 Task: Compose an email with the signature Jesse Powell with the subject Confirmation of a cancellation and the message As a reminder, the deadline for submitting the project proposal is at the end of the week. from softage.5@softage.net to softage.7@softage.net, select the message and change font size to small, align the email to left Send the email. Finally, move the email from Sent Items to the label Volunteer work
Action: Mouse moved to (57, 48)
Screenshot: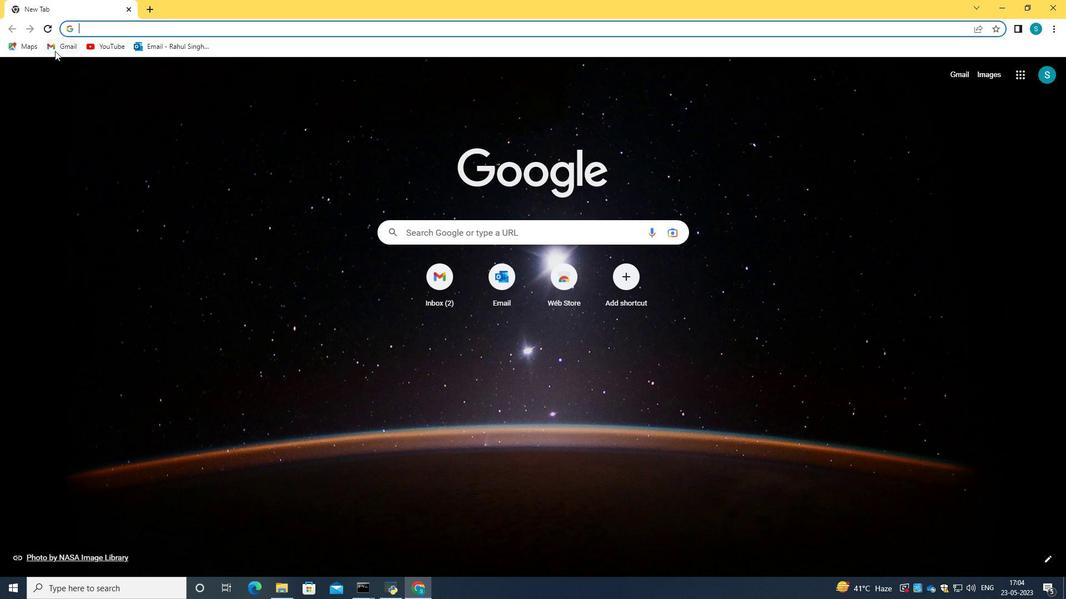 
Action: Mouse pressed left at (57, 48)
Screenshot: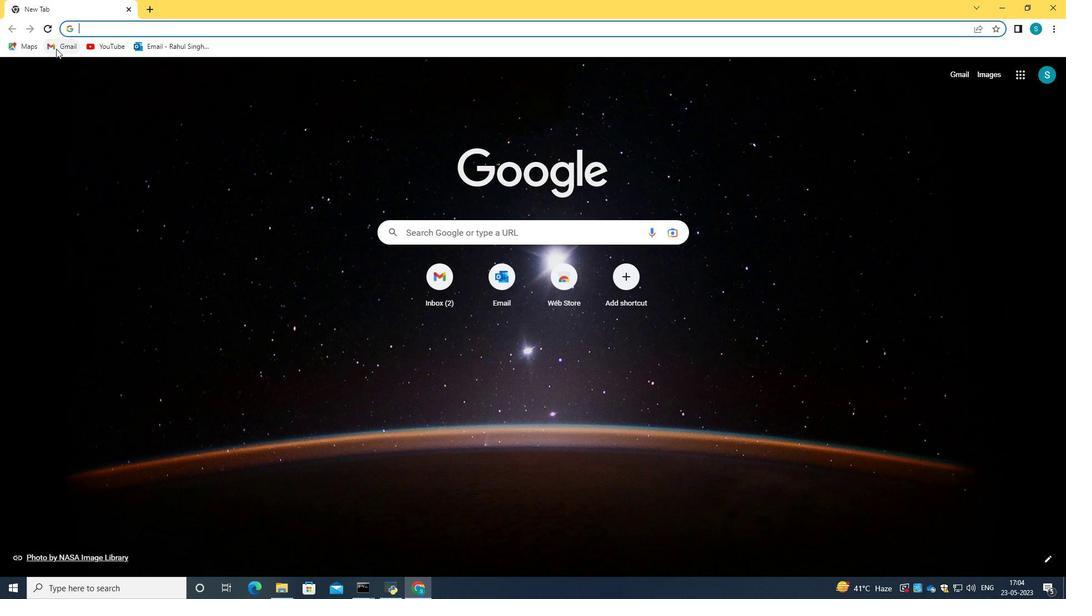
Action: Mouse moved to (523, 173)
Screenshot: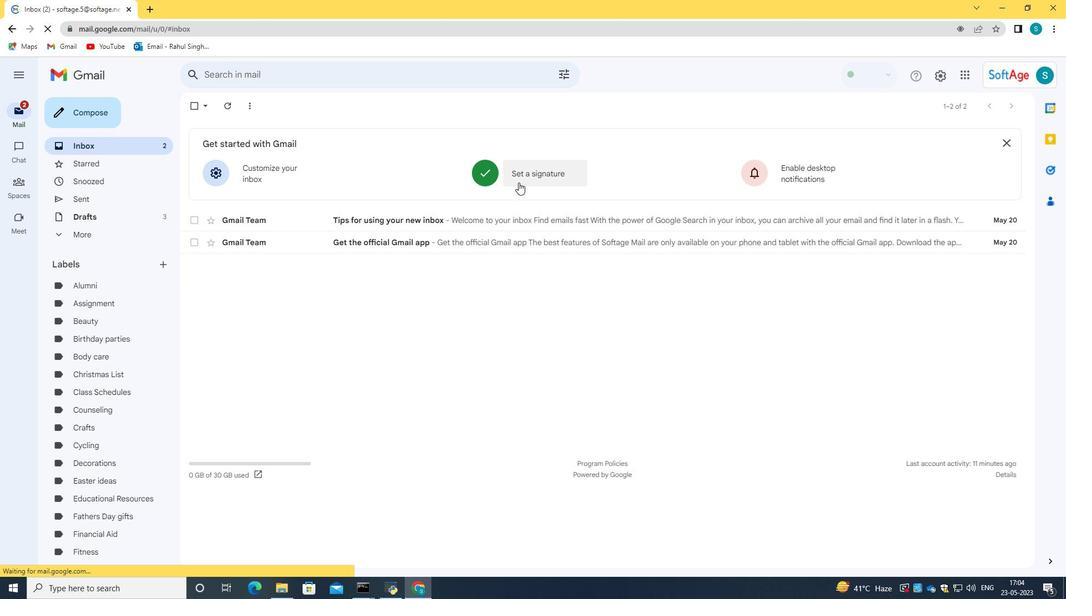 
Action: Mouse pressed left at (523, 173)
Screenshot: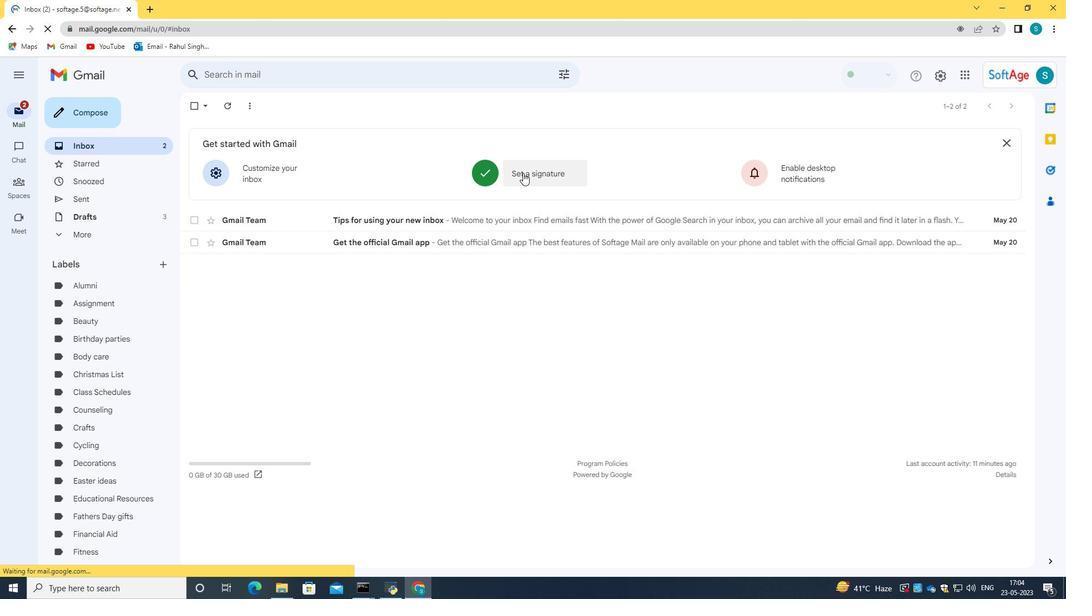 
Action: Mouse moved to (538, 171)
Screenshot: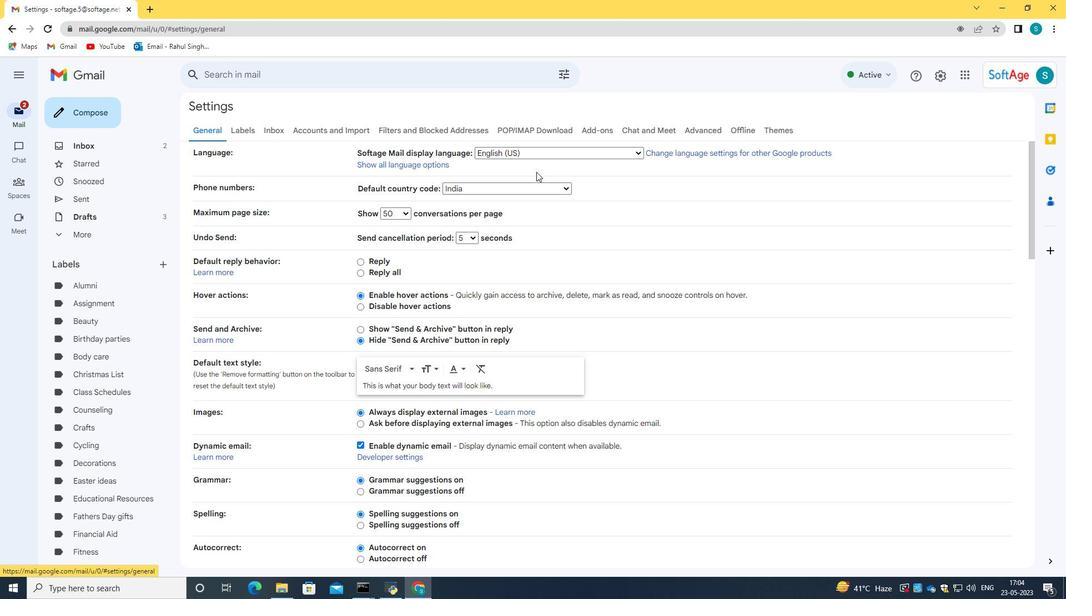 
Action: Mouse scrolled (538, 170) with delta (0, 0)
Screenshot: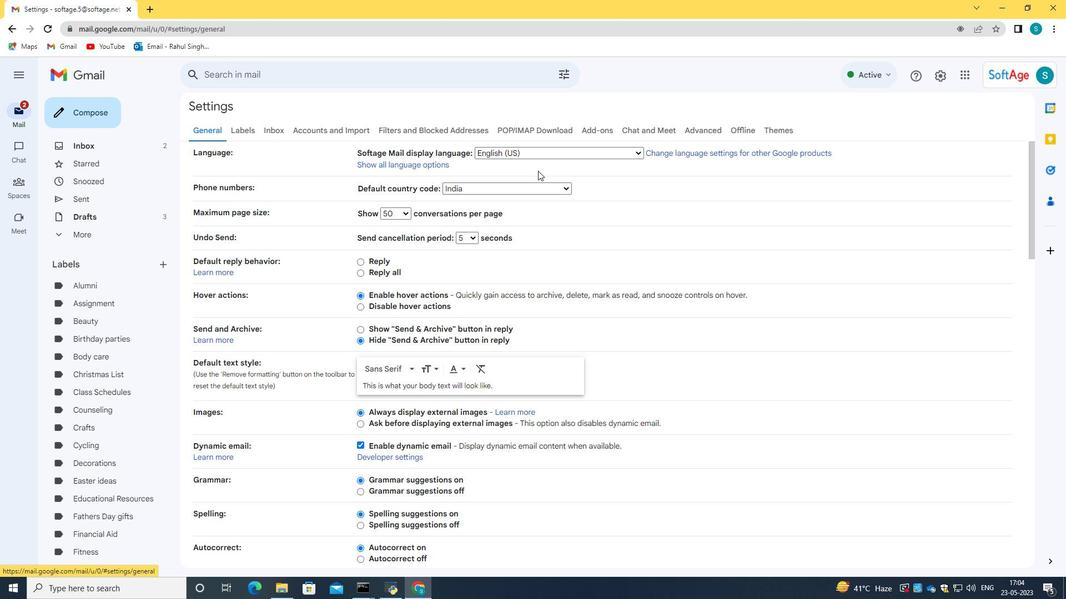 
Action: Mouse scrolled (538, 170) with delta (0, 0)
Screenshot: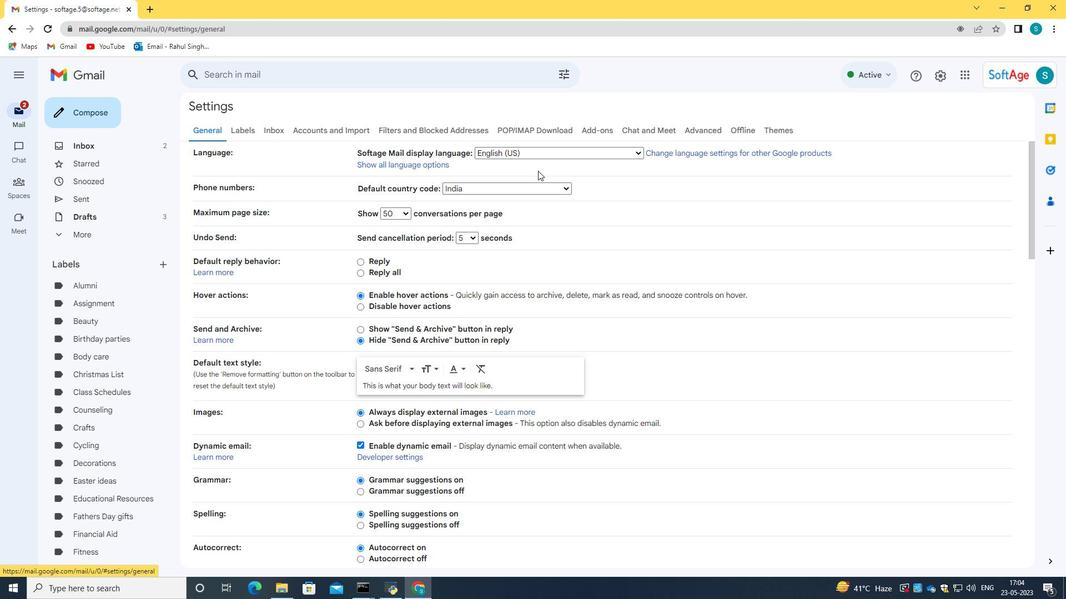 
Action: Mouse scrolled (538, 170) with delta (0, 0)
Screenshot: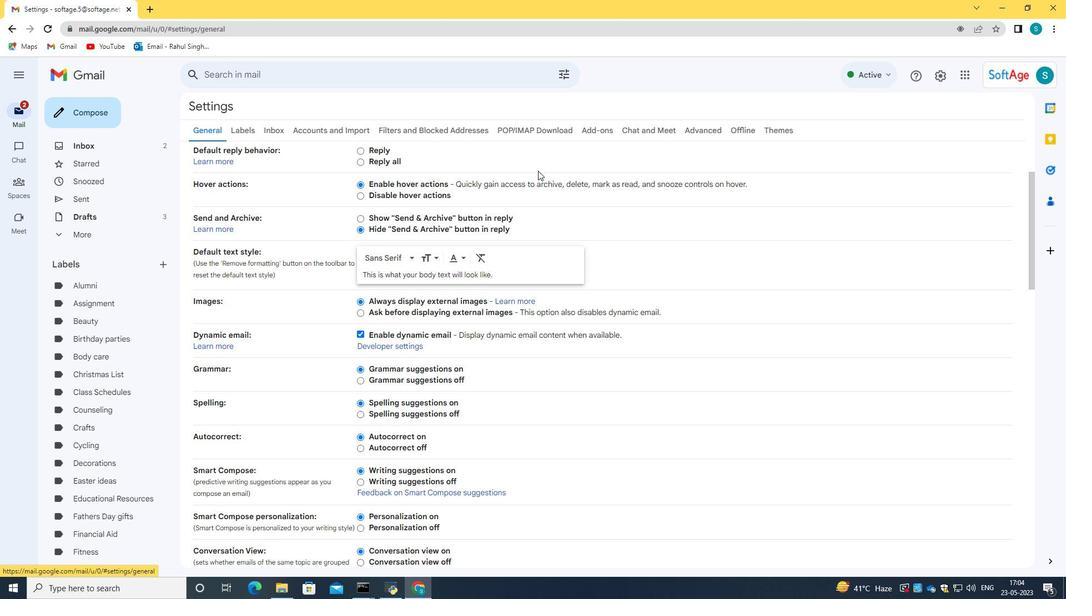 
Action: Mouse scrolled (538, 170) with delta (0, 0)
Screenshot: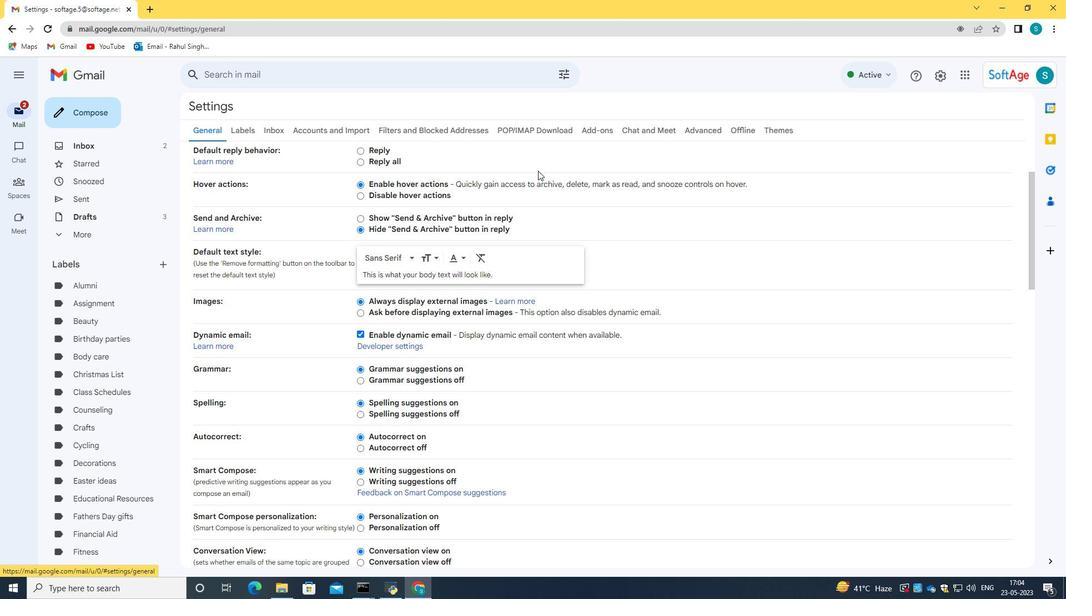 
Action: Mouse scrolled (538, 170) with delta (0, 0)
Screenshot: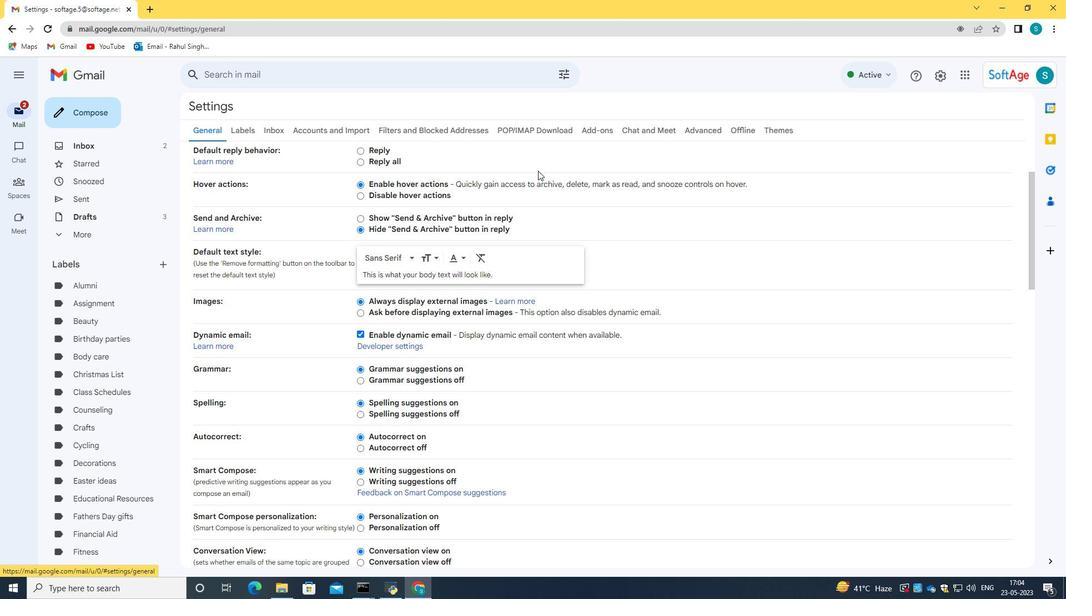 
Action: Mouse scrolled (538, 170) with delta (0, 0)
Screenshot: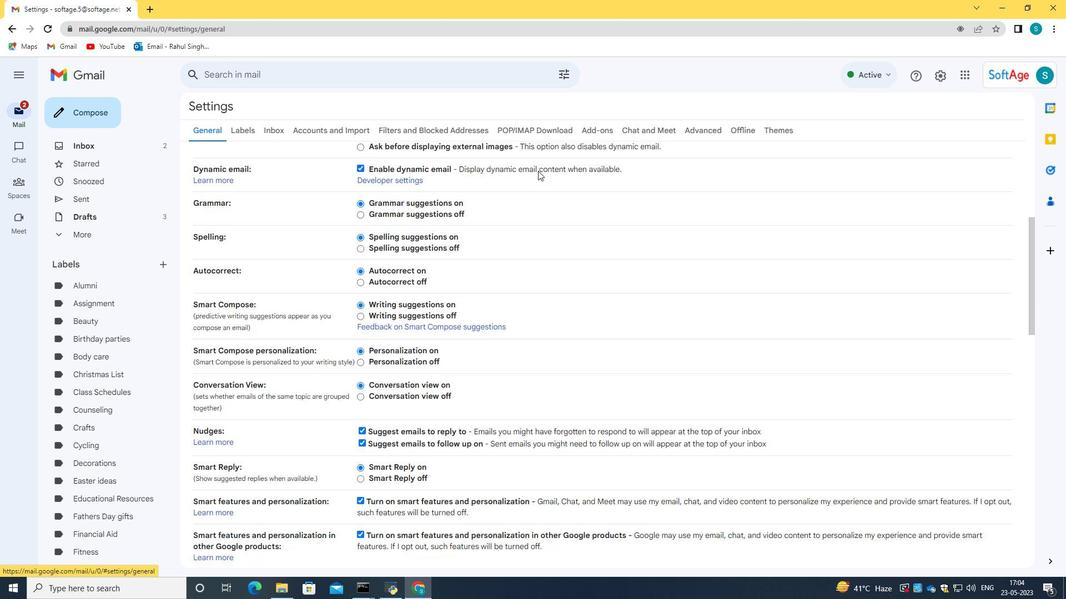 
Action: Mouse scrolled (538, 170) with delta (0, 0)
Screenshot: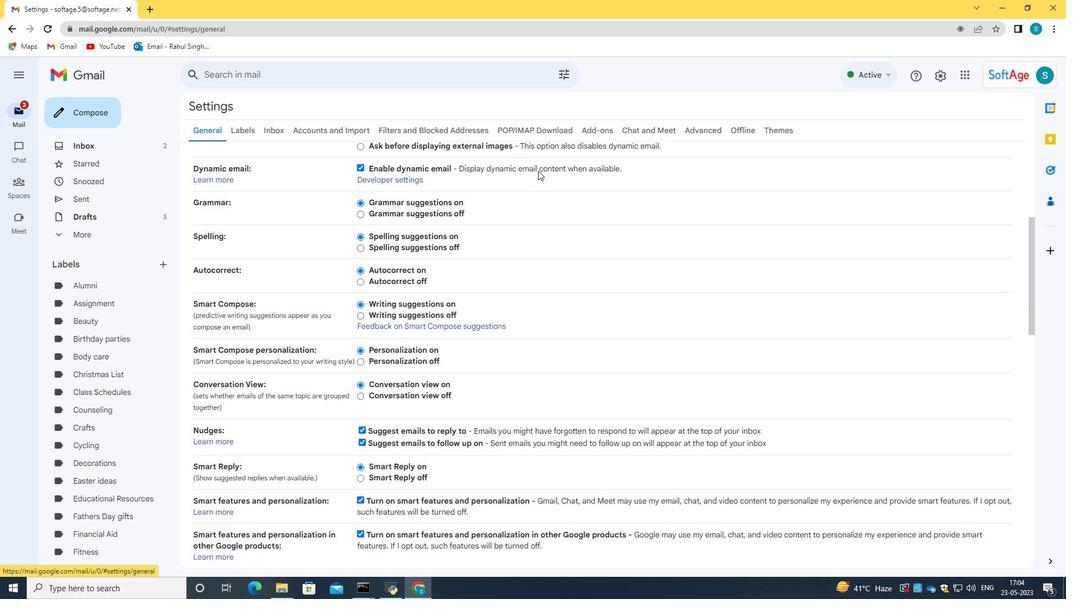 
Action: Mouse scrolled (538, 170) with delta (0, 0)
Screenshot: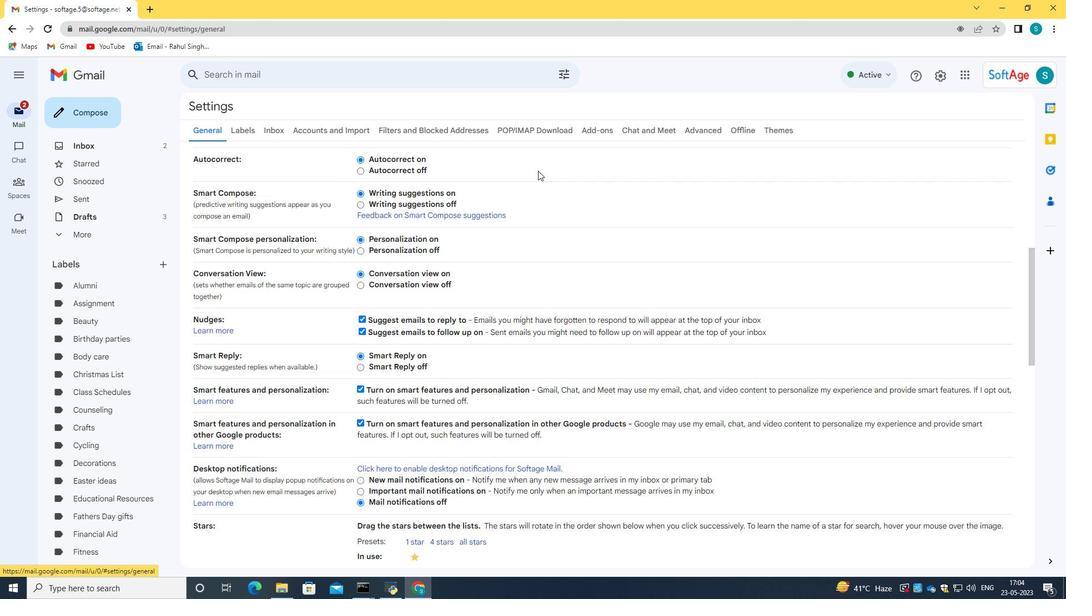 
Action: Mouse scrolled (538, 170) with delta (0, 0)
Screenshot: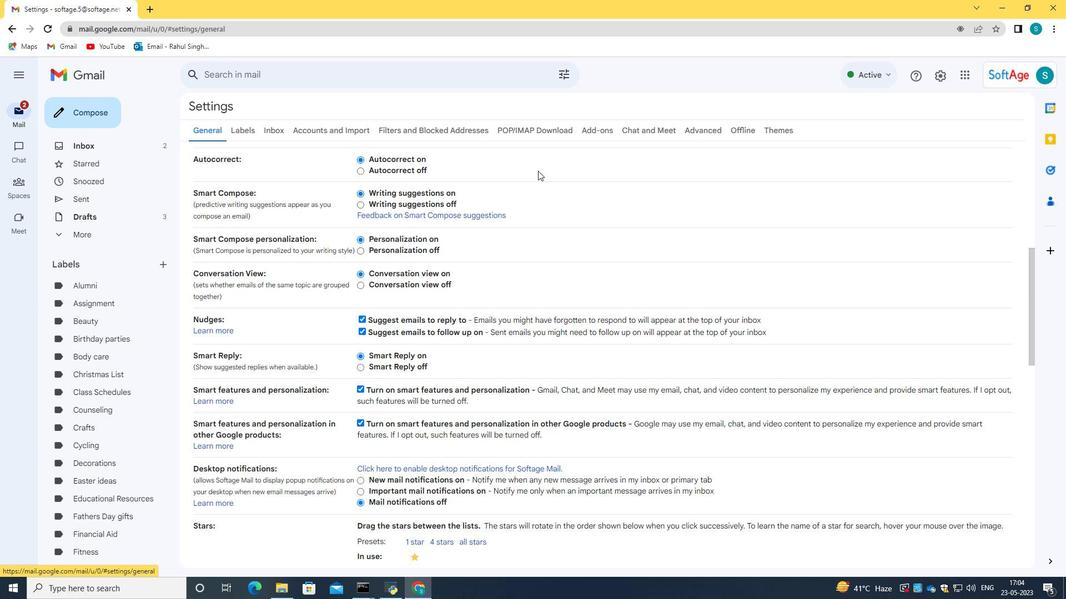
Action: Mouse scrolled (538, 170) with delta (0, 0)
Screenshot: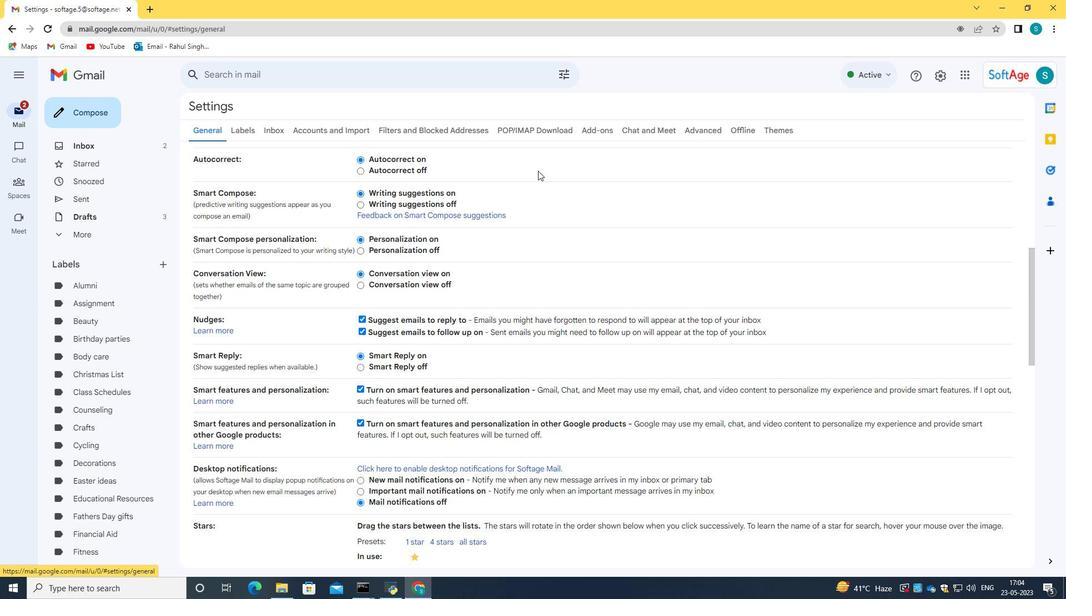 
Action: Mouse scrolled (538, 170) with delta (0, 0)
Screenshot: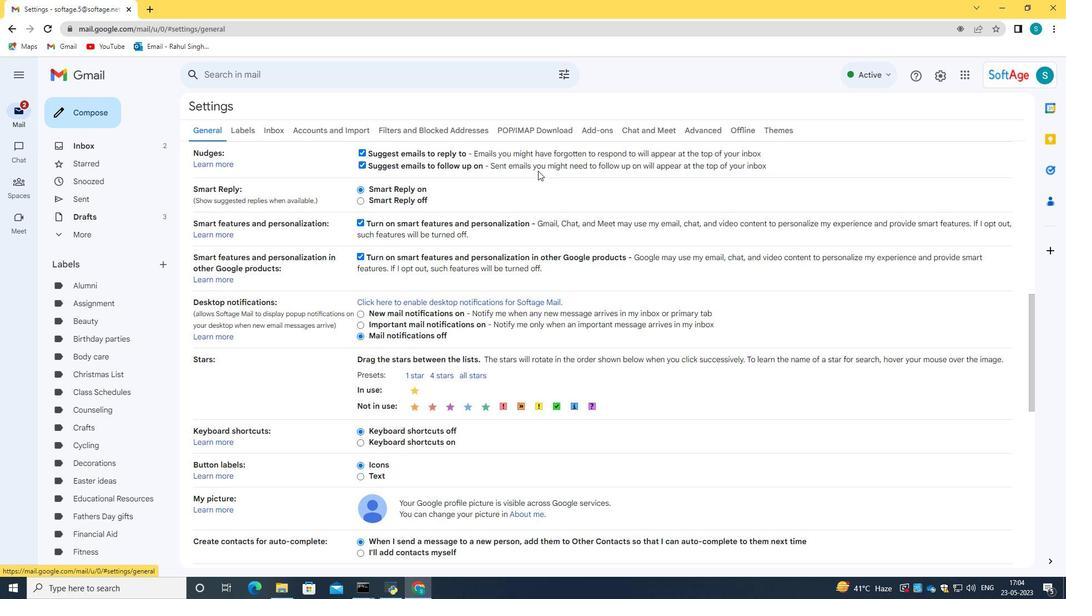 
Action: Mouse scrolled (538, 170) with delta (0, 0)
Screenshot: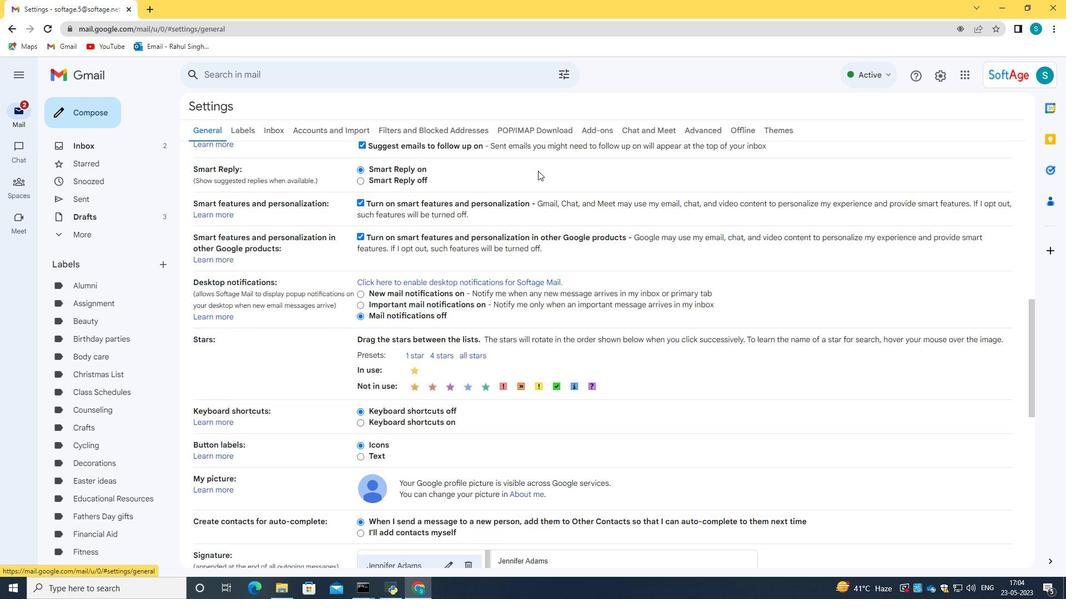 
Action: Mouse scrolled (538, 170) with delta (0, 0)
Screenshot: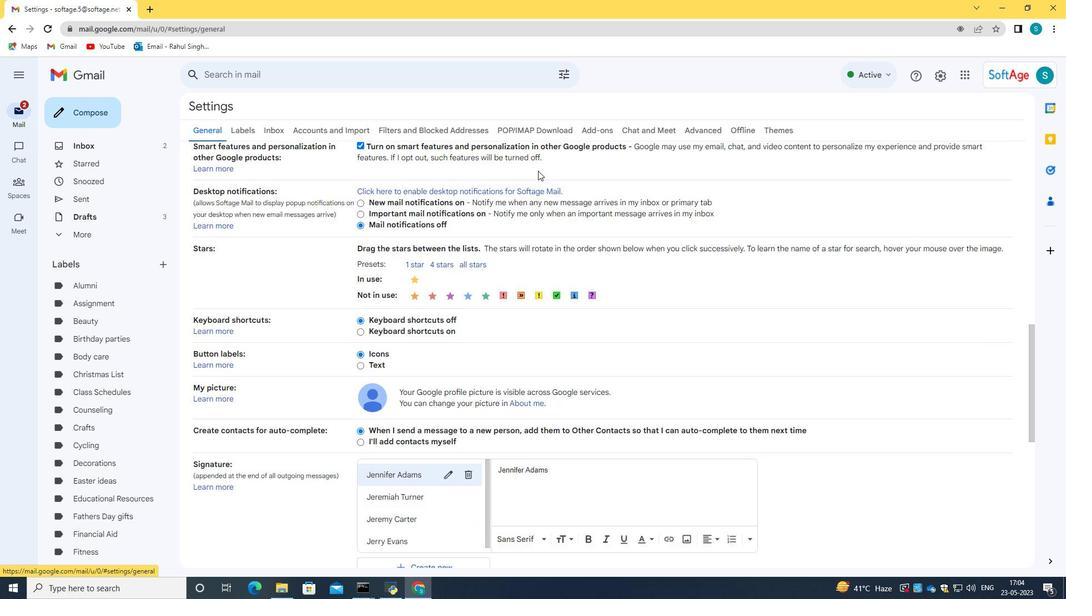 
Action: Mouse scrolled (538, 170) with delta (0, 0)
Screenshot: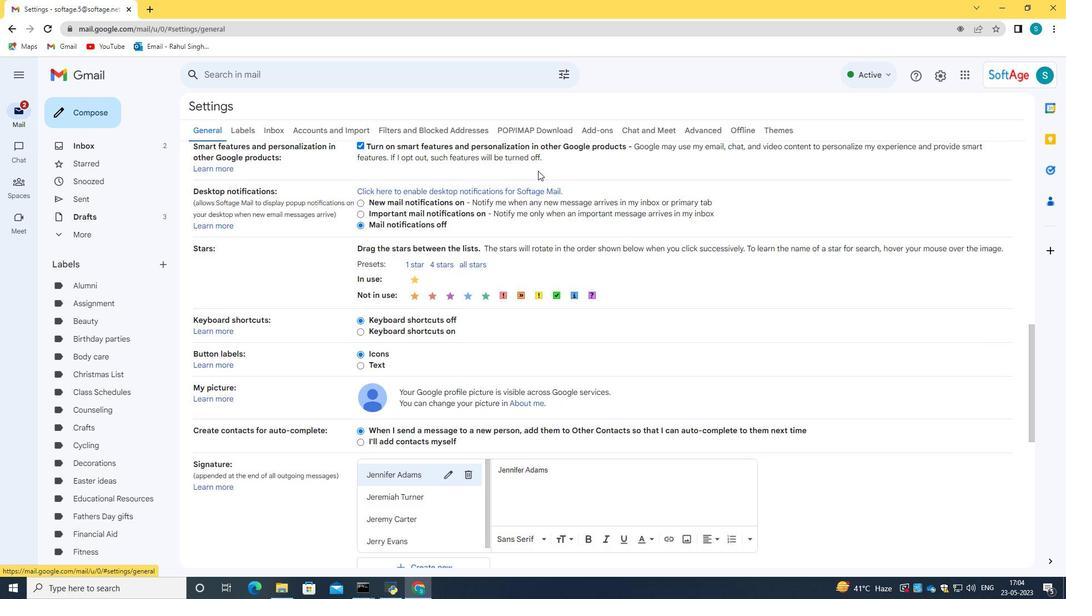 
Action: Mouse moved to (430, 461)
Screenshot: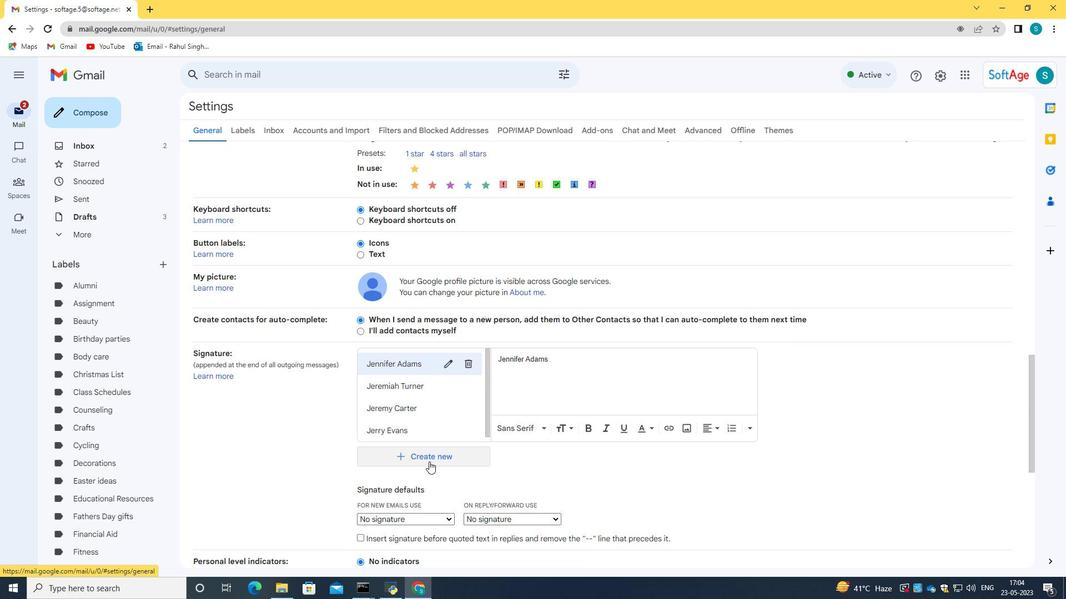 
Action: Mouse pressed left at (430, 461)
Screenshot: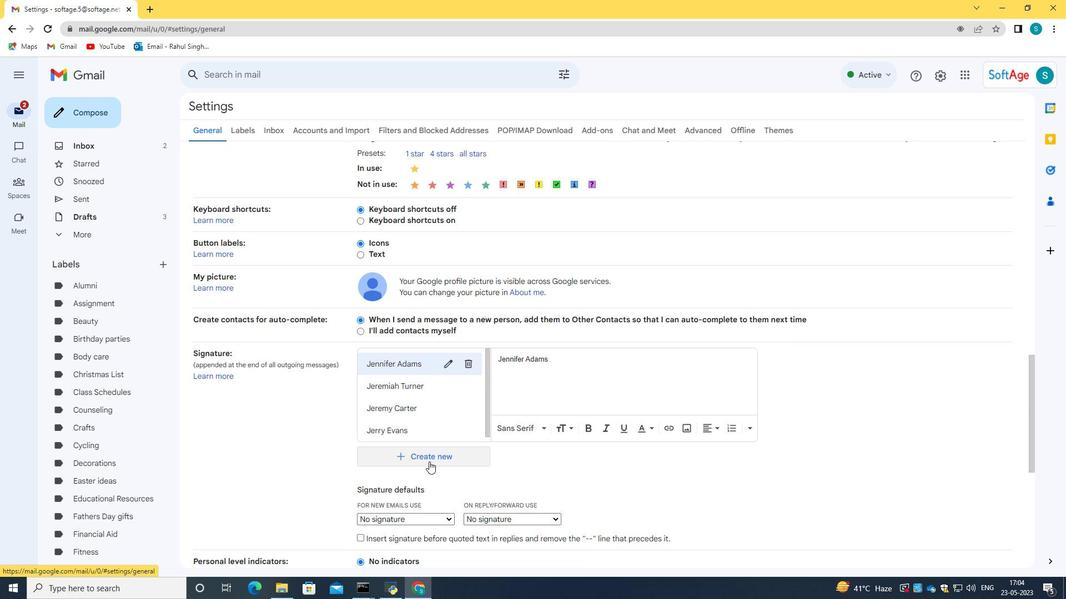 
Action: Mouse moved to (465, 328)
Screenshot: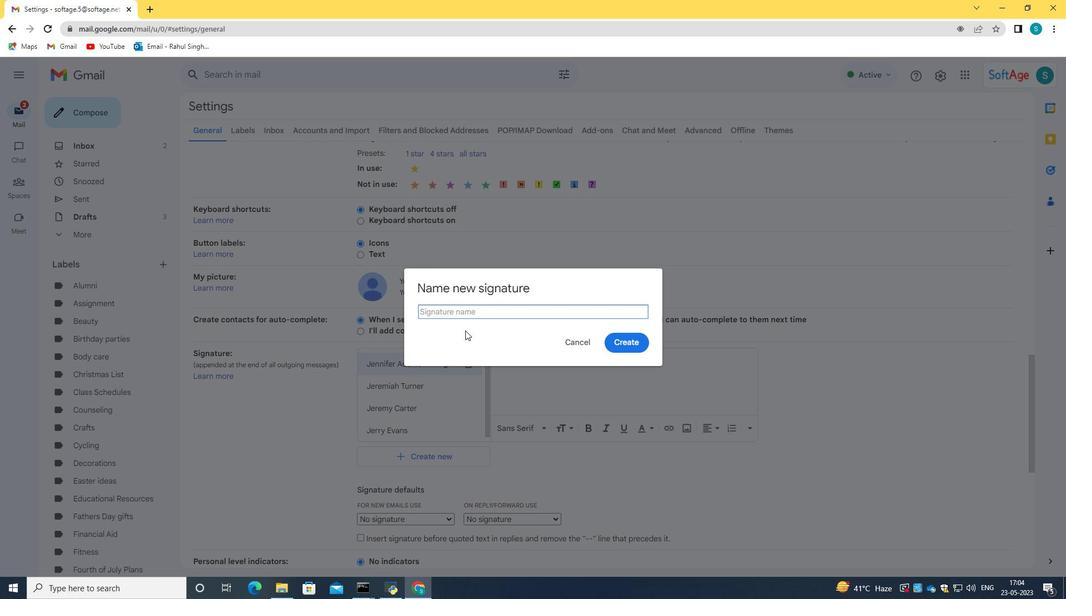 
Action: Key pressed <Key.caps_lock>J<Key.caps_lock>esse<Key.space><Key.caps_lock>P<Key.caps_lock>owell
Screenshot: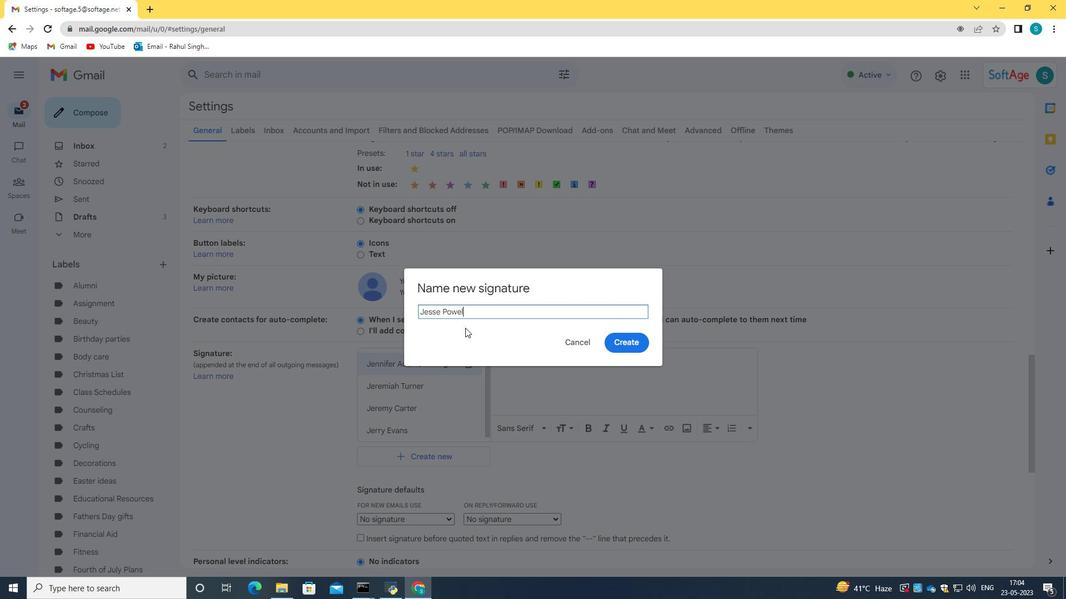 
Action: Mouse moved to (626, 350)
Screenshot: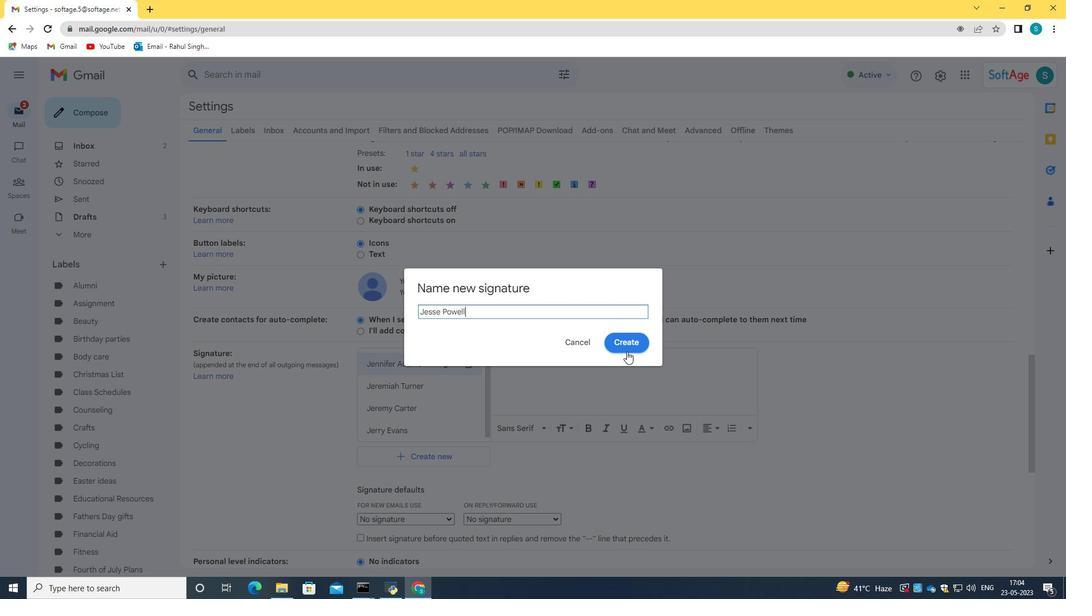 
Action: Mouse pressed left at (626, 350)
Screenshot: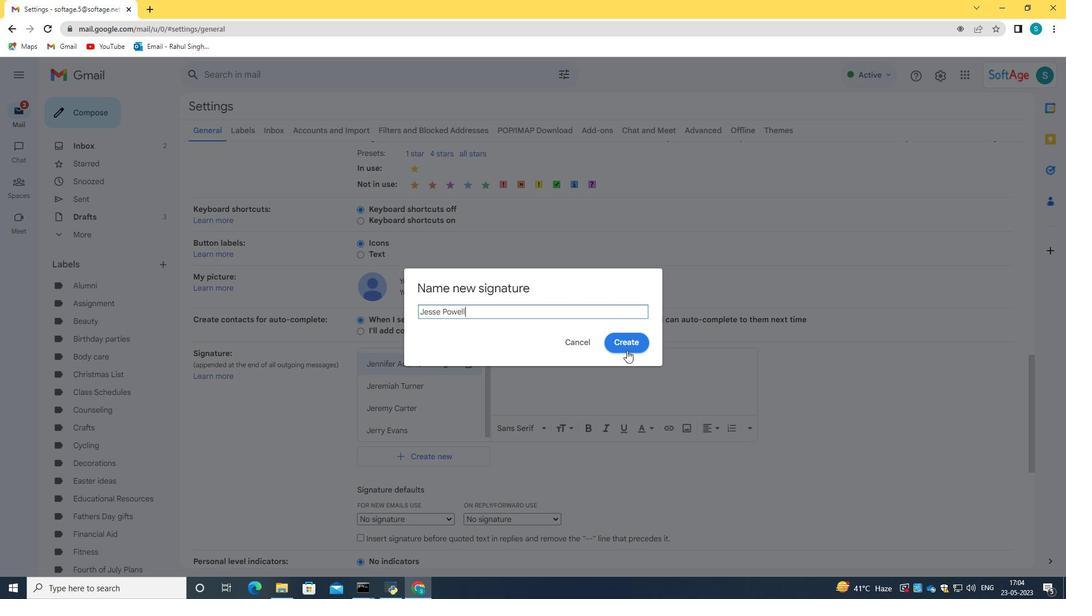 
Action: Mouse moved to (531, 393)
Screenshot: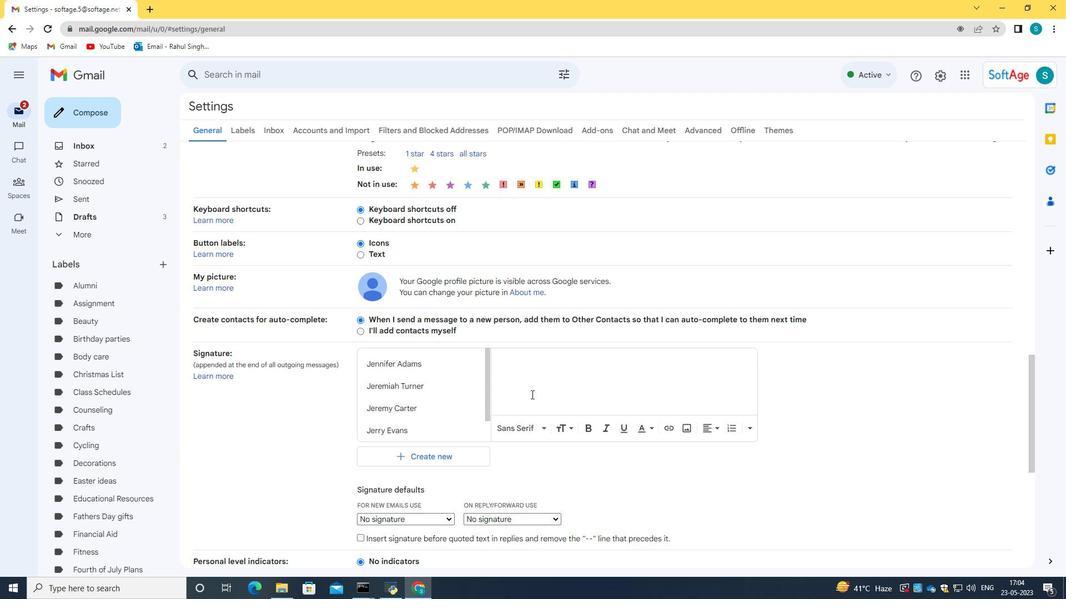 
Action: Mouse pressed left at (531, 393)
Screenshot: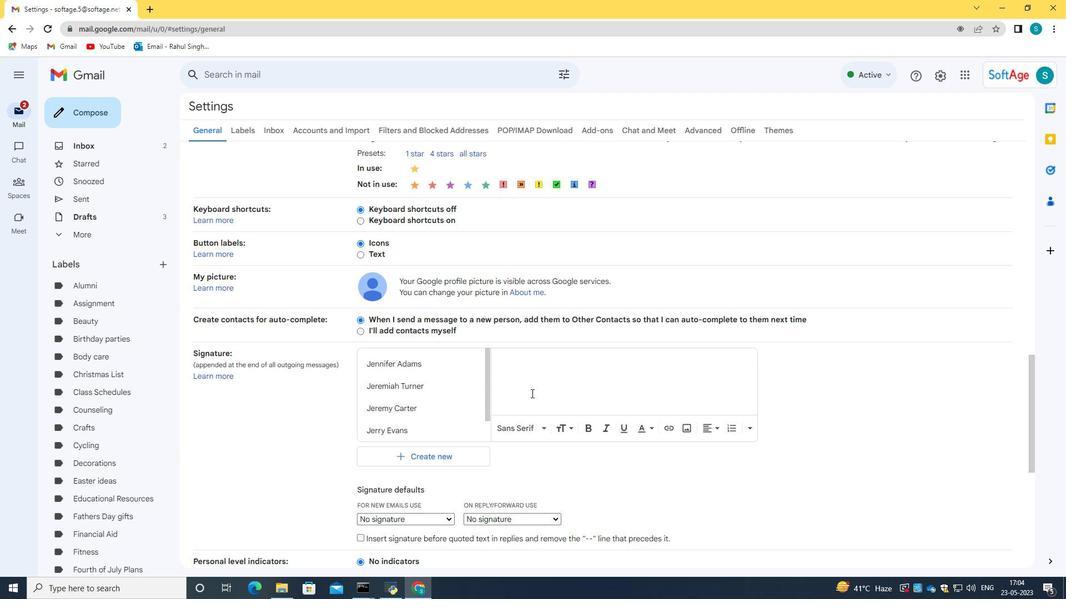 
Action: Key pressed <Key.caps_lock>J<Key.caps_lock>esse<Key.space><Key.caps_lock>P<Key.caps_lock>owell
Screenshot: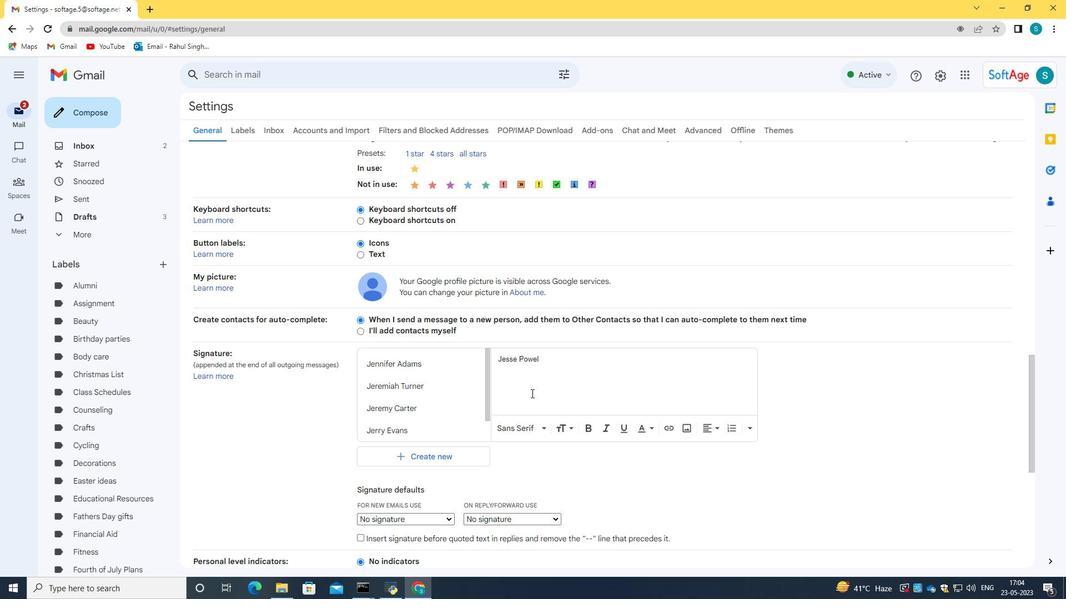 
Action: Mouse moved to (591, 362)
Screenshot: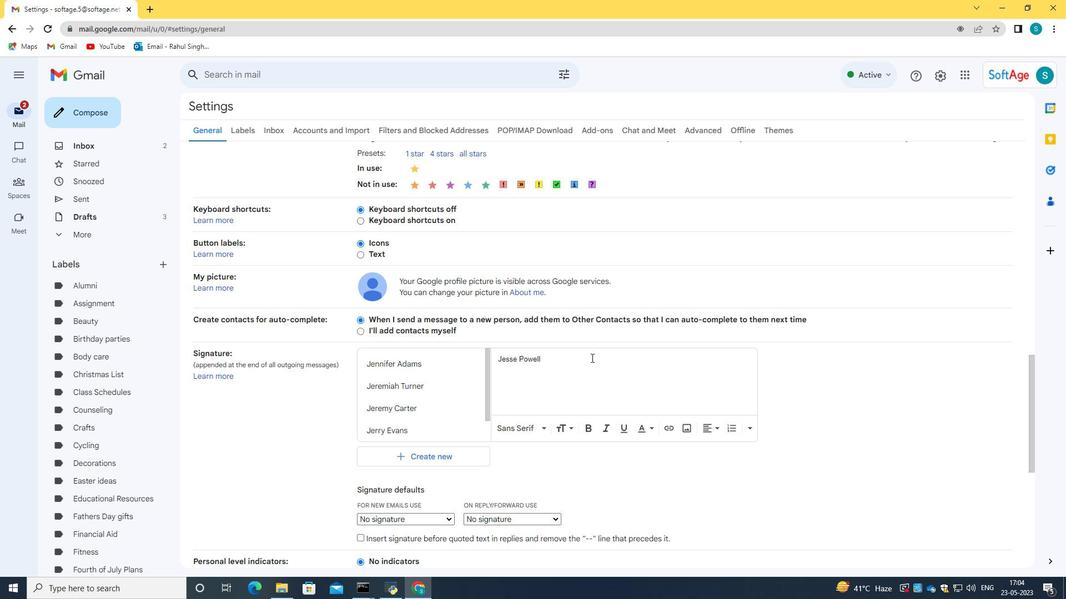 
Action: Mouse scrolled (591, 362) with delta (0, 0)
Screenshot: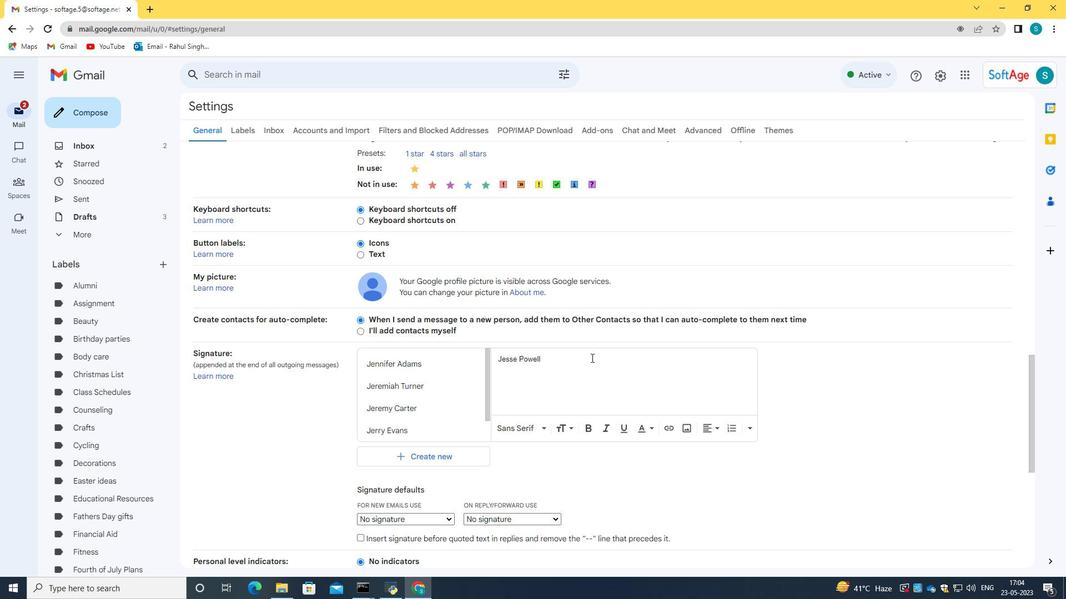 
Action: Mouse moved to (591, 364)
Screenshot: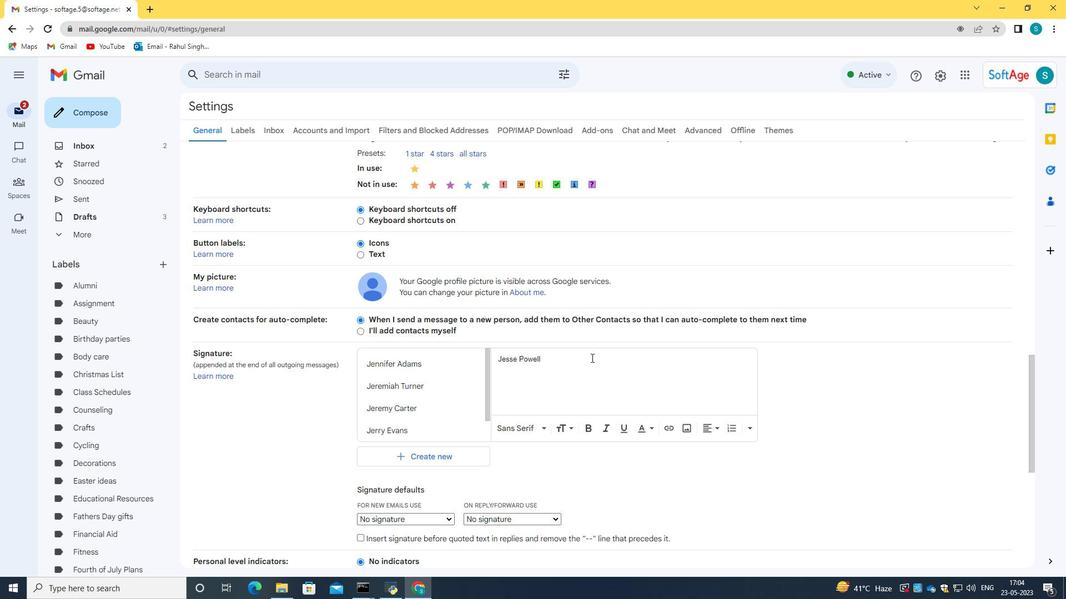 
Action: Mouse scrolled (591, 363) with delta (0, 0)
Screenshot: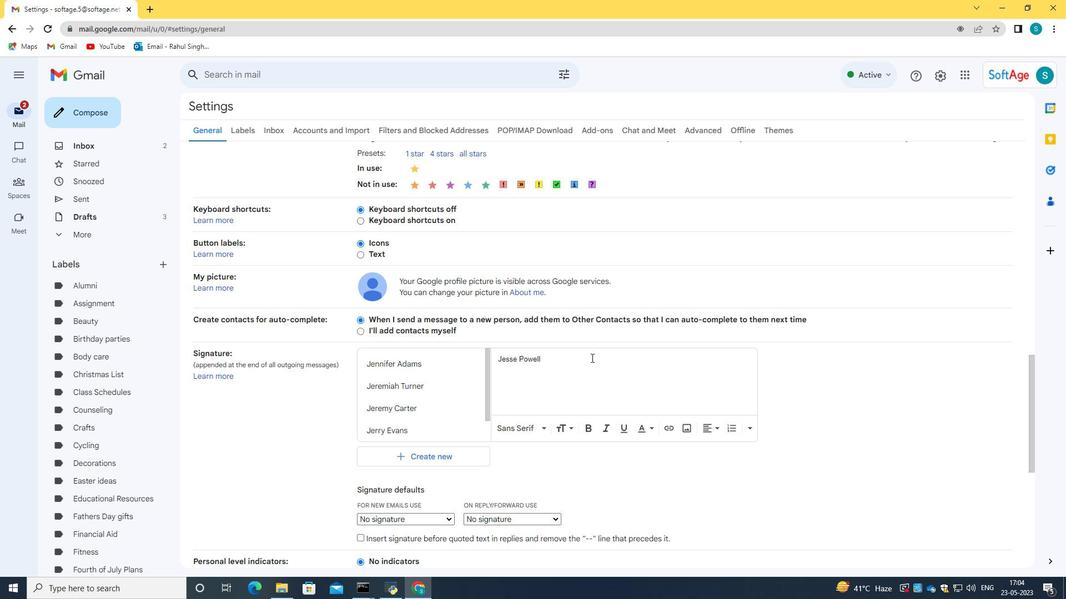 
Action: Mouse moved to (519, 462)
Screenshot: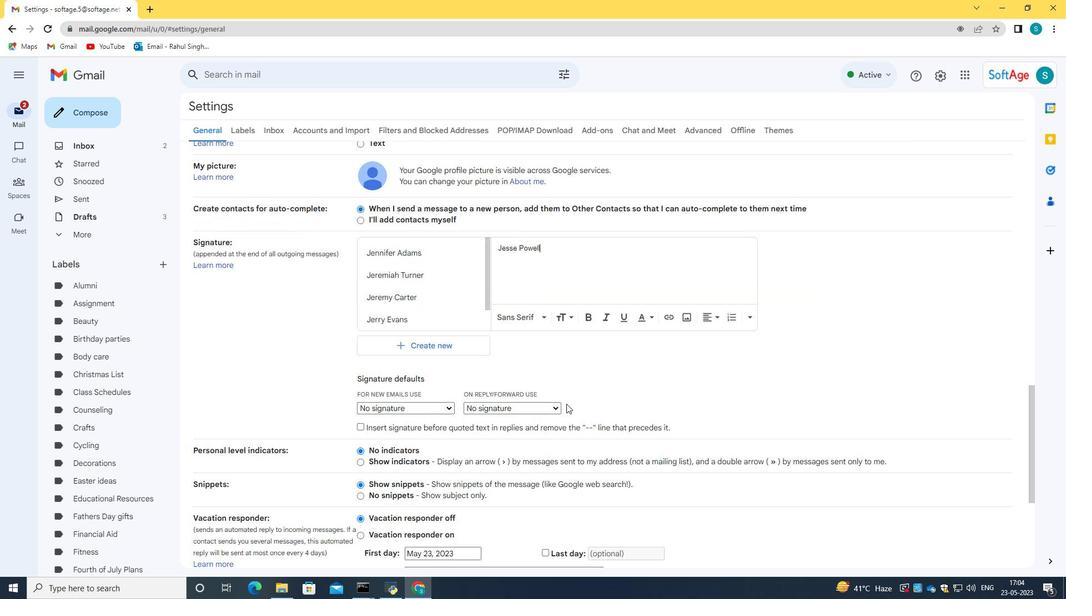 
Action: Mouse scrolled (519, 461) with delta (0, 0)
Screenshot: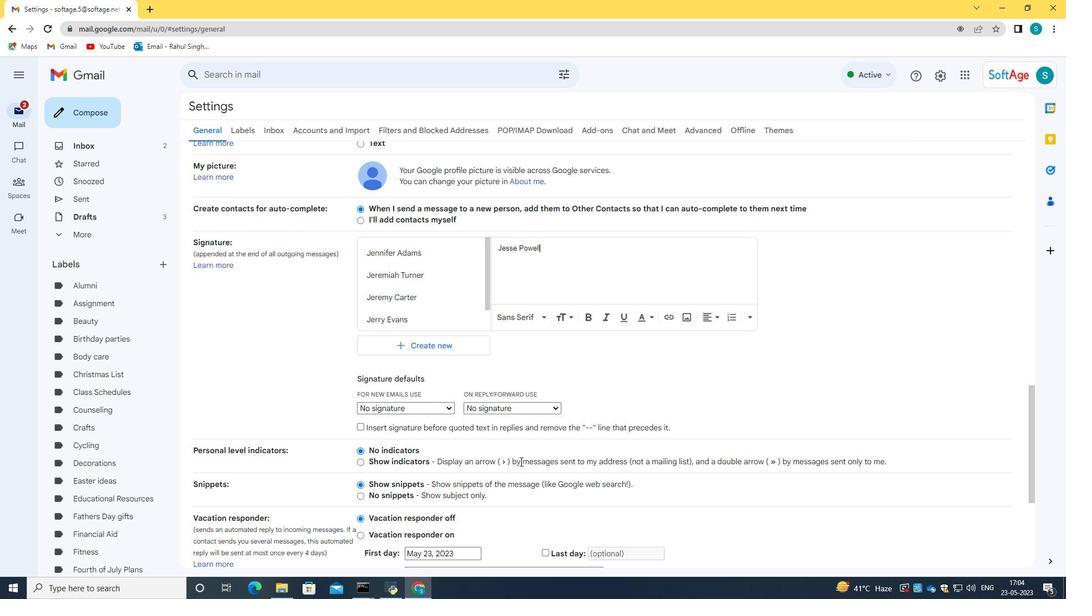 
Action: Mouse scrolled (519, 461) with delta (0, 0)
Screenshot: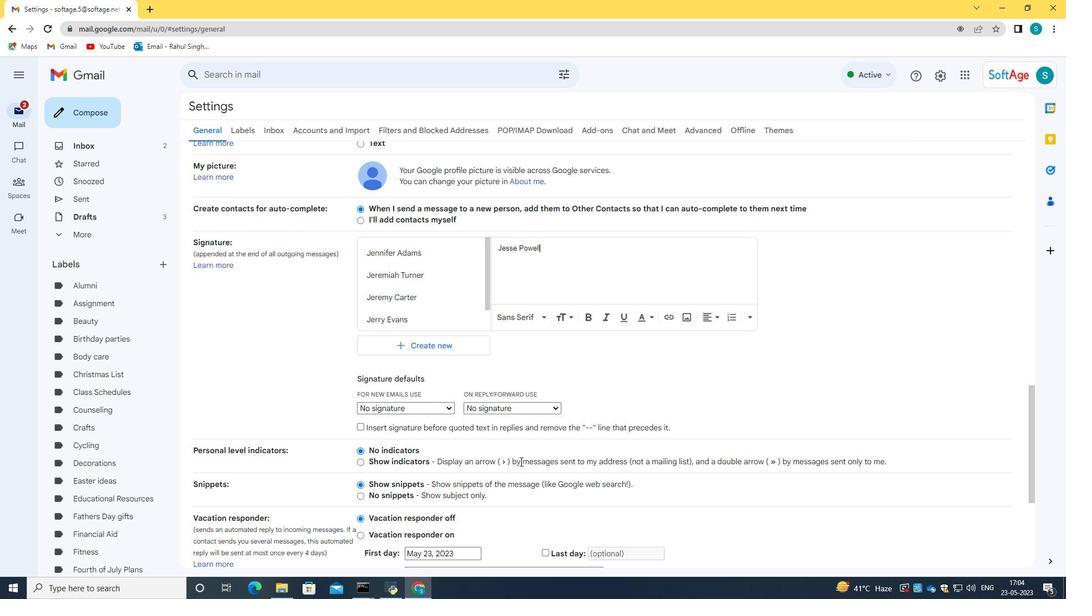 
Action: Mouse scrolled (519, 461) with delta (0, 0)
Screenshot: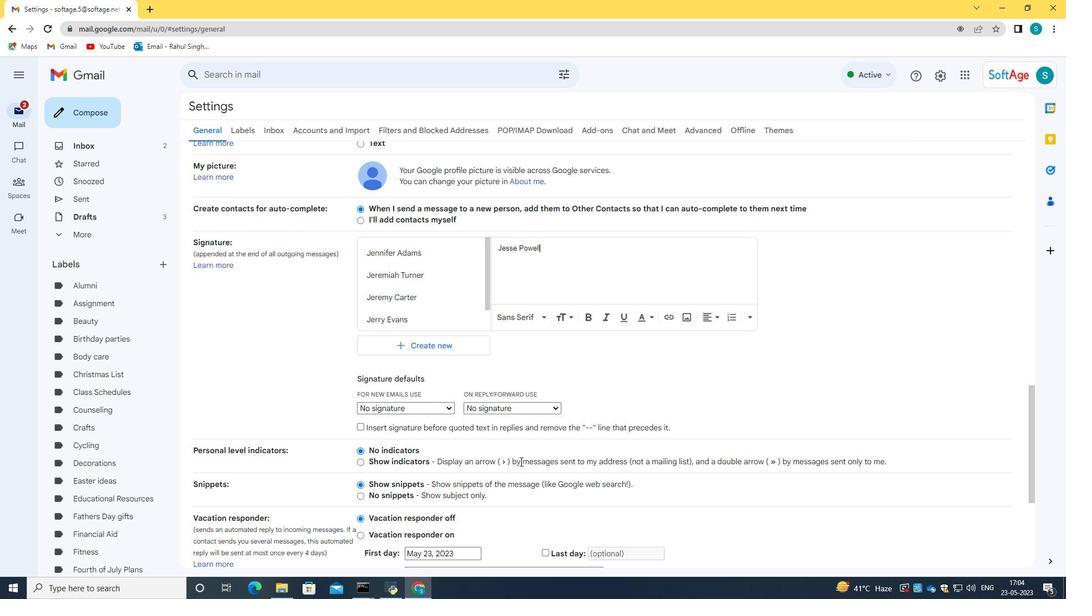 
Action: Mouse scrolled (519, 461) with delta (0, 0)
Screenshot: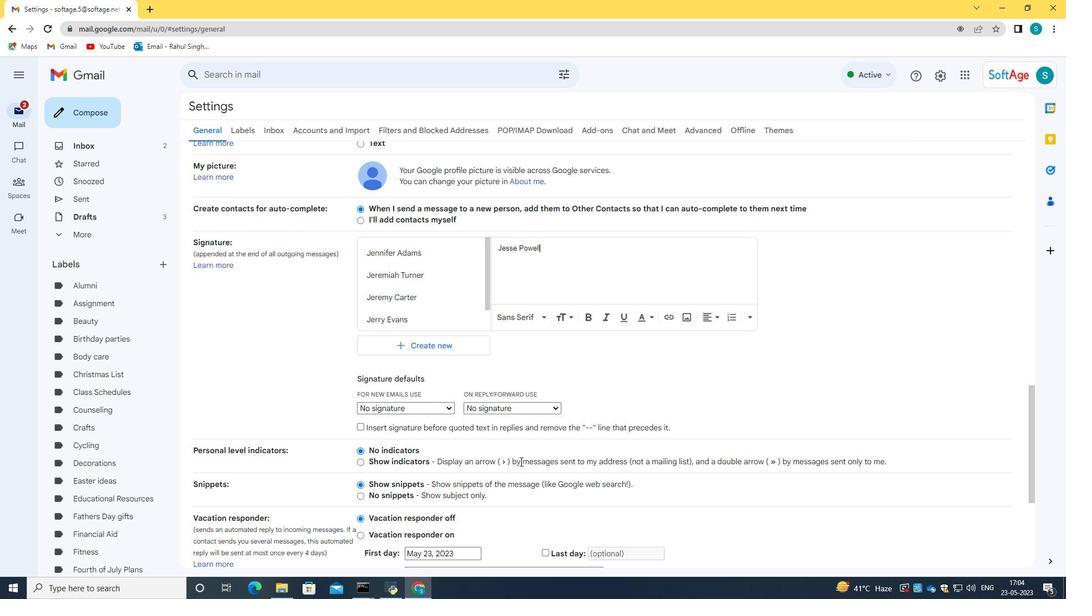 
Action: Mouse scrolled (519, 461) with delta (0, 0)
Screenshot: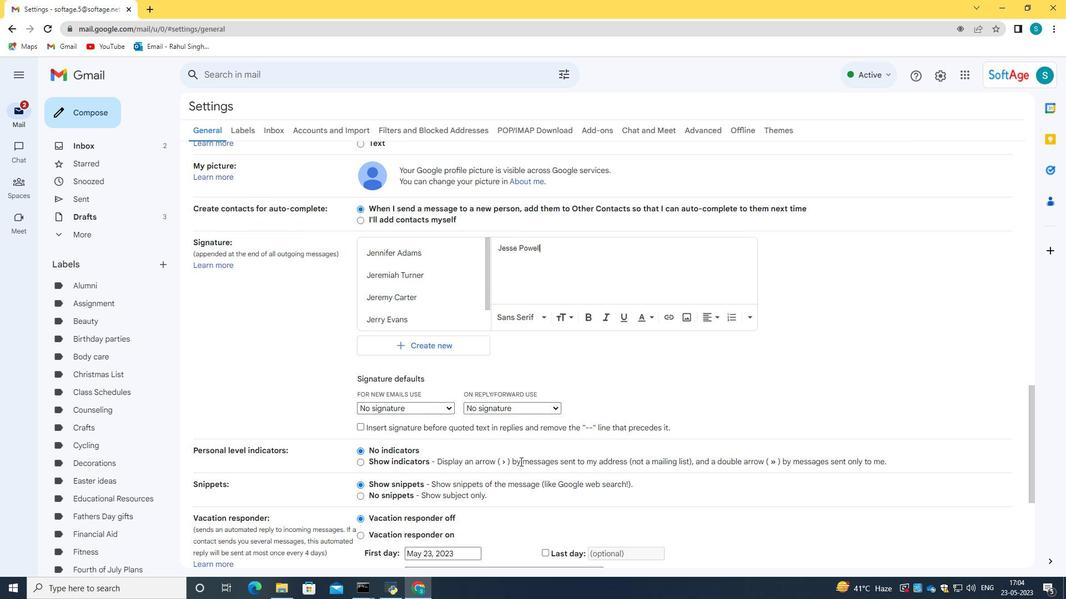 
Action: Mouse scrolled (519, 461) with delta (0, 0)
Screenshot: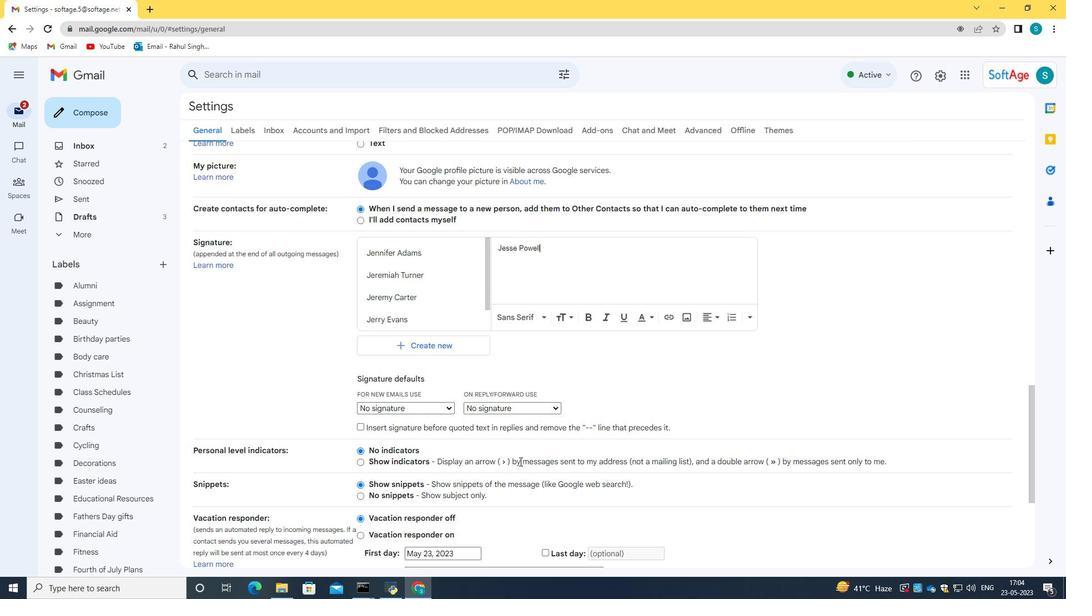 
Action: Mouse moved to (591, 508)
Screenshot: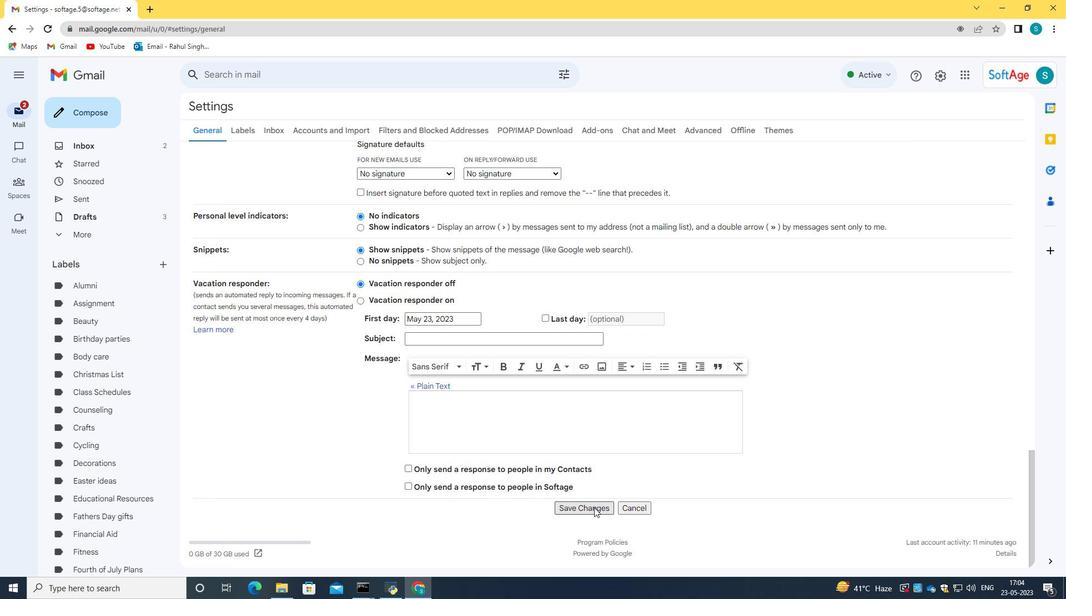 
Action: Mouse pressed left at (591, 508)
Screenshot: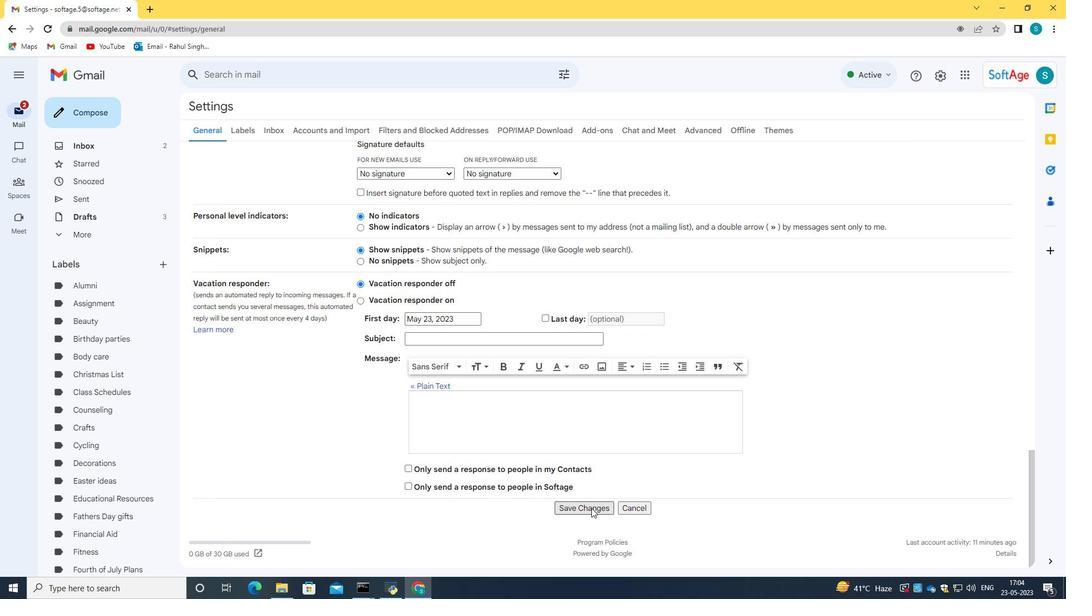 
Action: Mouse moved to (108, 109)
Screenshot: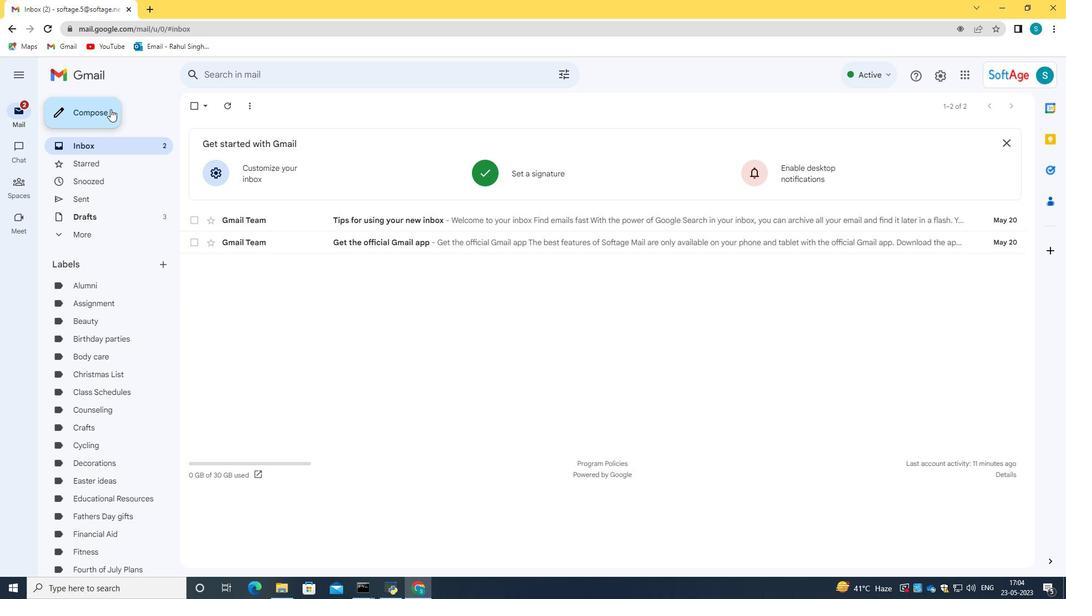 
Action: Mouse pressed left at (108, 109)
Screenshot: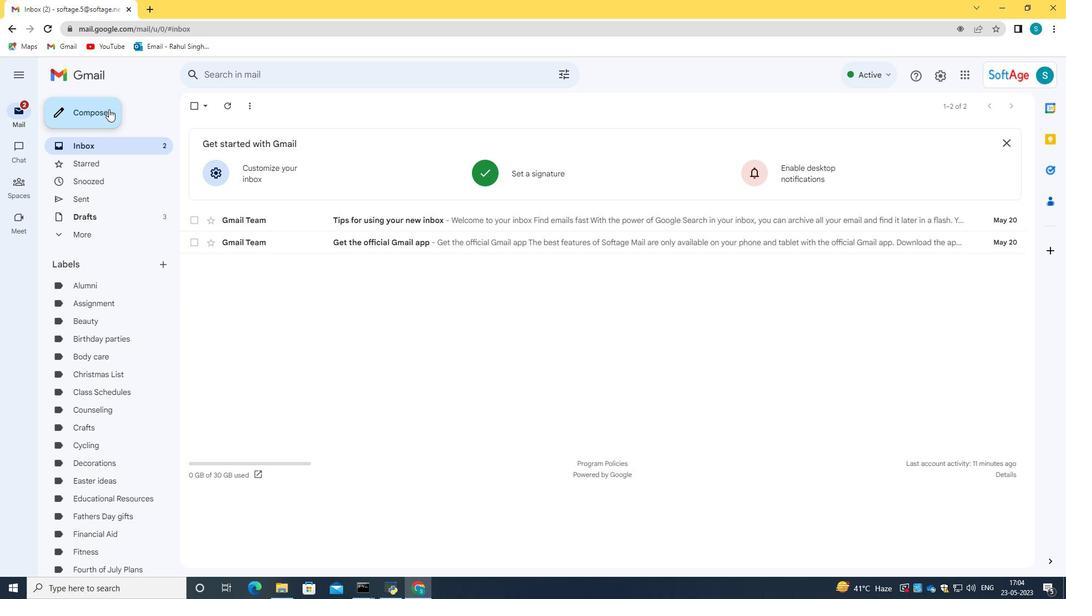 
Action: Mouse moved to (895, 558)
Screenshot: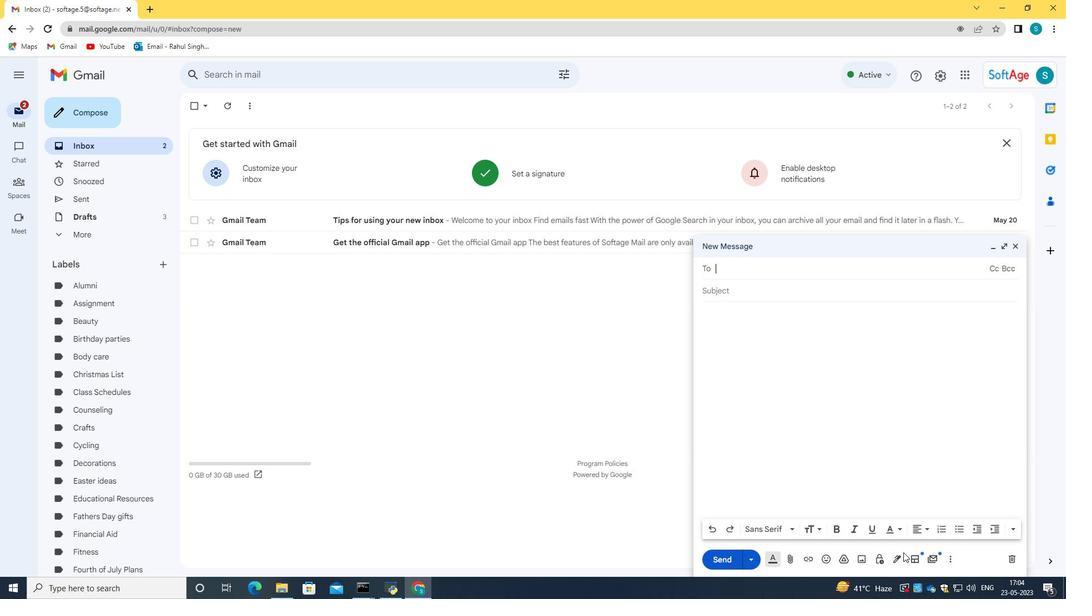 
Action: Mouse pressed left at (895, 558)
Screenshot: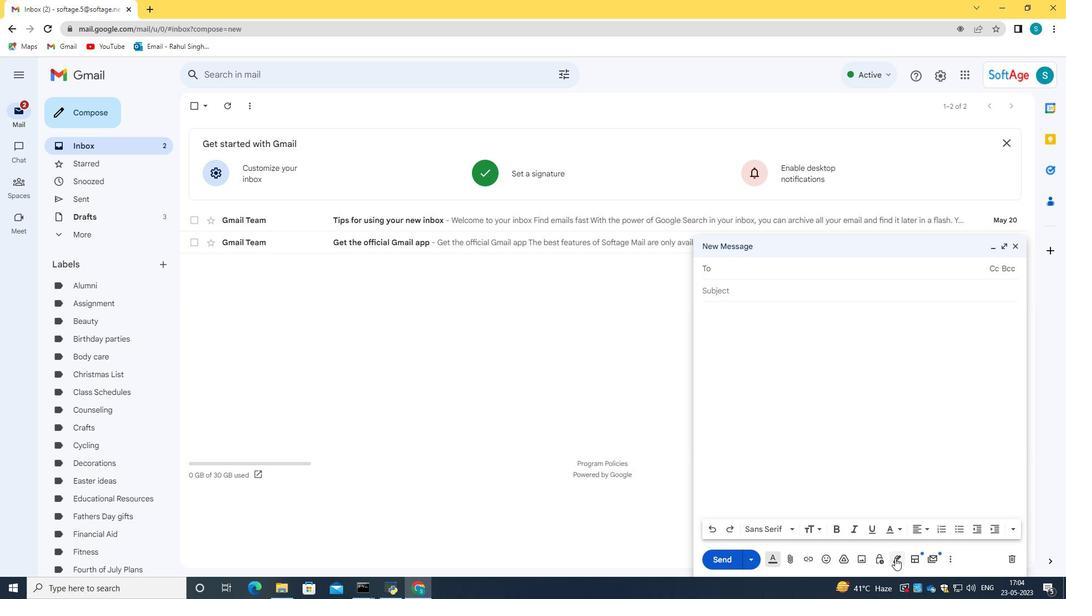 
Action: Mouse moved to (920, 540)
Screenshot: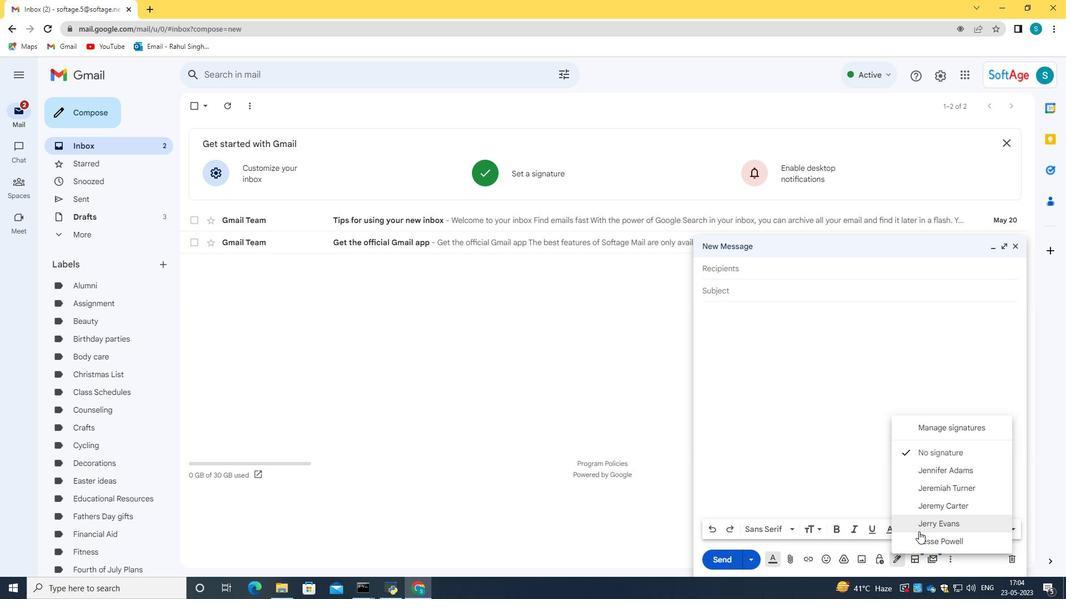 
Action: Mouse pressed left at (920, 540)
Screenshot: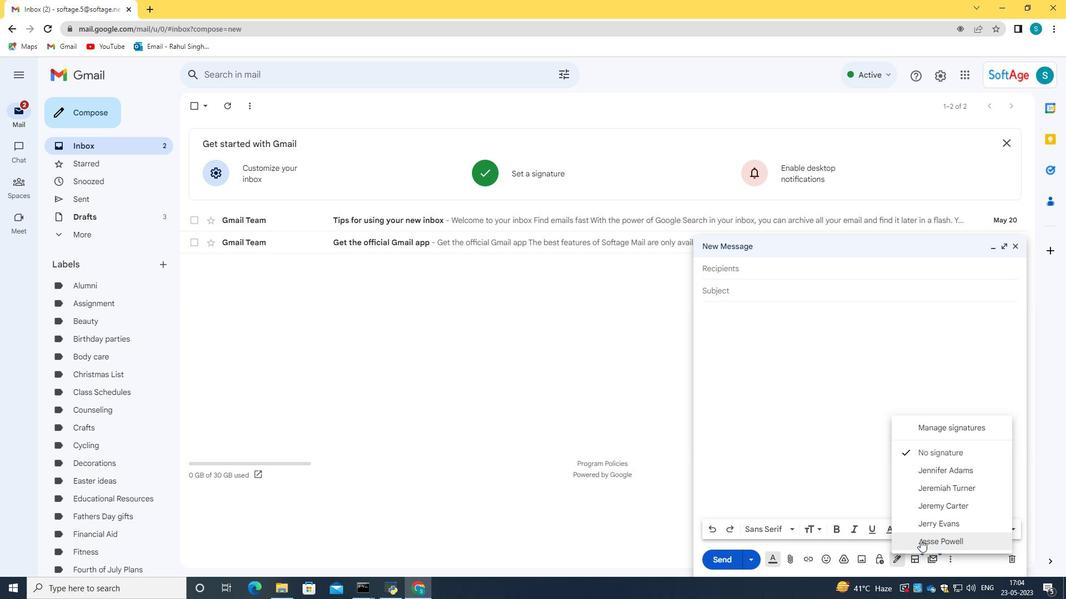 
Action: Mouse moved to (736, 305)
Screenshot: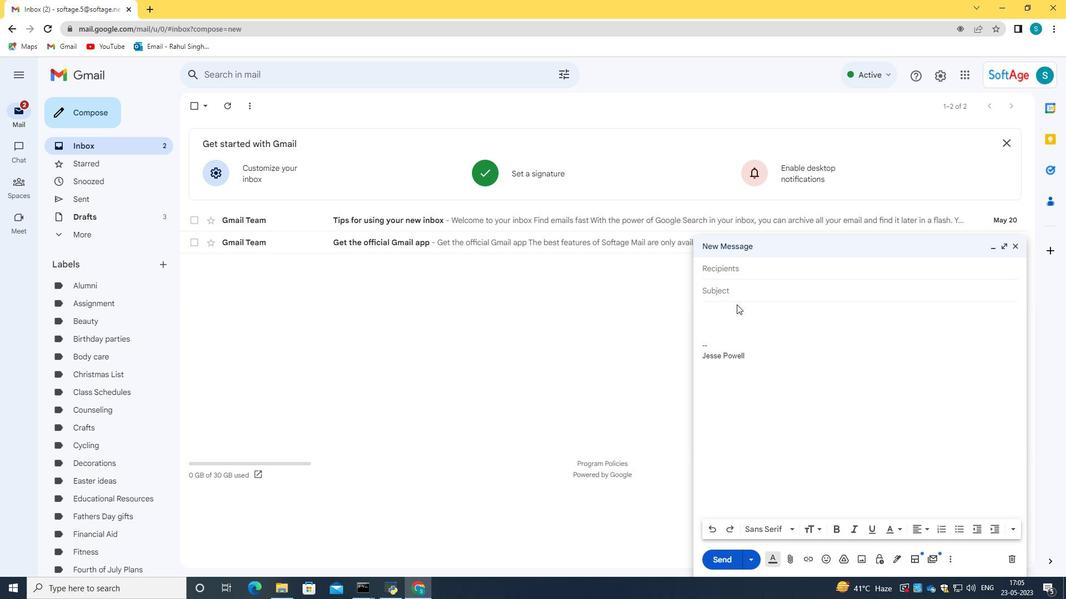
Action: Mouse pressed left at (736, 305)
Screenshot: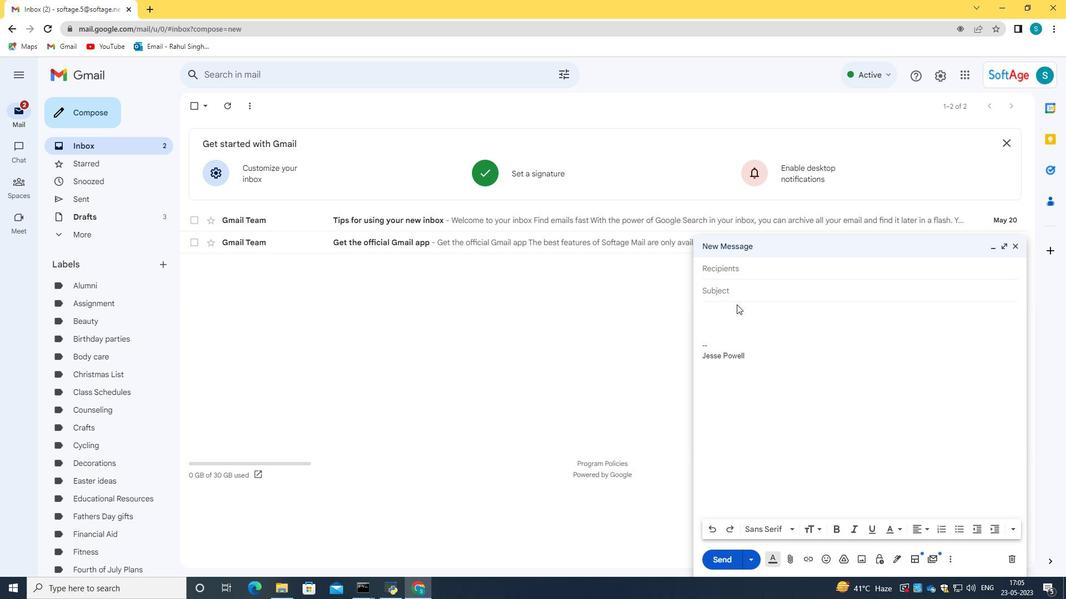 
Action: Mouse moved to (735, 300)
Screenshot: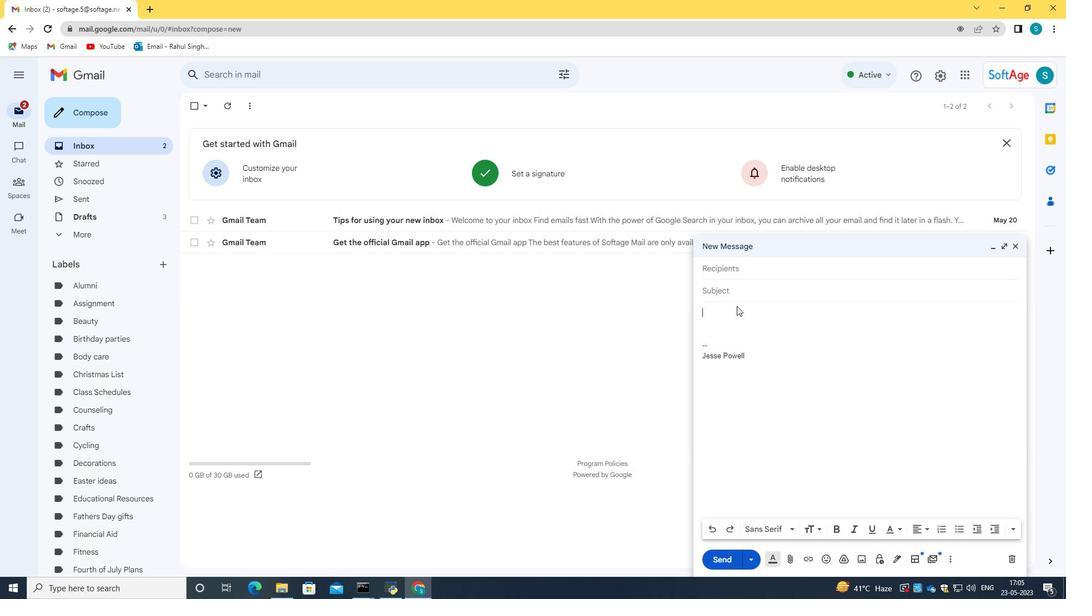 
Action: Mouse pressed left at (735, 300)
Screenshot: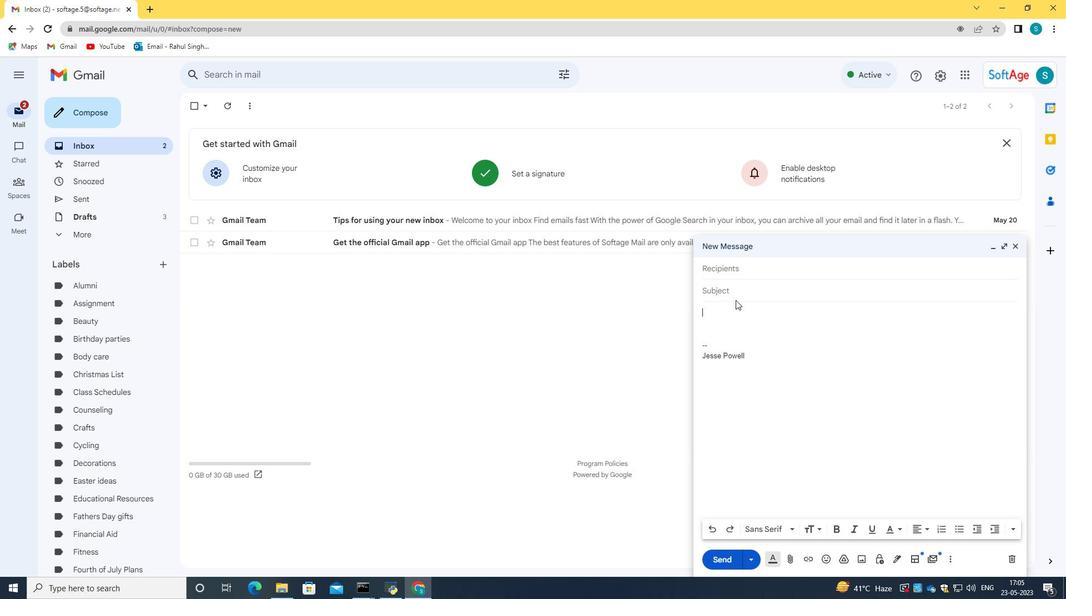 
Action: Mouse moved to (736, 293)
Screenshot: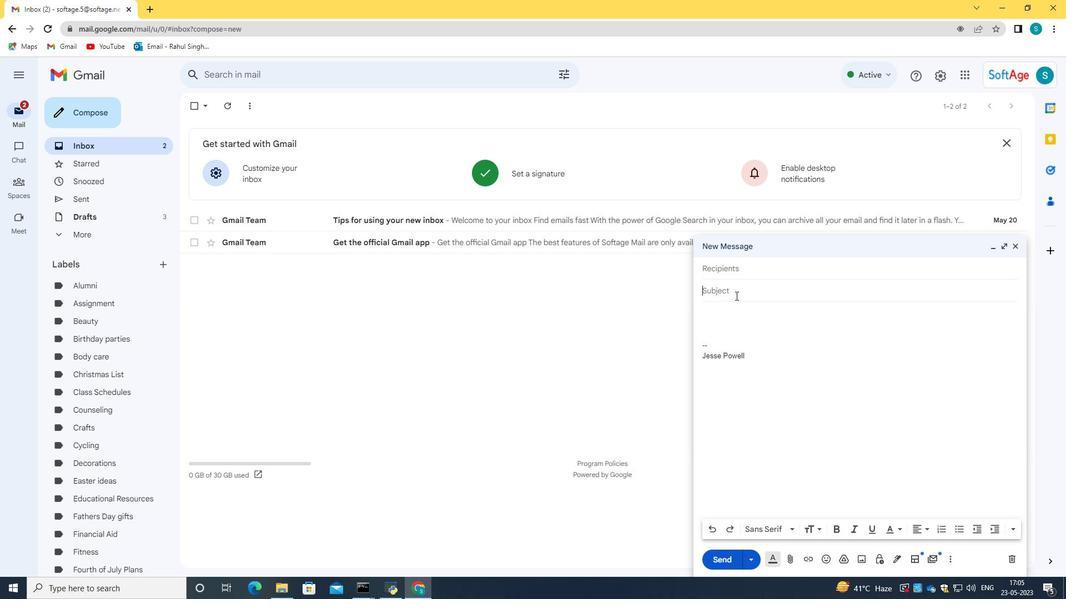 
Action: Mouse pressed left at (736, 293)
Screenshot: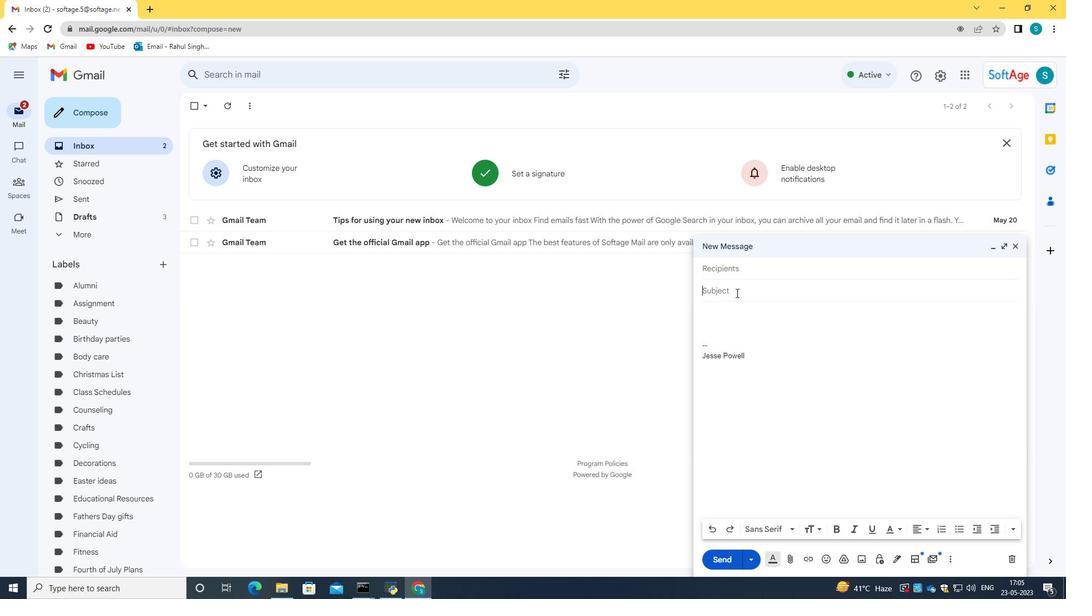 
Action: Key pressed <Key.caps_lock>C<Key.caps_lock>onfirmation<Key.space>of<Key.space>a<Key.space>cans<Key.backspace>cellation
Screenshot: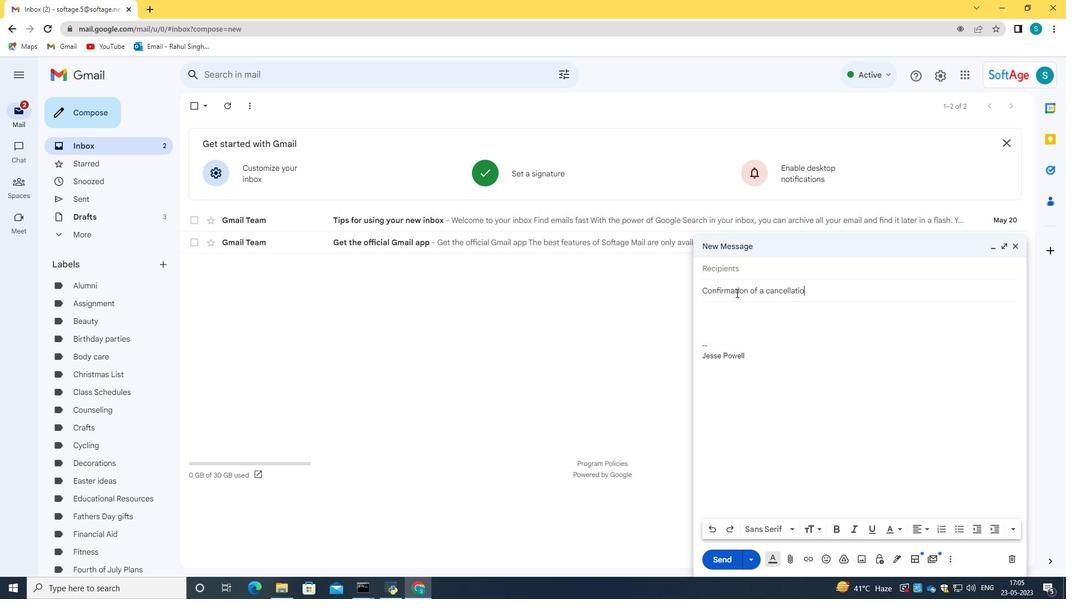 
Action: Mouse moved to (729, 317)
Screenshot: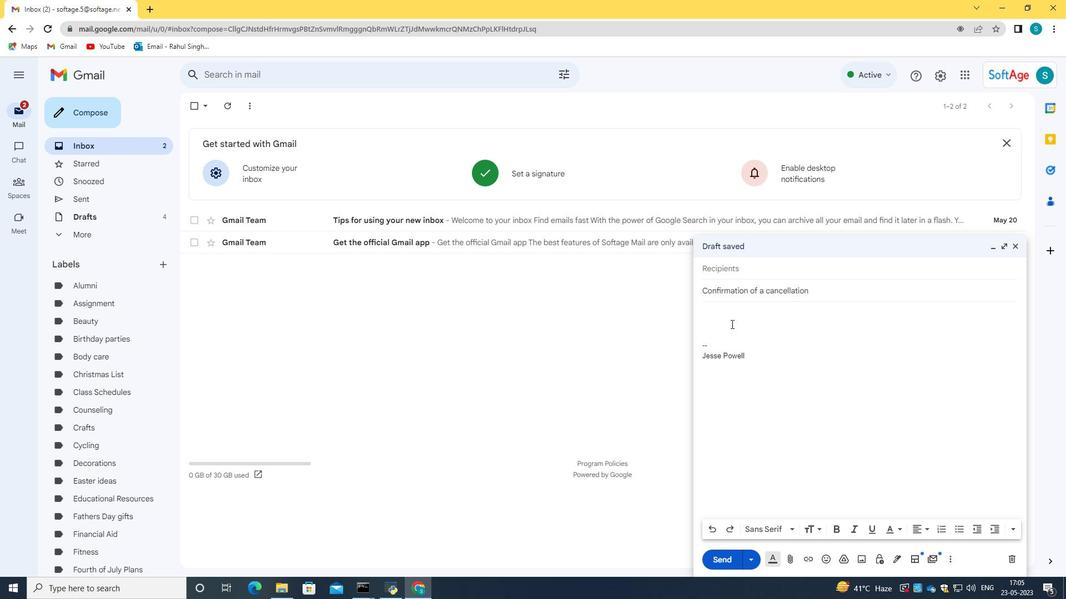 
Action: Mouse pressed left at (729, 317)
Screenshot: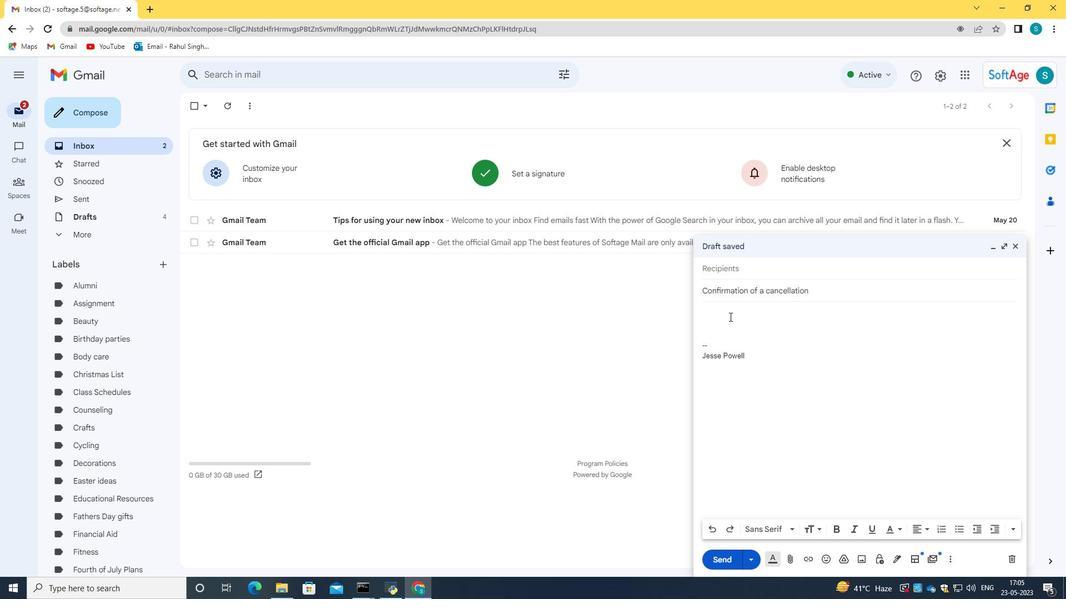 
Action: Key pressed <Key.caps_lock>AS<Key.space><Key.caps_lock><Key.backspace><Key.backspace>s<Key.space>a<Key.space>reminder,<Key.space>the<Key.space>deadline<Key.space>for<Key.space>submiting<Key.space>the<Key.space>project<Key.space>prosposal<Key.space>is<Key.space>at<Key.space>the<Key.space>end<Key.space>of<Key.space>this<Key.space>week.
Screenshot: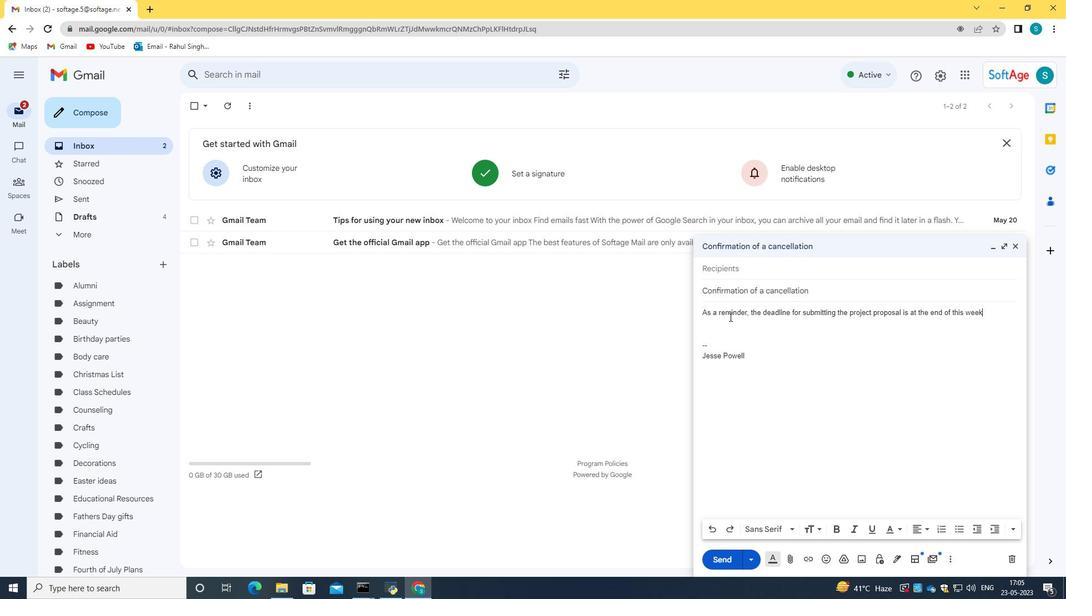 
Action: Mouse moved to (724, 270)
Screenshot: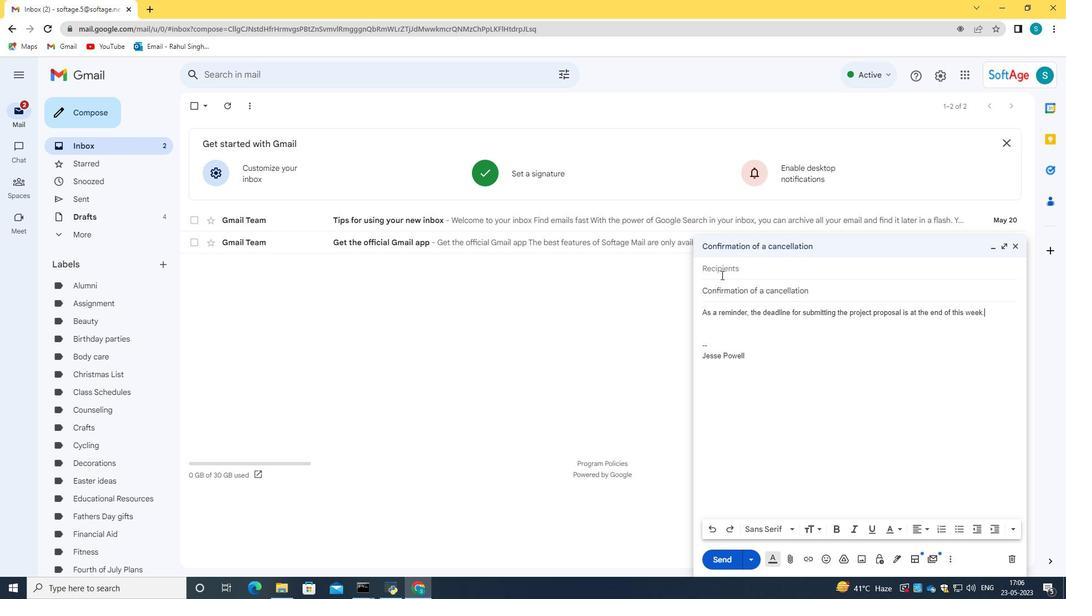 
Action: Mouse pressed left at (724, 270)
Screenshot: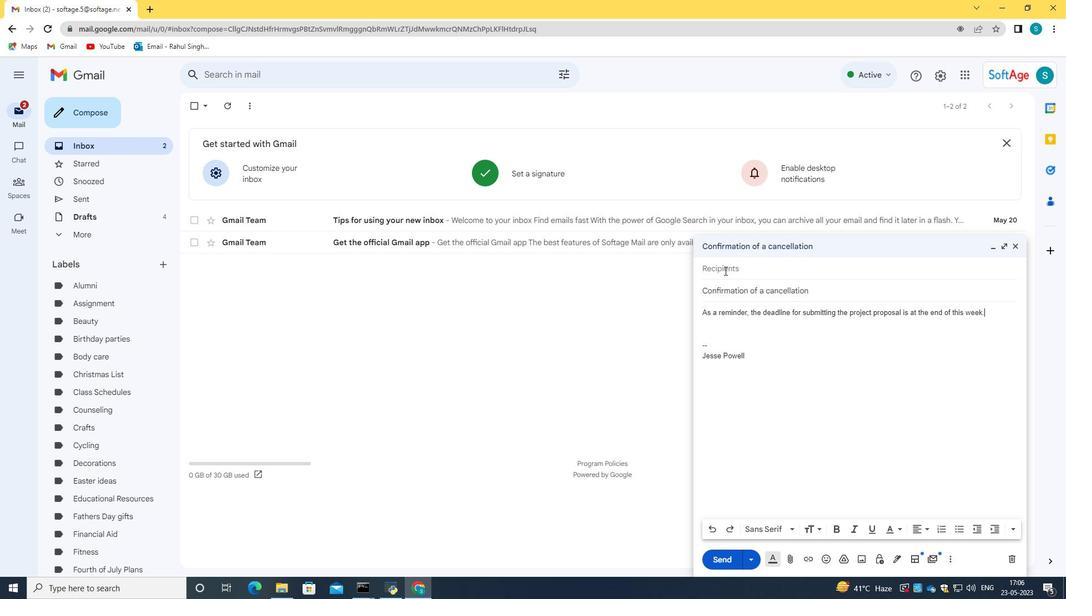 
Action: Mouse moved to (1003, 248)
Screenshot: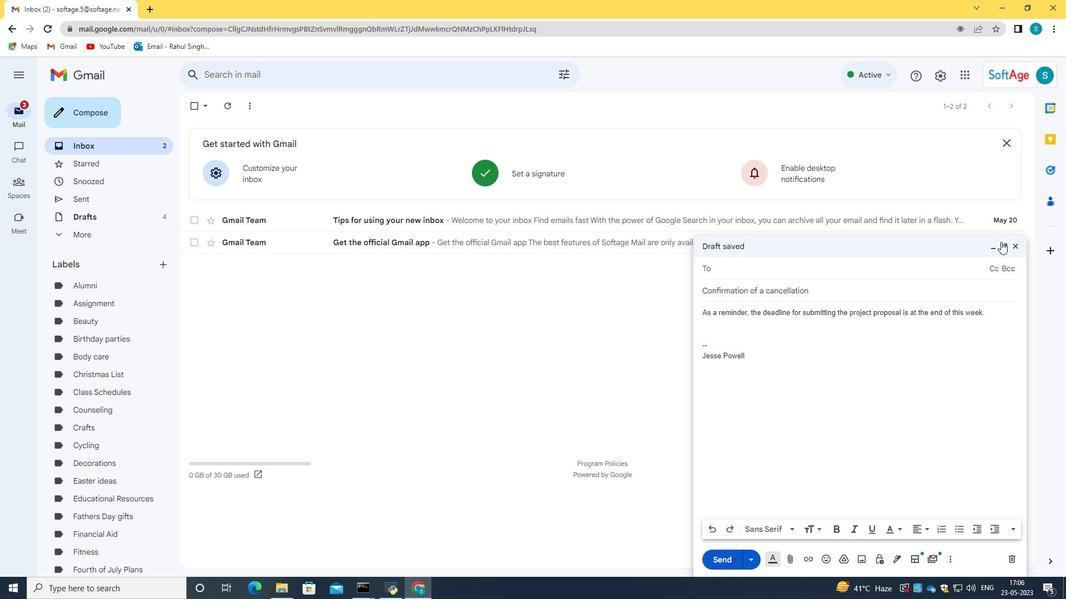 
Action: Mouse pressed left at (1003, 248)
Screenshot: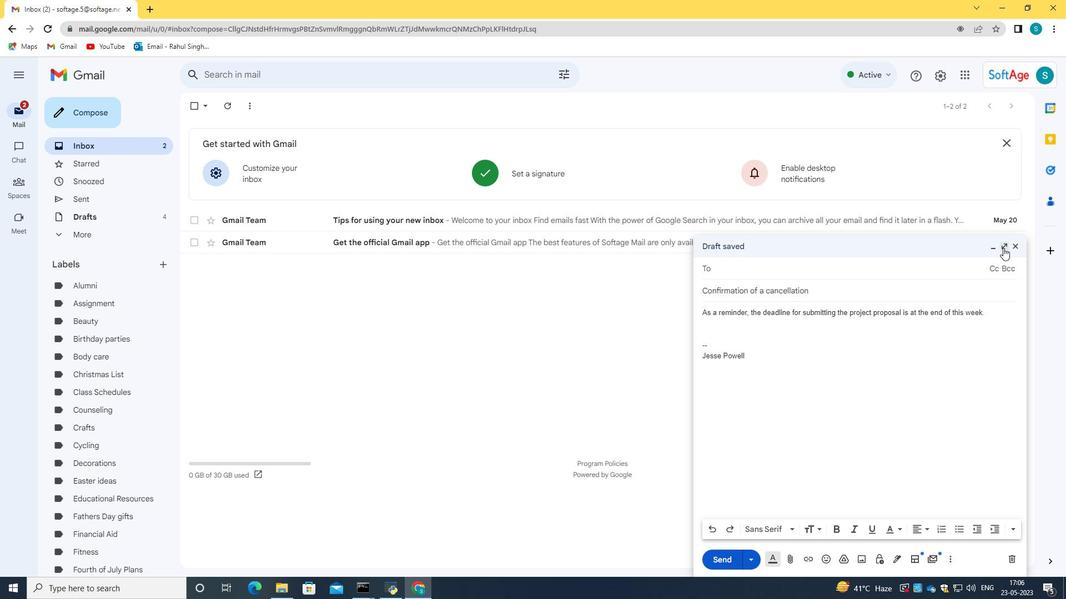 
Action: Mouse moved to (118, 110)
Screenshot: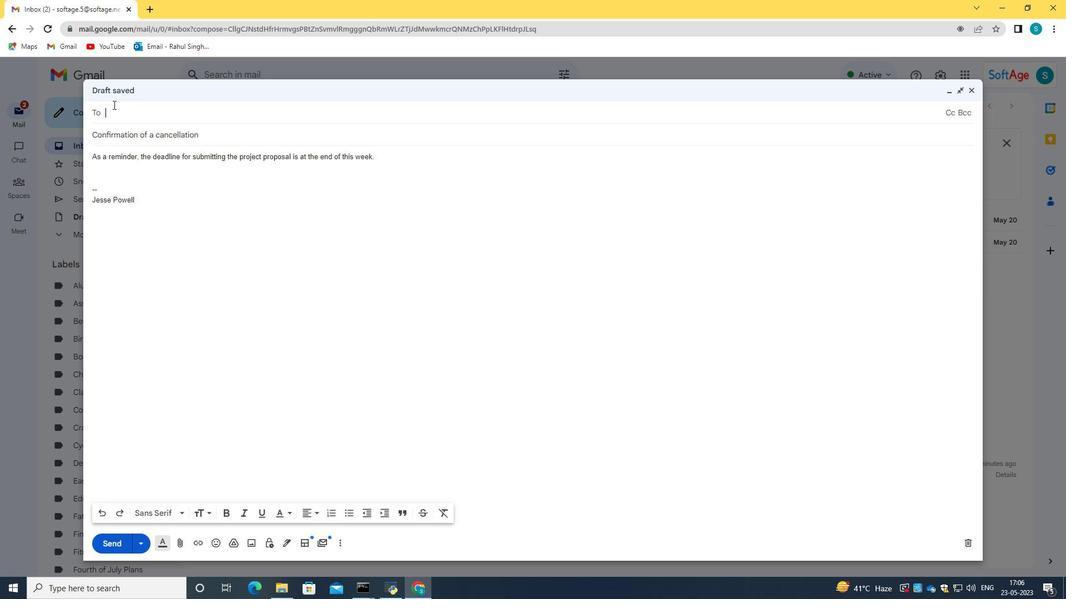 
Action: Mouse pressed left at (118, 110)
Screenshot: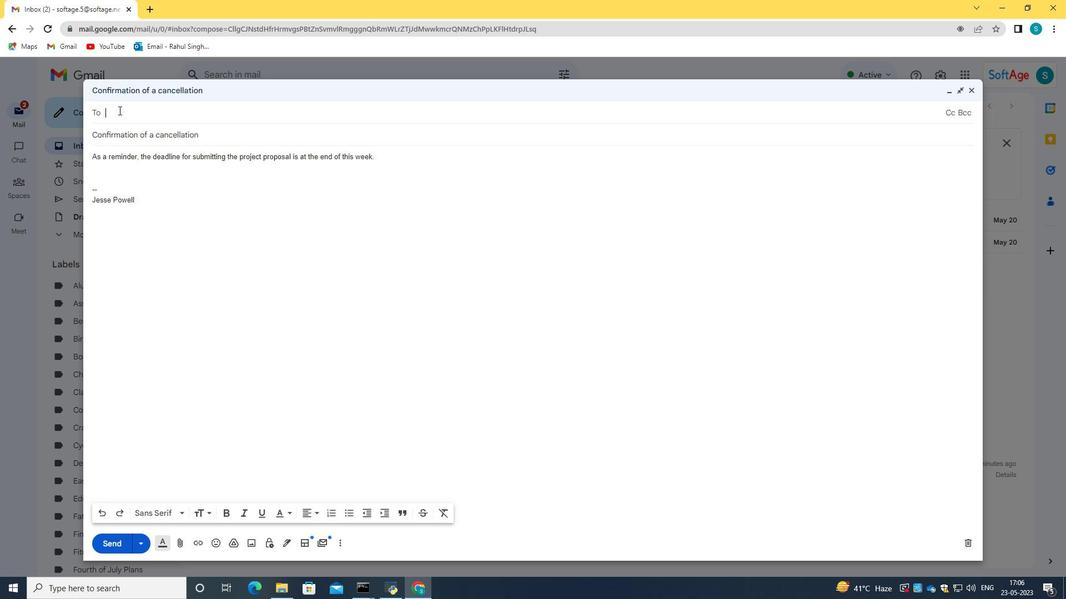 
Action: Key pressed softage.7<Key.shift>@softage.net
Screenshot: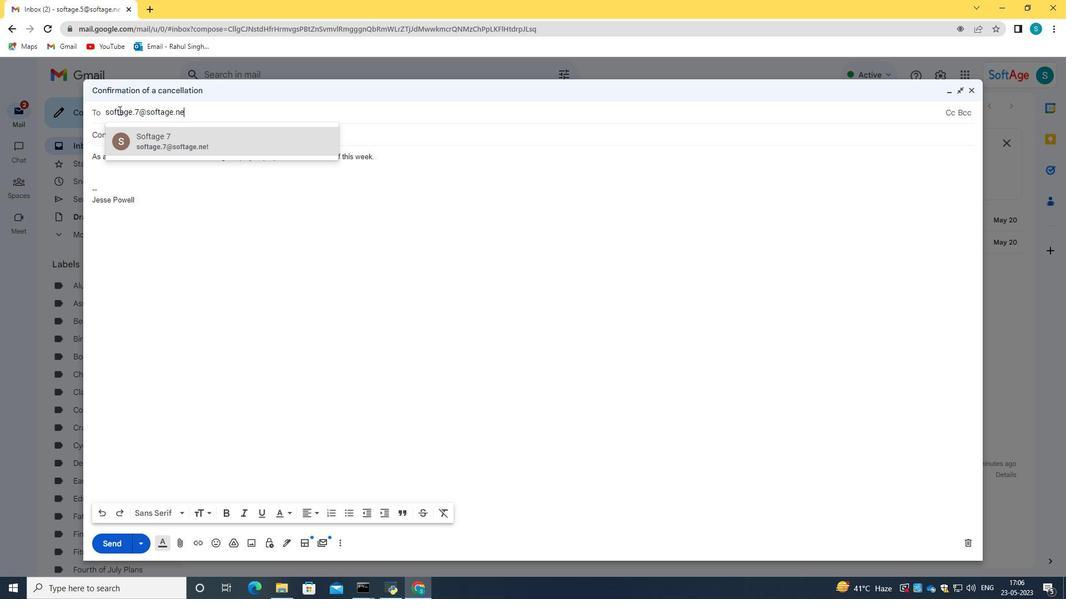 
Action: Mouse moved to (247, 141)
Screenshot: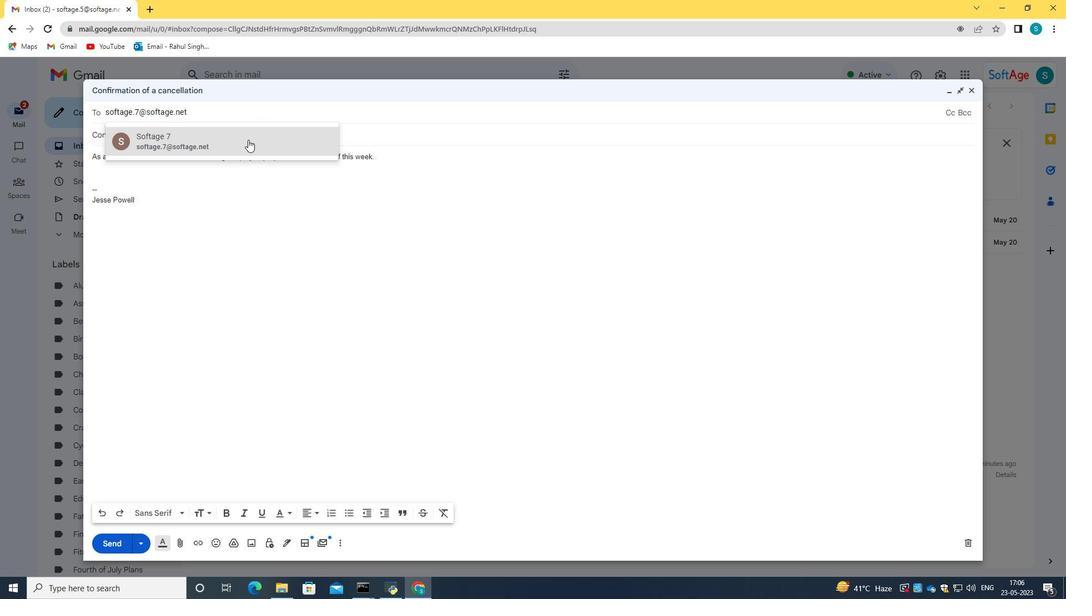 
Action: Mouse pressed left at (247, 141)
Screenshot: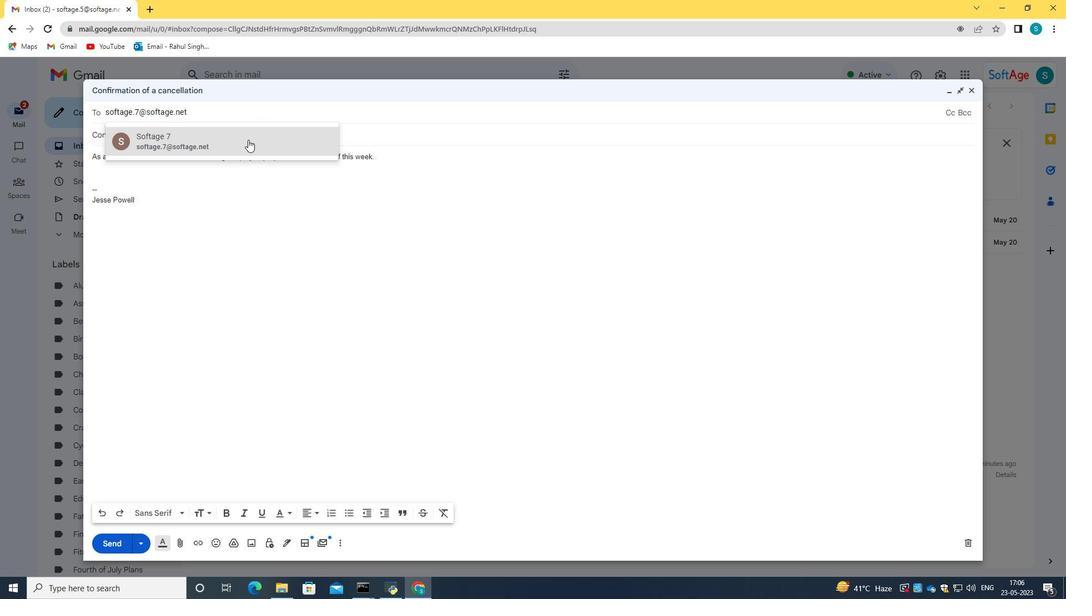 
Action: Mouse moved to (376, 172)
Screenshot: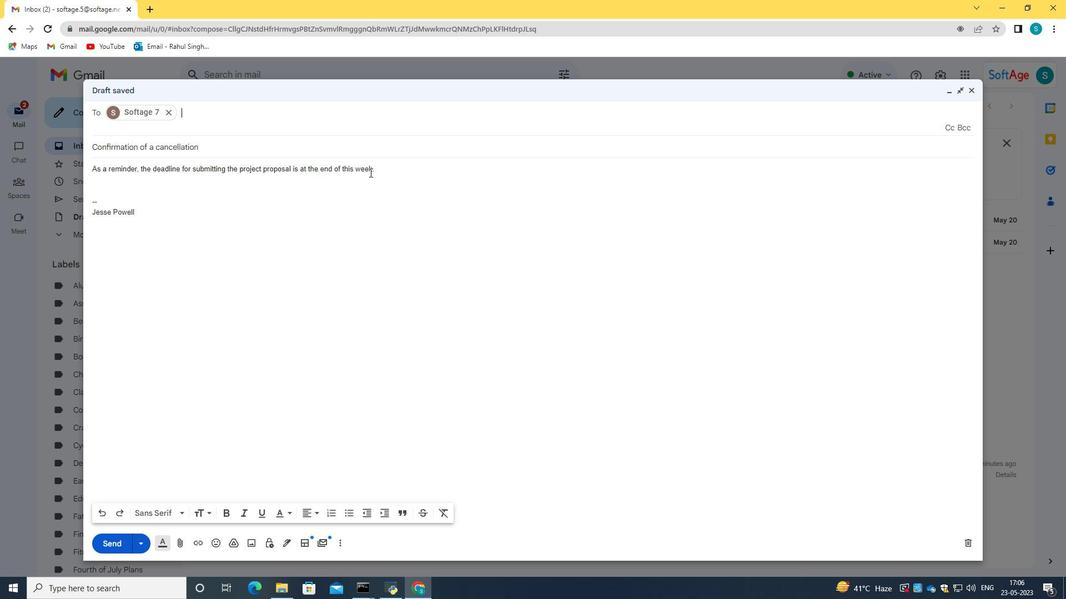 
Action: Mouse pressed left at (376, 172)
Screenshot: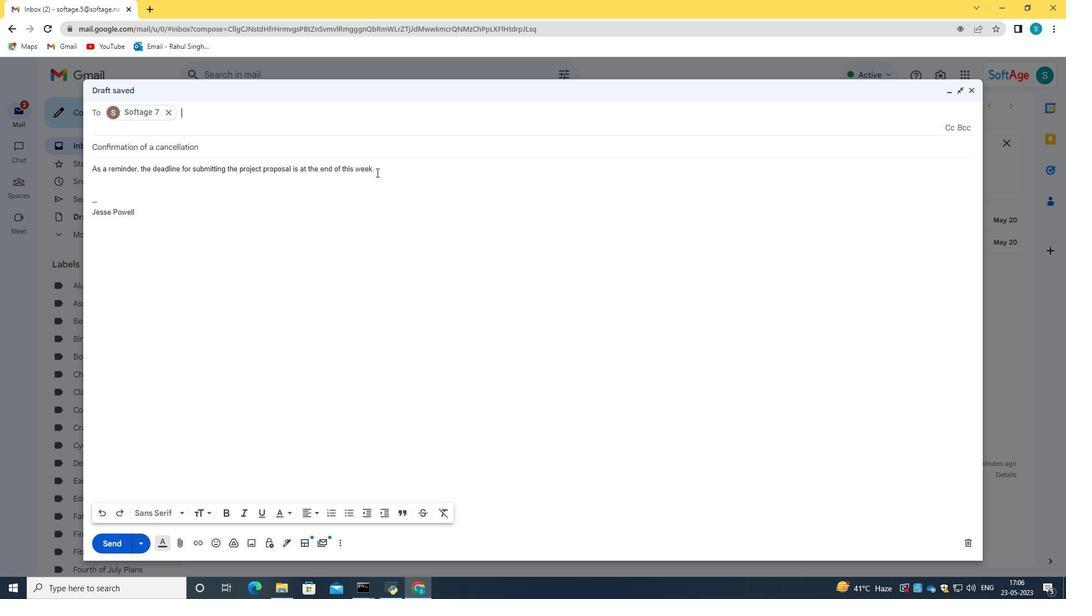 
Action: Mouse moved to (376, 154)
Screenshot: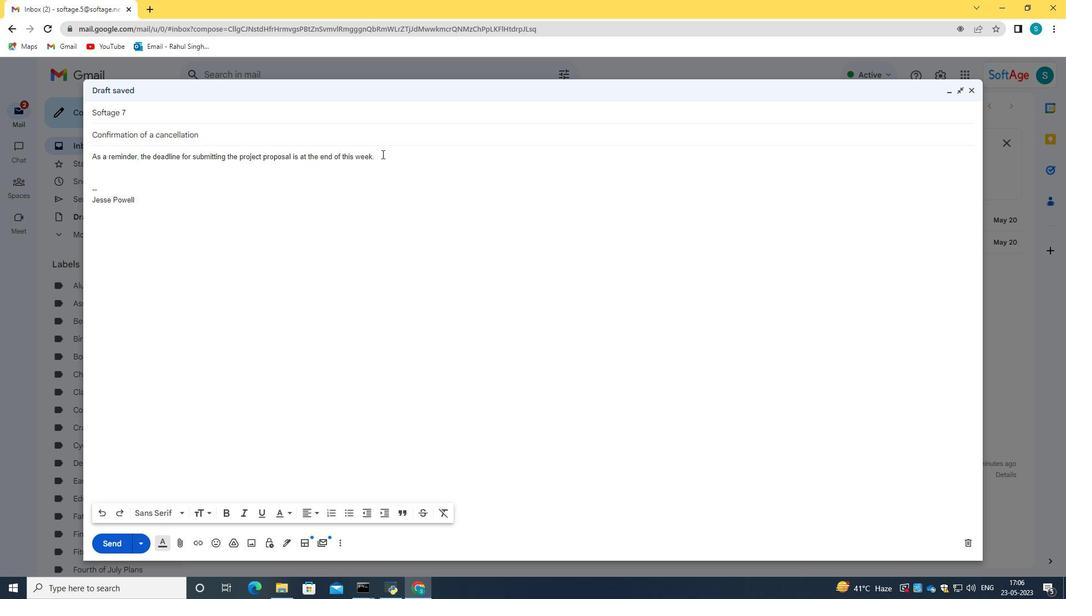 
Action: Mouse pressed left at (381, 154)
Screenshot: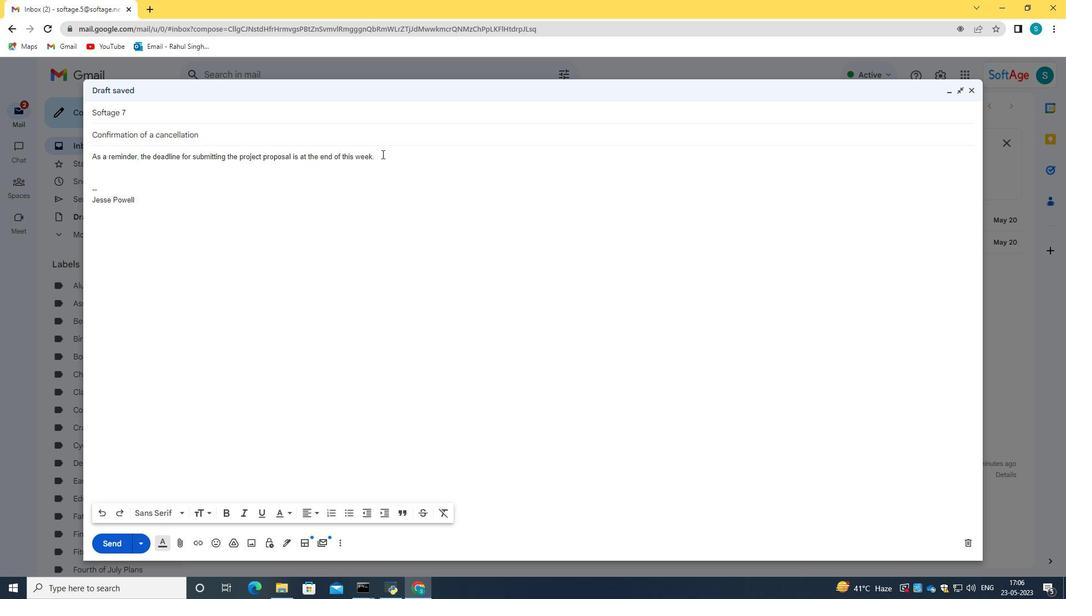 
Action: Mouse moved to (283, 518)
Screenshot: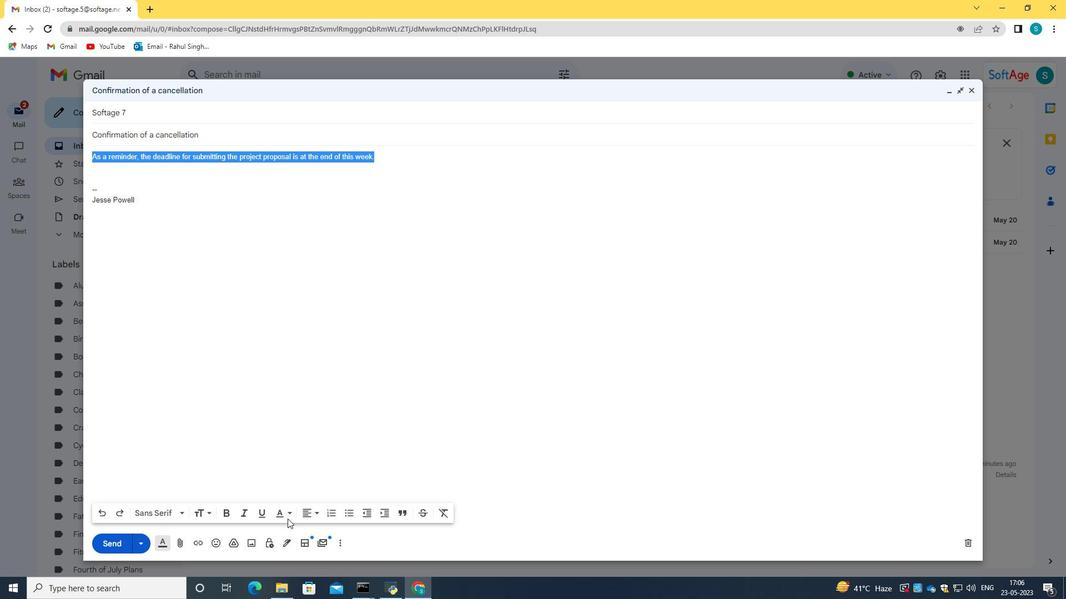 
Action: Mouse pressed left at (283, 518)
Screenshot: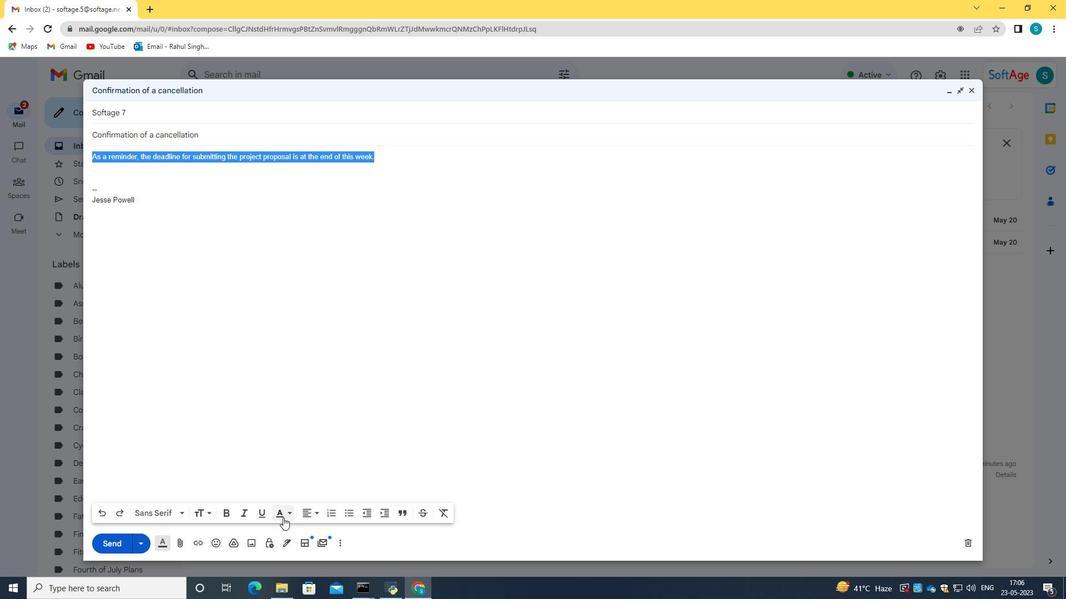 
Action: Mouse moved to (412, 407)
Screenshot: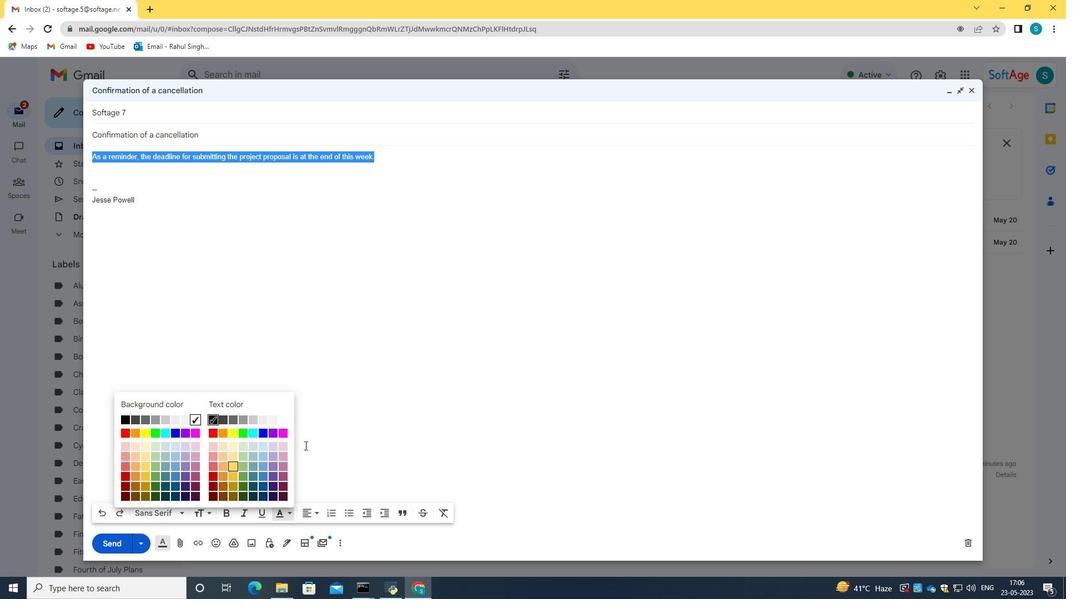 
Action: Mouse pressed left at (412, 407)
Screenshot: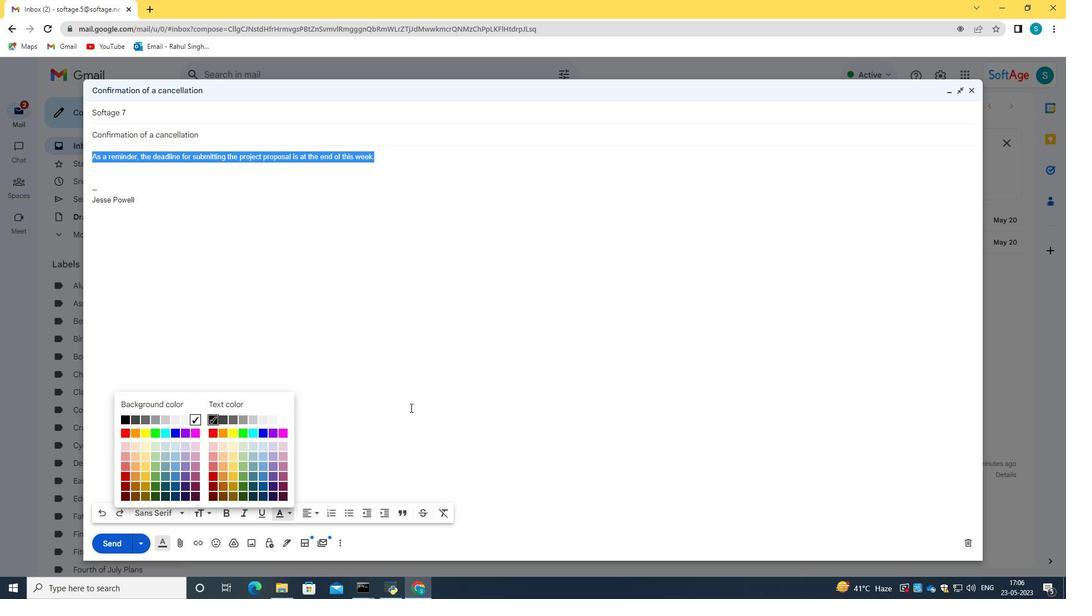 
Action: Mouse moved to (208, 513)
Screenshot: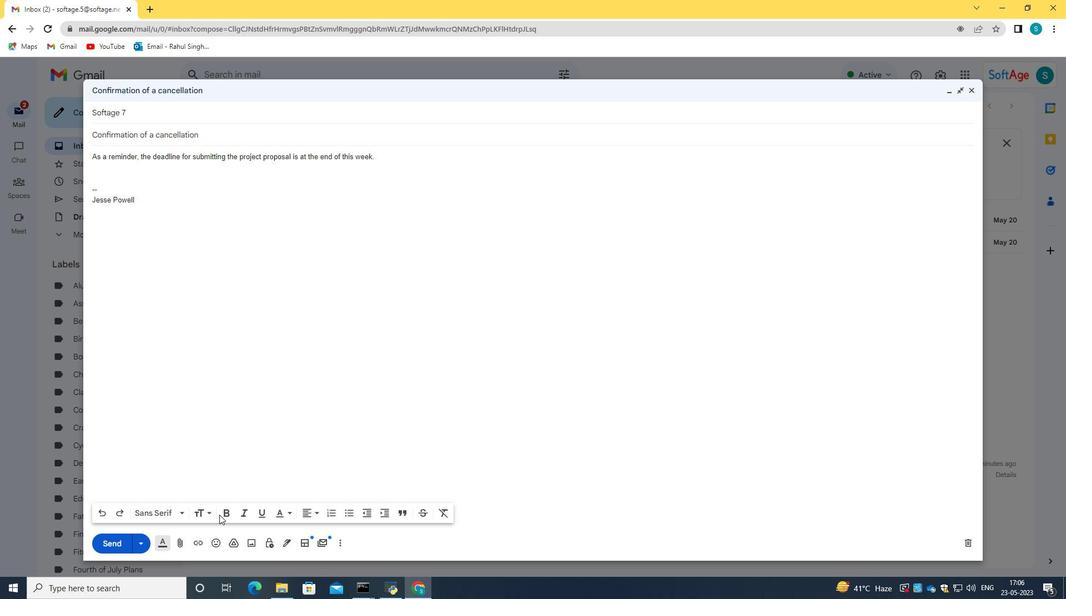 
Action: Mouse pressed left at (208, 513)
Screenshot: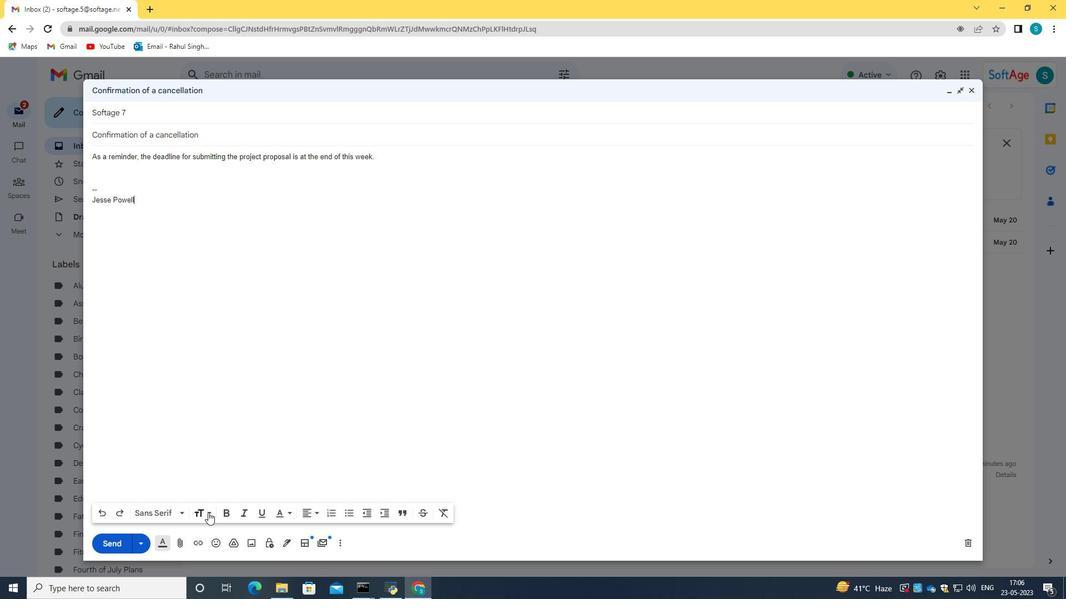 
Action: Mouse moved to (229, 444)
Screenshot: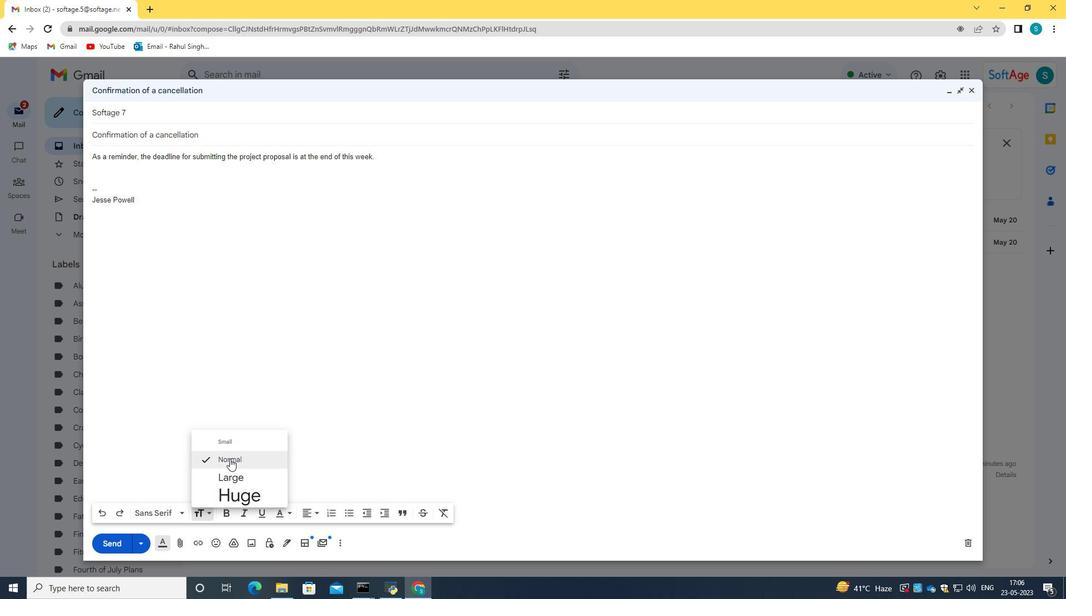 
Action: Mouse pressed left at (229, 444)
Screenshot: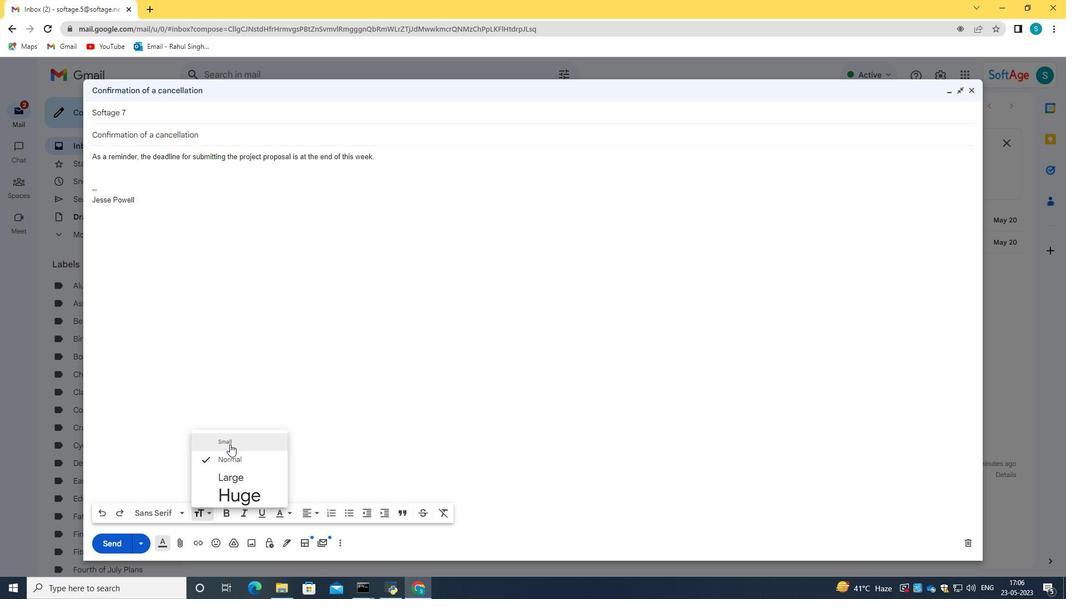 
Action: Mouse moved to (383, 159)
Screenshot: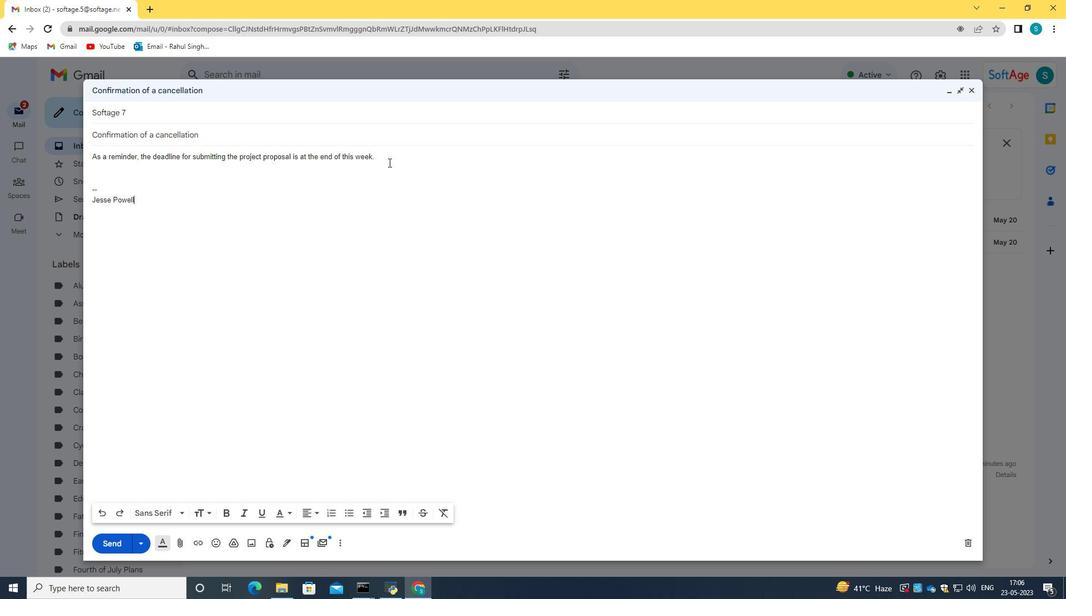 
Action: Mouse pressed left at (383, 159)
Screenshot: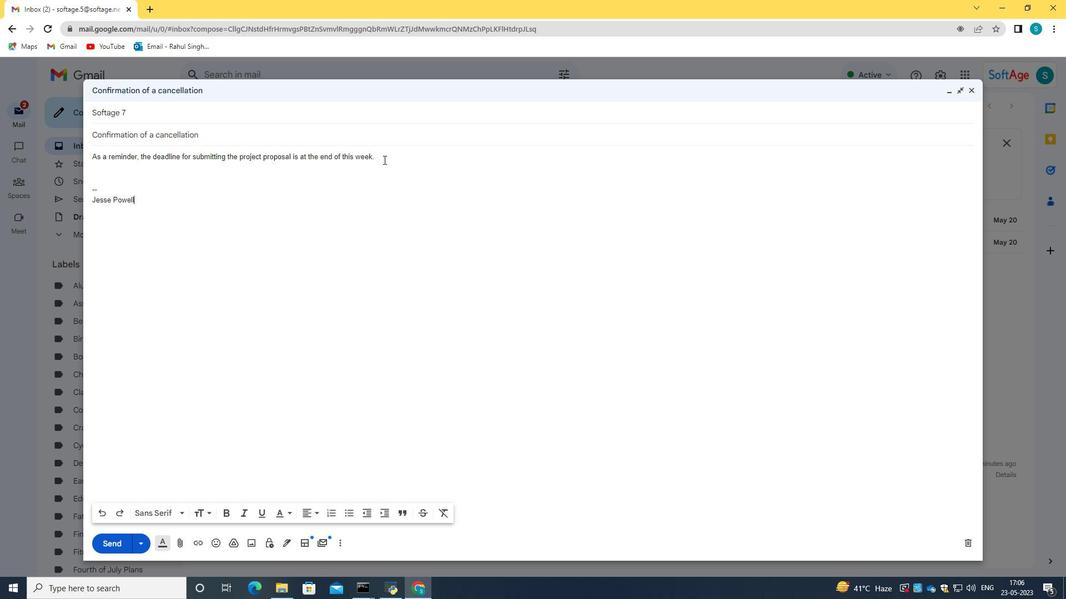 
Action: Mouse moved to (377, 157)
Screenshot: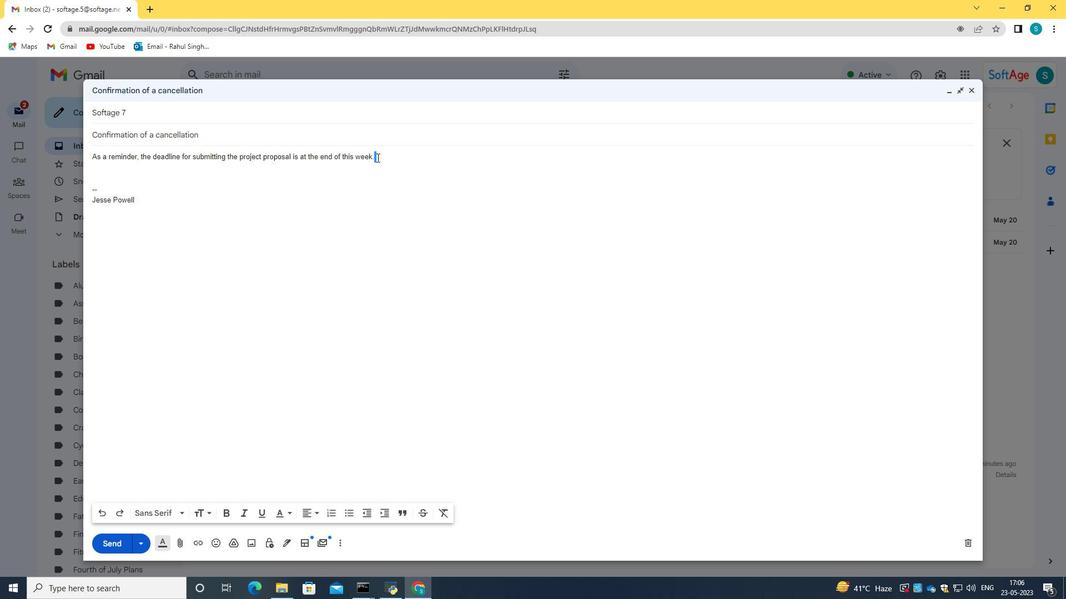 
Action: Mouse pressed left at (377, 157)
Screenshot: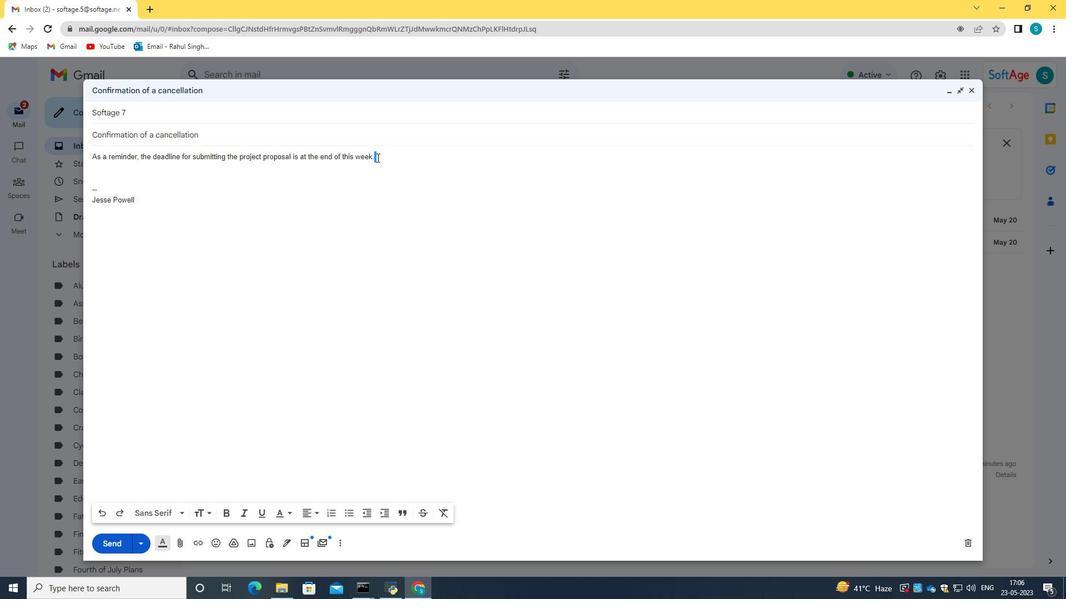 
Action: Mouse moved to (262, 173)
Screenshot: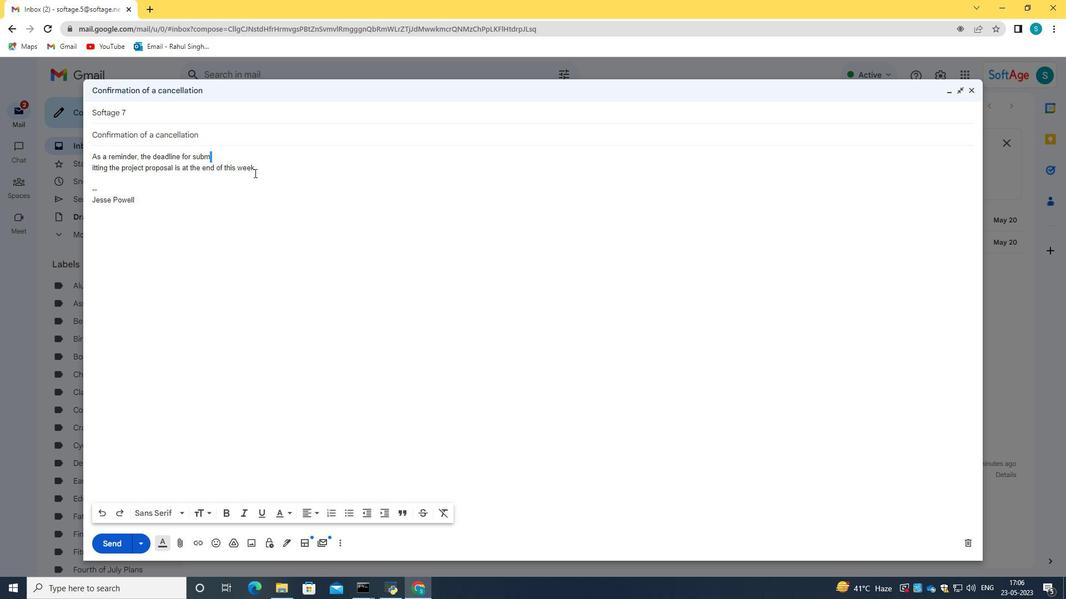 
Action: Mouse pressed left at (262, 173)
Screenshot: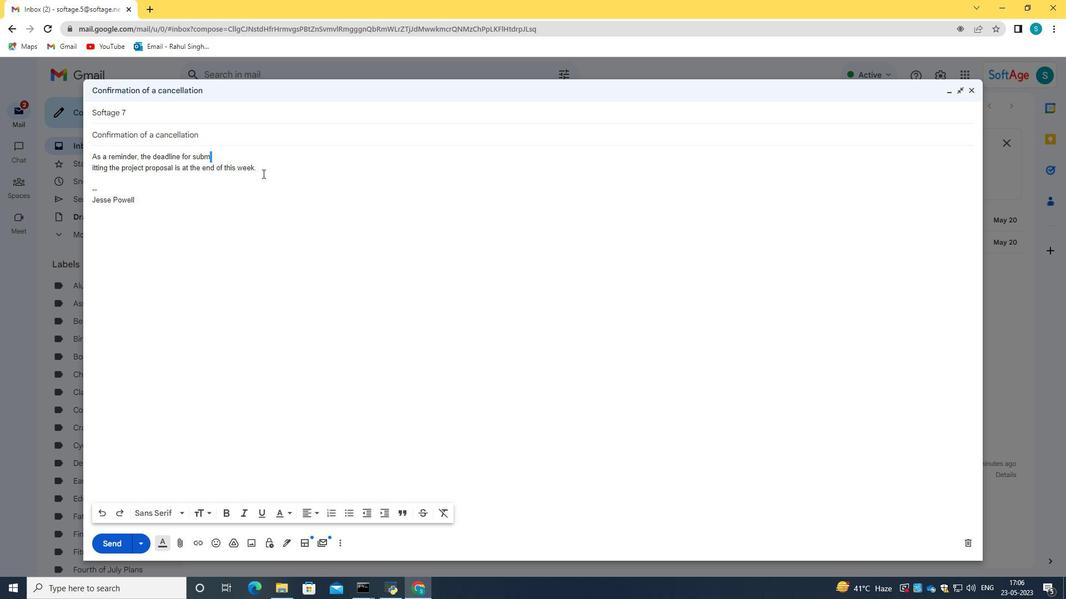 
Action: Mouse moved to (212, 154)
Screenshot: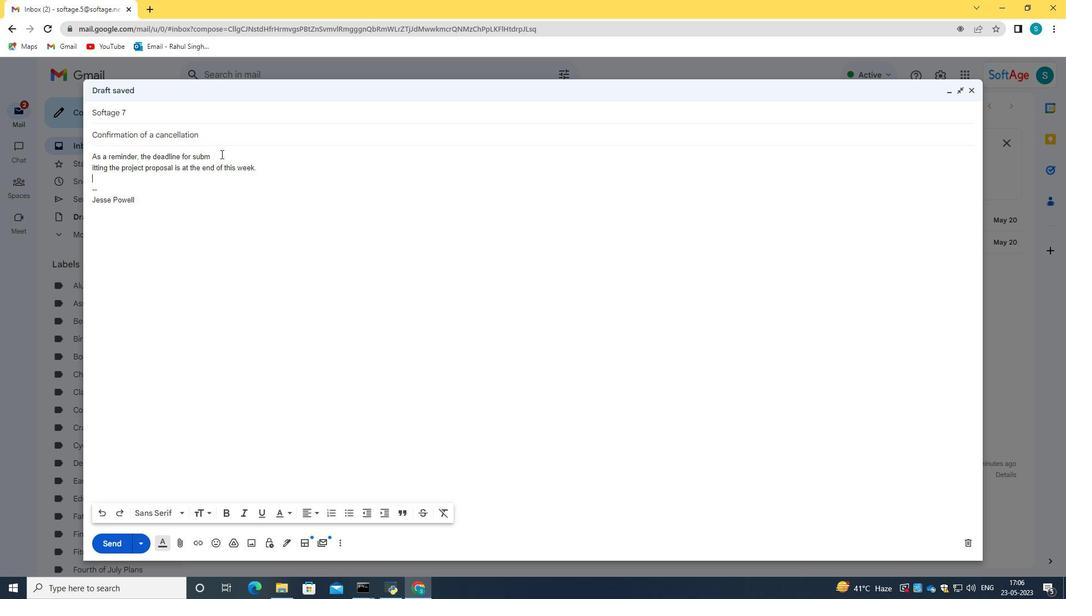 
Action: Mouse pressed left at (212, 154)
Screenshot: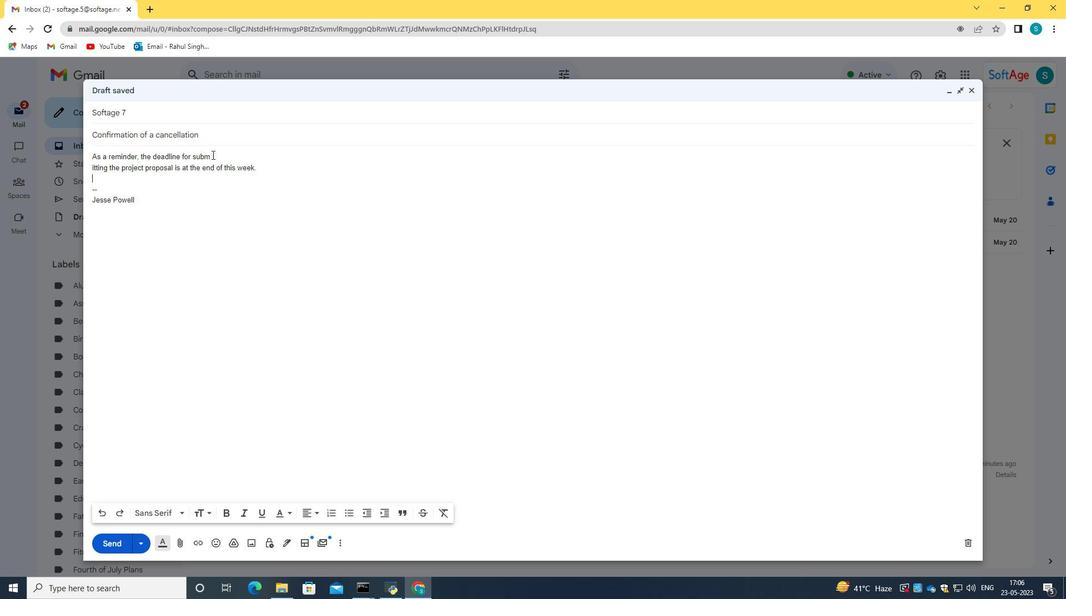 
Action: Key pressed <Key.backspace>mi<Key.backspace>
Screenshot: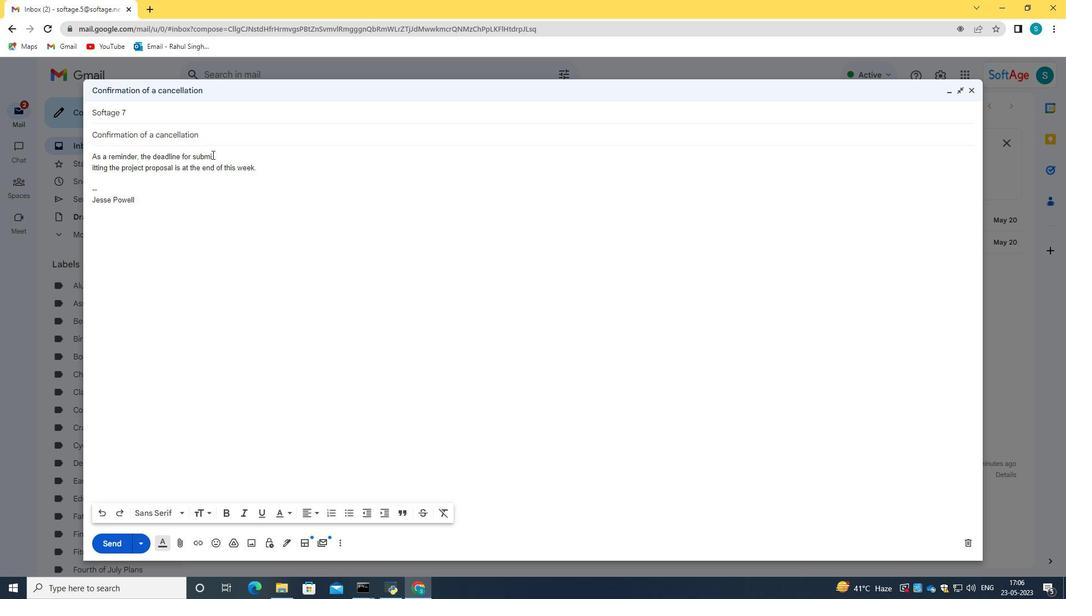 
Action: Mouse moved to (91, 164)
Screenshot: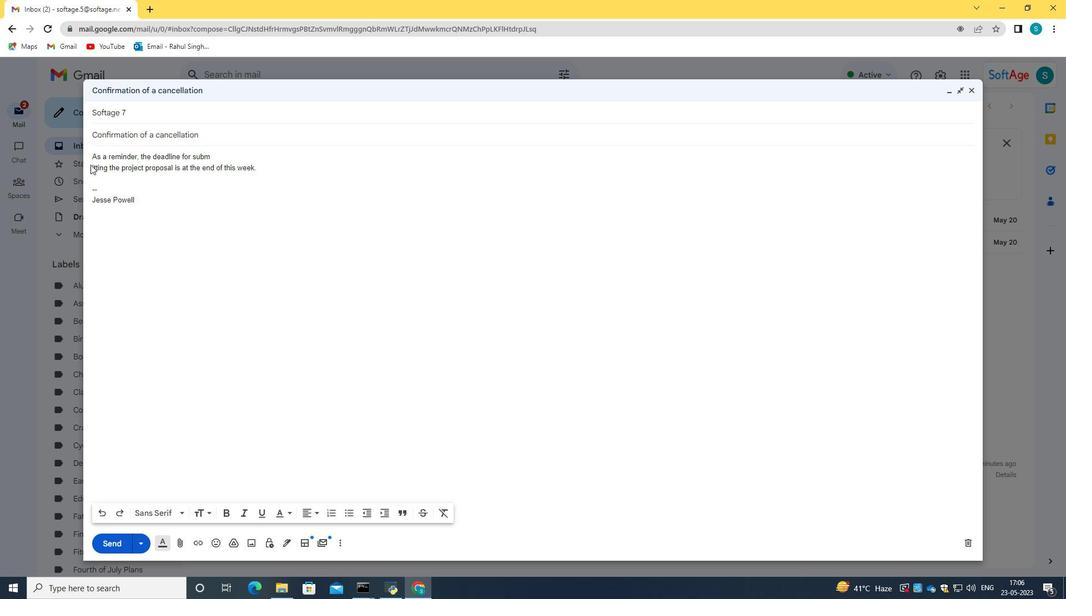 
Action: Mouse pressed left at (91, 164)
Screenshot: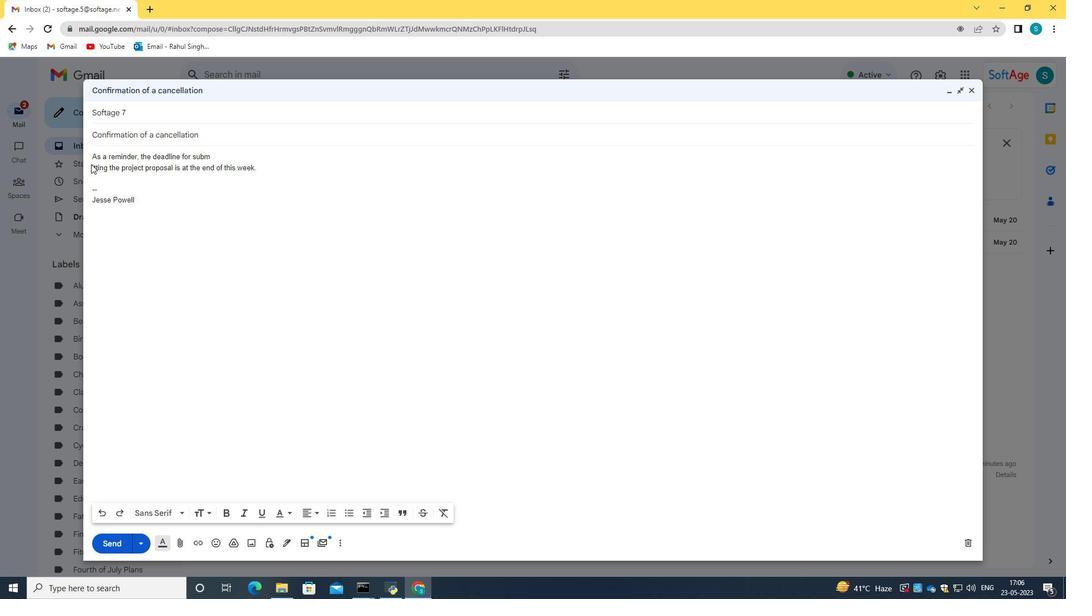 
Action: Mouse moved to (93, 164)
Screenshot: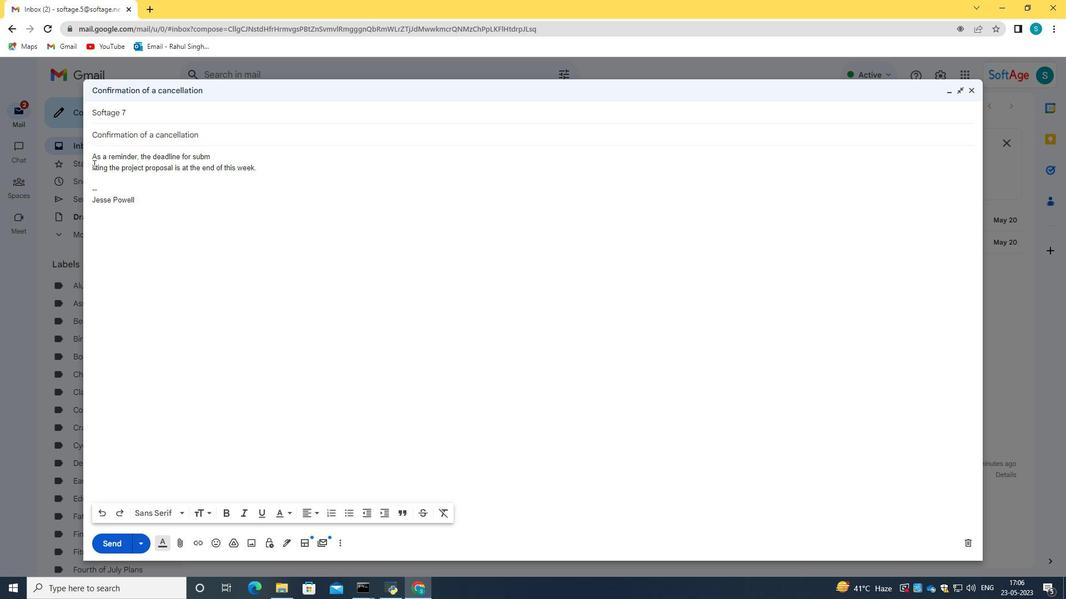 
Action: Mouse pressed left at (93, 164)
Screenshot: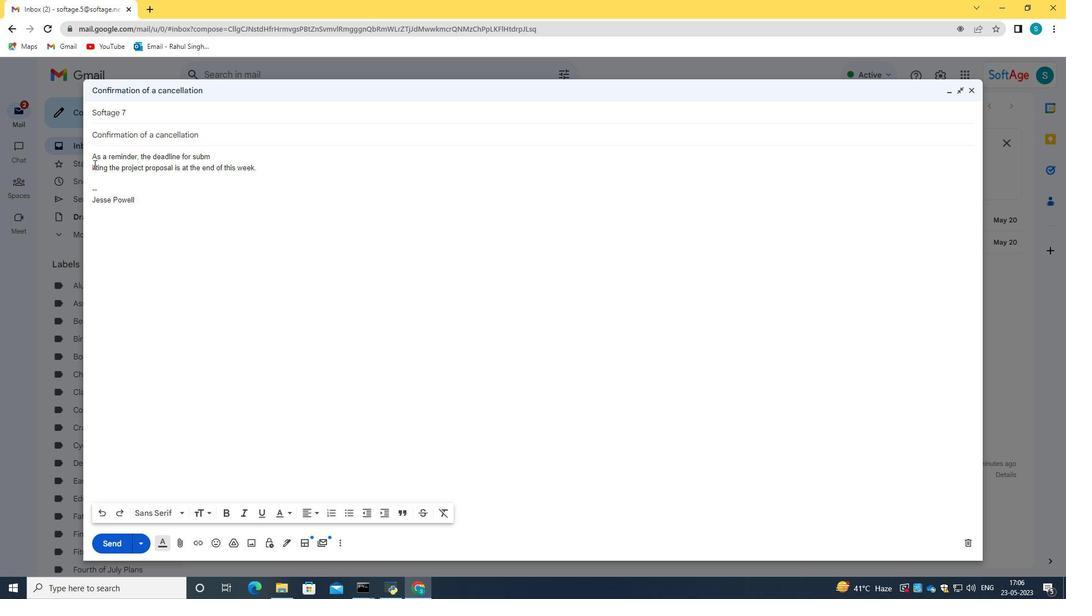 
Action: Mouse moved to (97, 166)
Screenshot: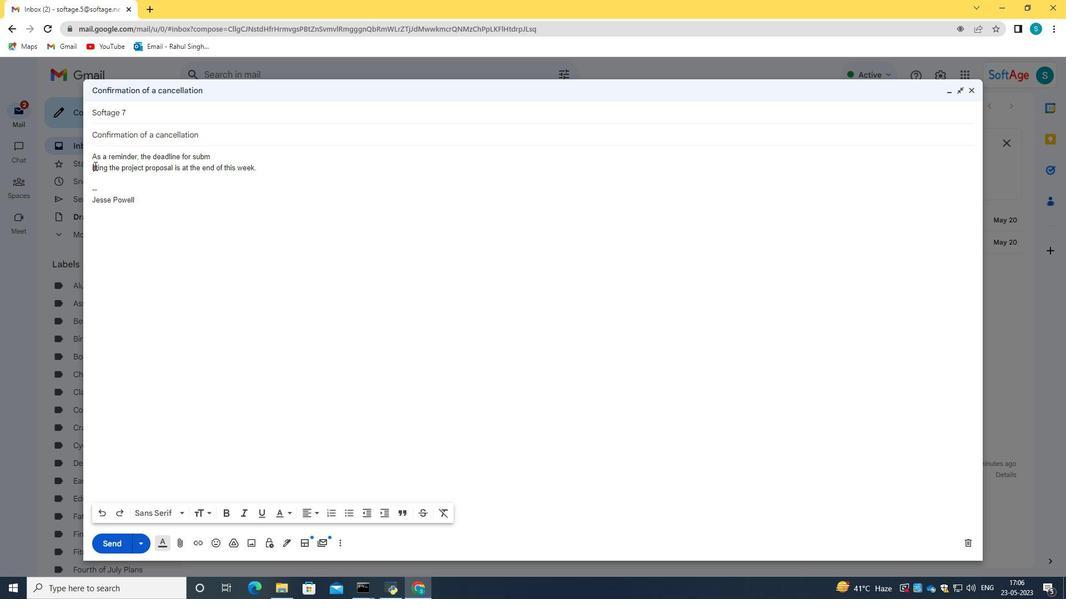 
Action: Key pressed <Key.left><Key.backspace>
Screenshot: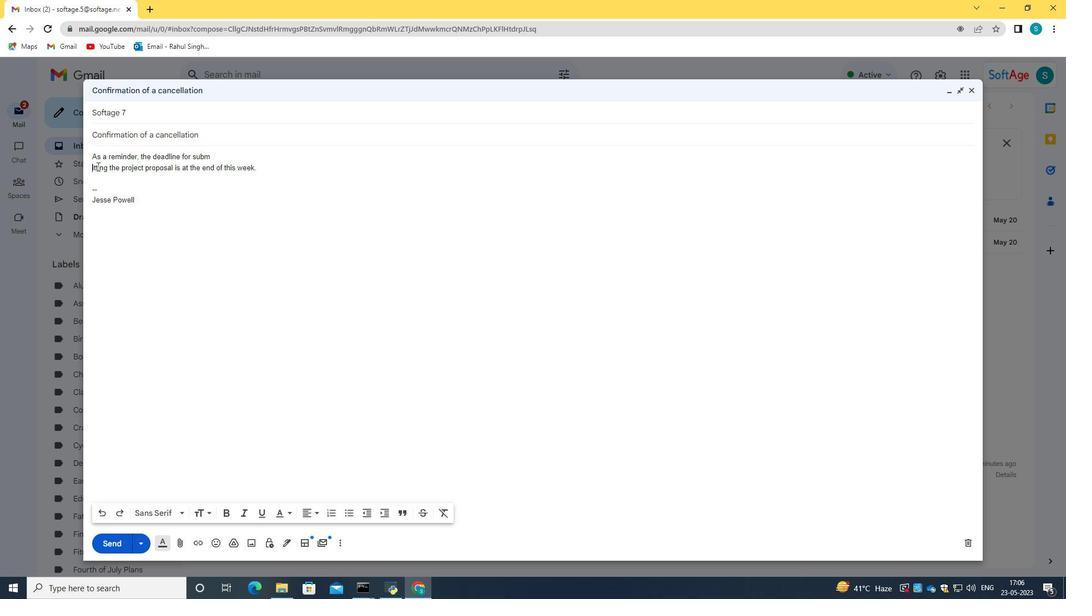 
Action: Mouse moved to (373, 157)
Screenshot: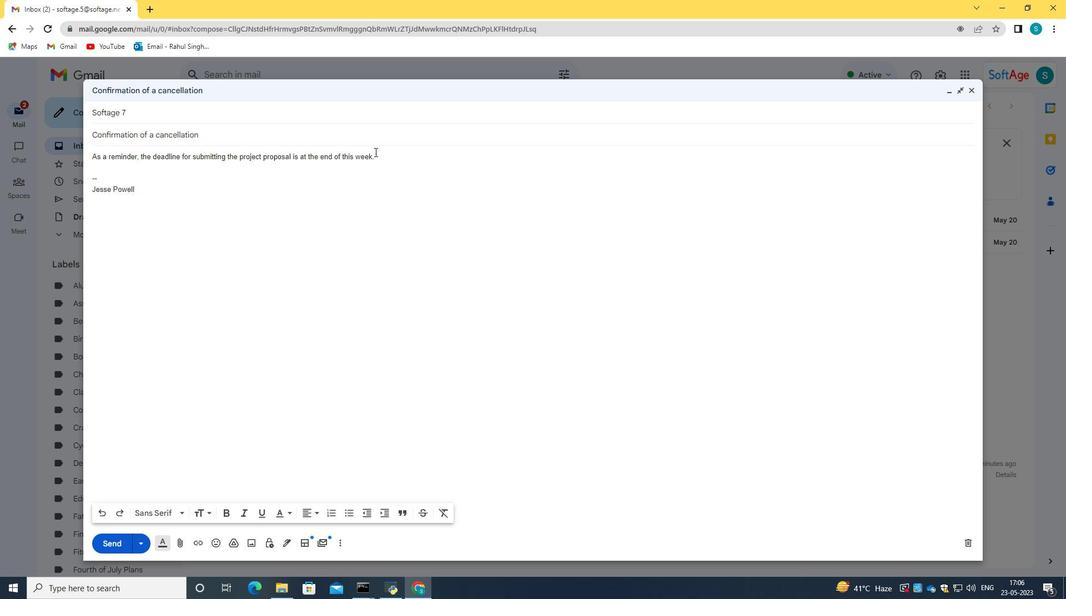 
Action: Mouse pressed left at (373, 157)
Screenshot: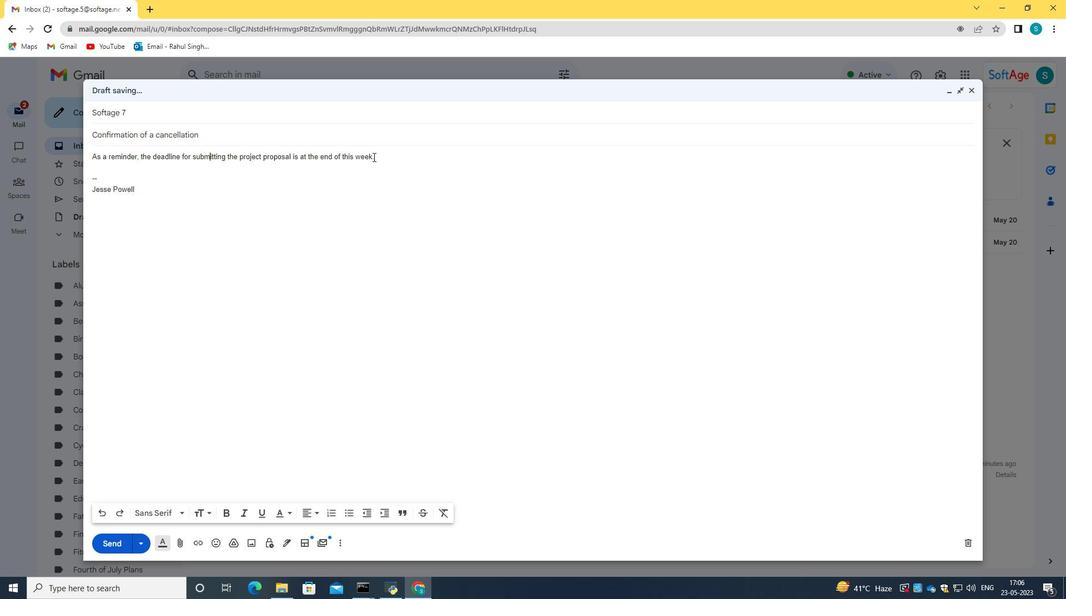 
Action: Mouse moved to (209, 517)
Screenshot: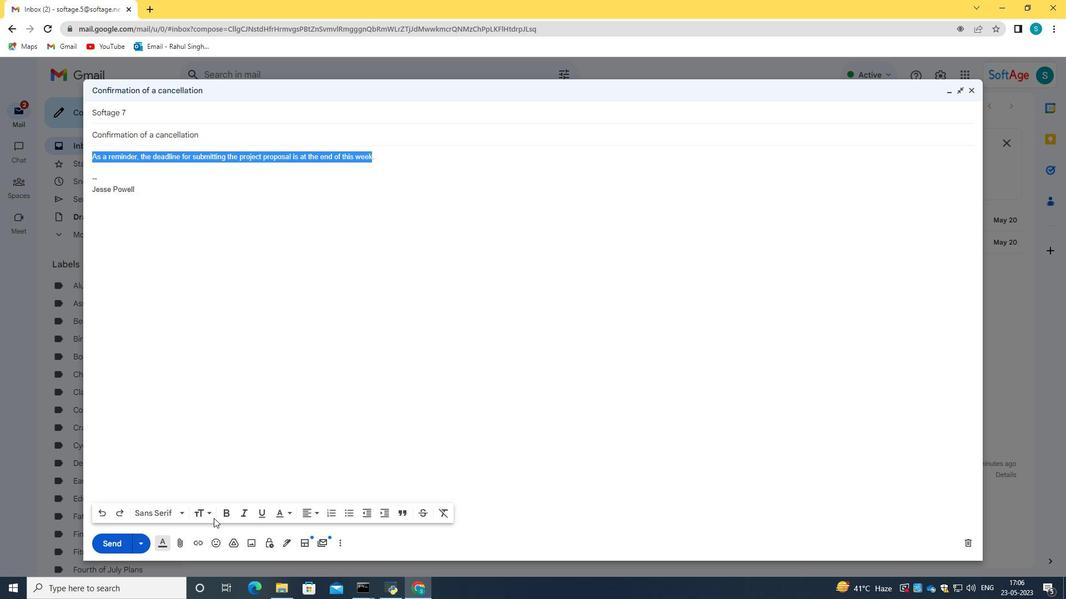 
Action: Mouse pressed left at (209, 517)
Screenshot: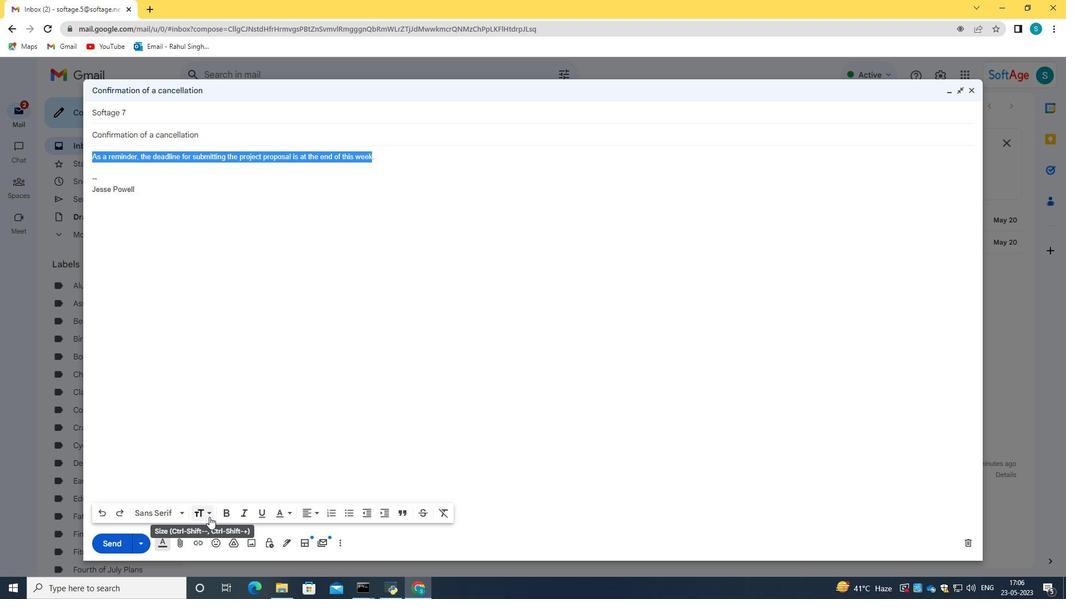 
Action: Mouse moved to (239, 444)
Screenshot: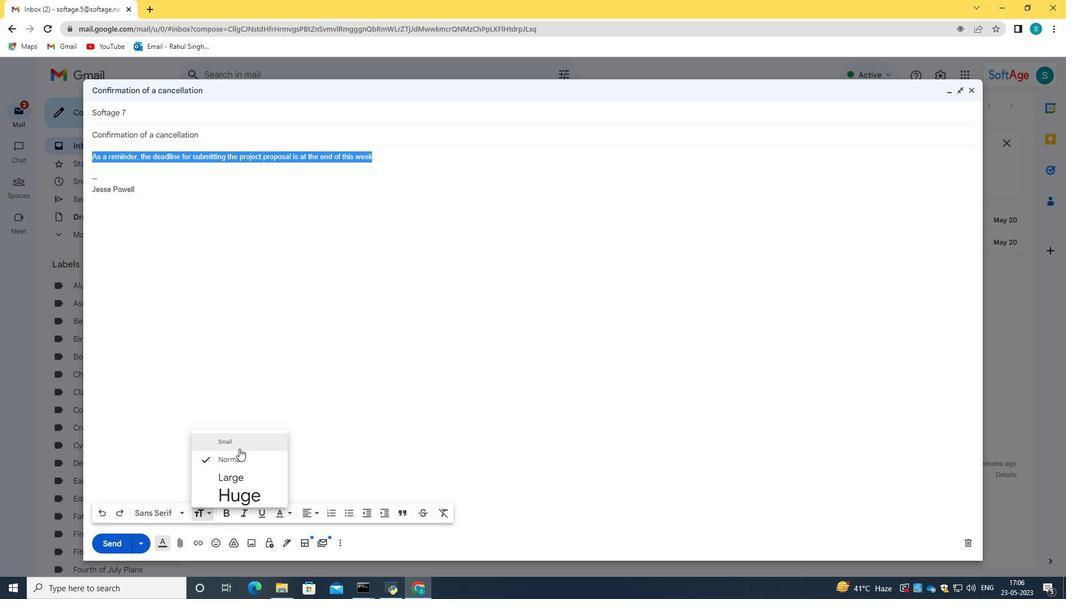
Action: Mouse pressed left at (239, 444)
Screenshot: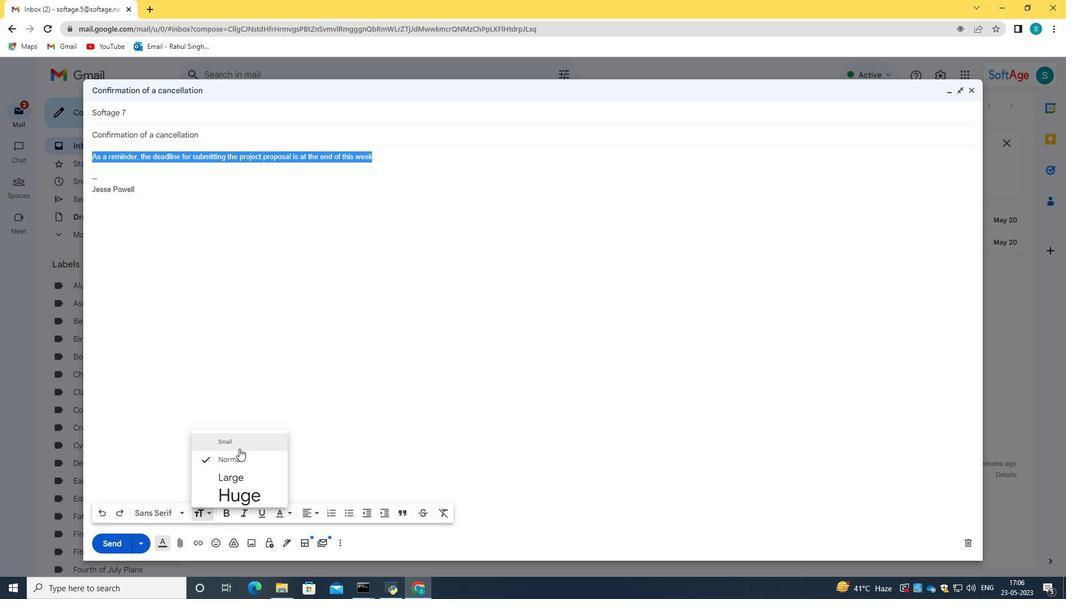 
Action: Mouse moved to (262, 373)
Screenshot: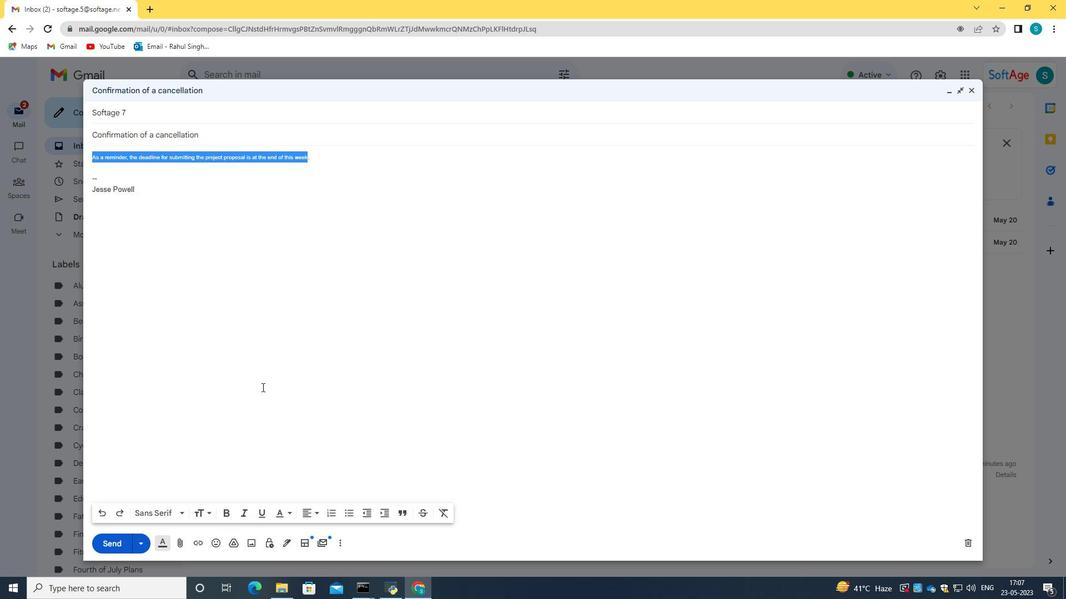 
Action: Mouse pressed left at (262, 373)
Screenshot: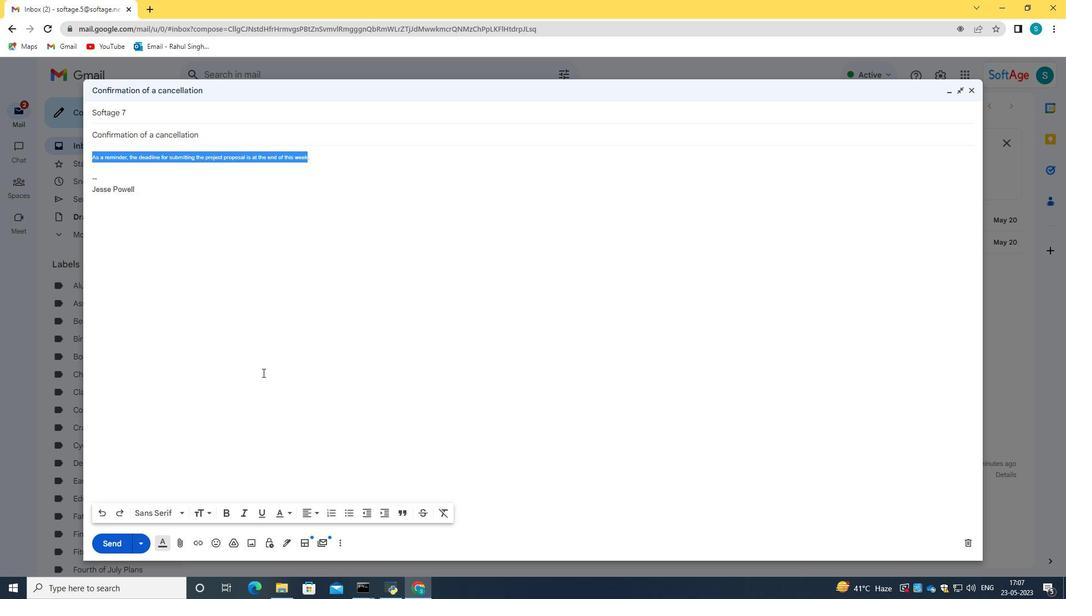 
Action: Mouse moved to (312, 515)
Screenshot: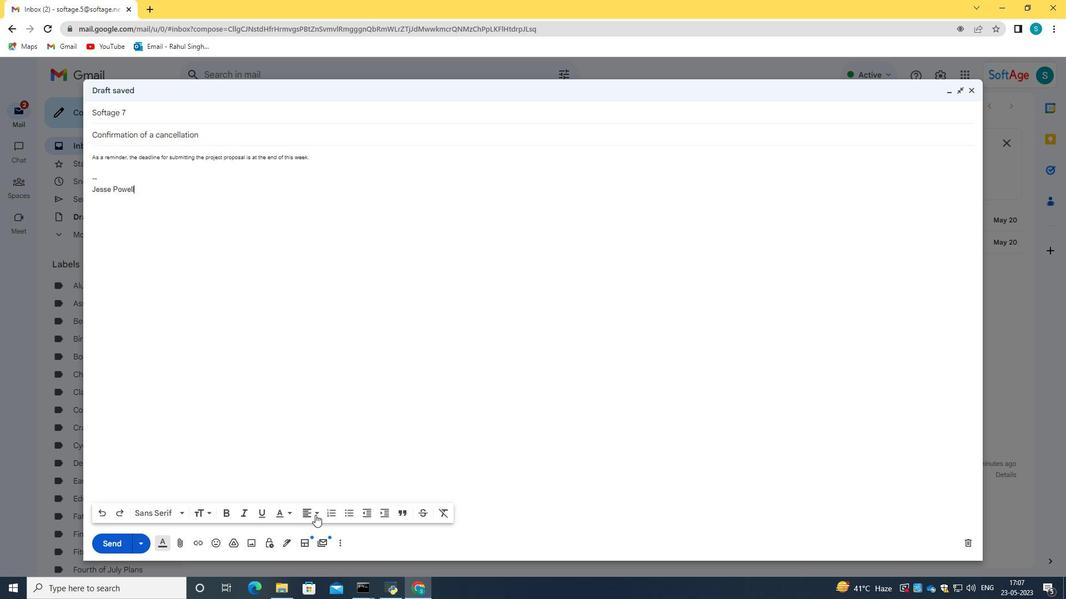 
Action: Mouse pressed left at (312, 515)
Screenshot: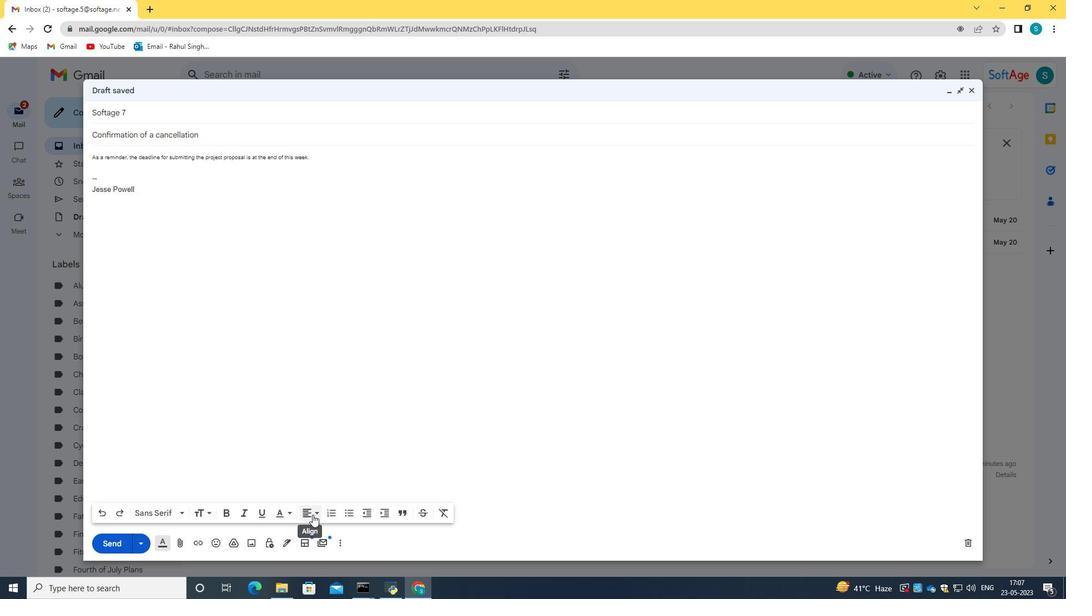 
Action: Mouse moved to (309, 463)
Screenshot: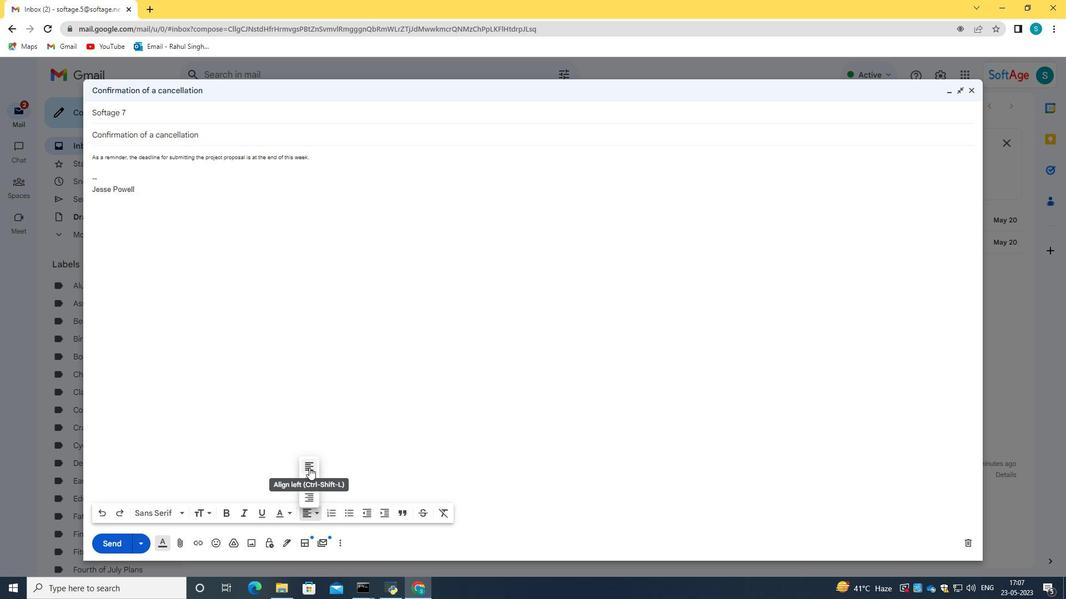 
Action: Mouse pressed left at (309, 463)
Screenshot: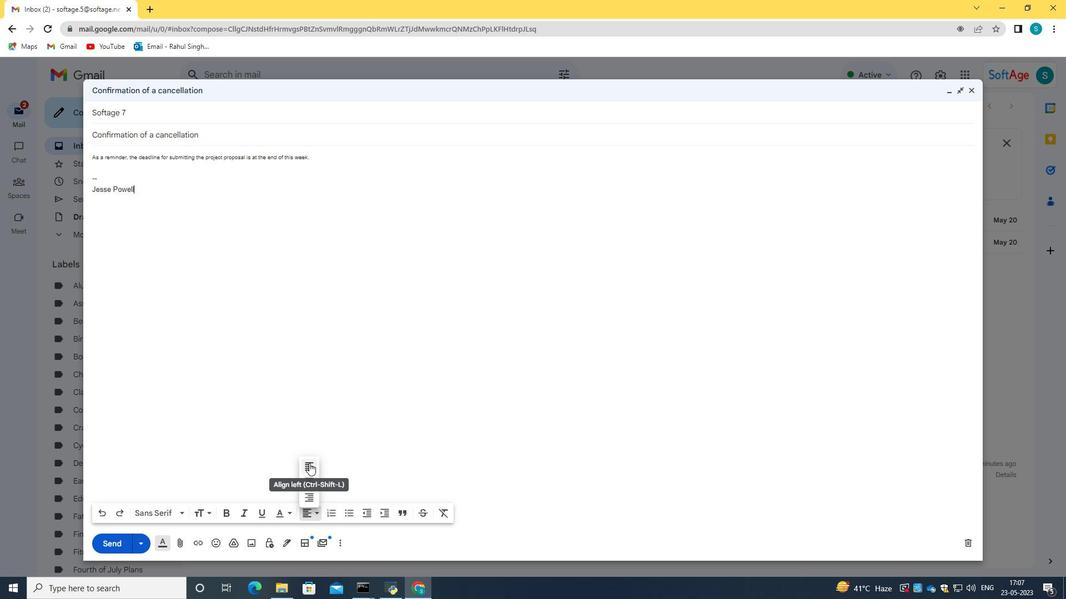 
Action: Mouse moved to (375, 367)
Screenshot: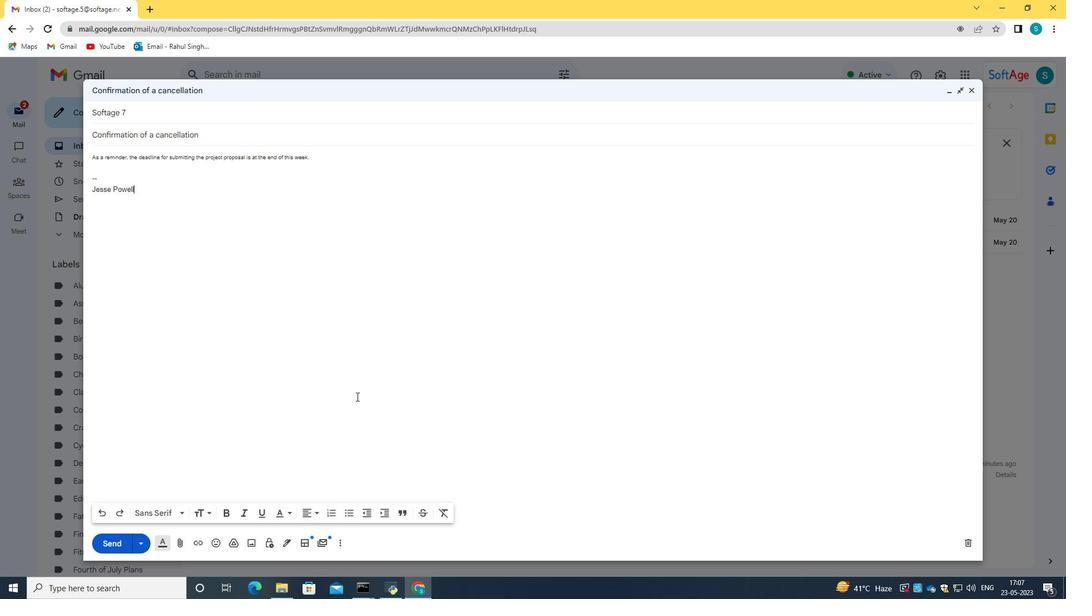 
Action: Mouse pressed left at (375, 367)
Screenshot: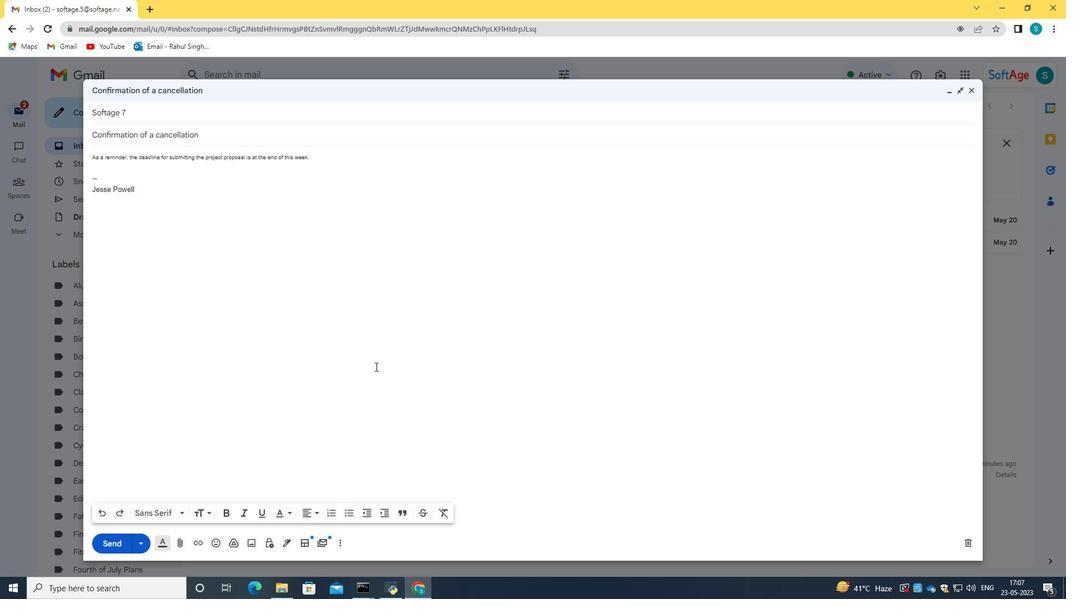 
Action: Mouse moved to (126, 549)
Screenshot: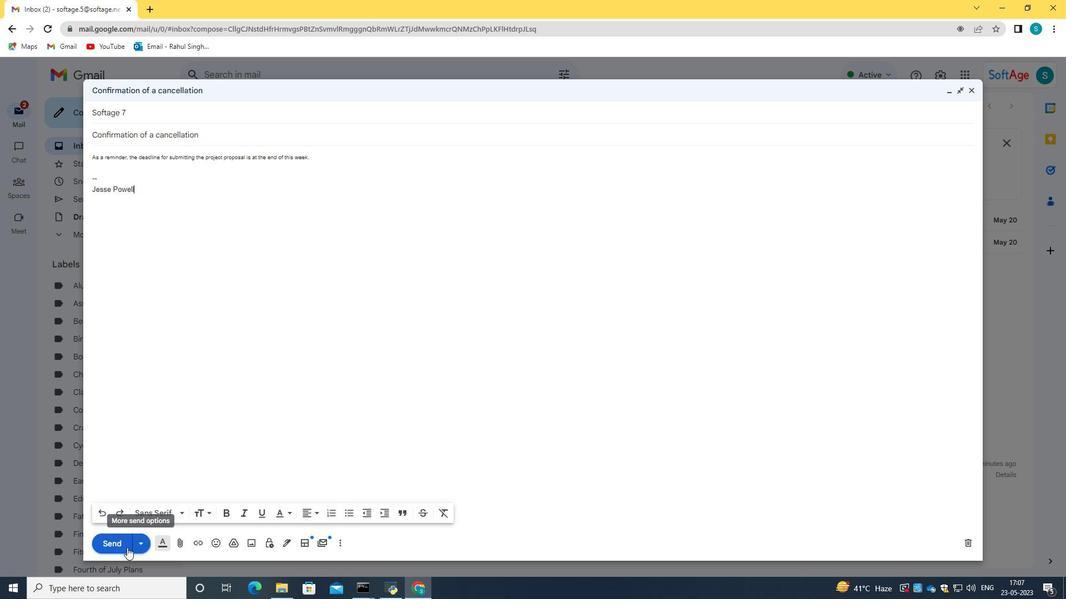 
Action: Mouse pressed left at (126, 549)
Screenshot: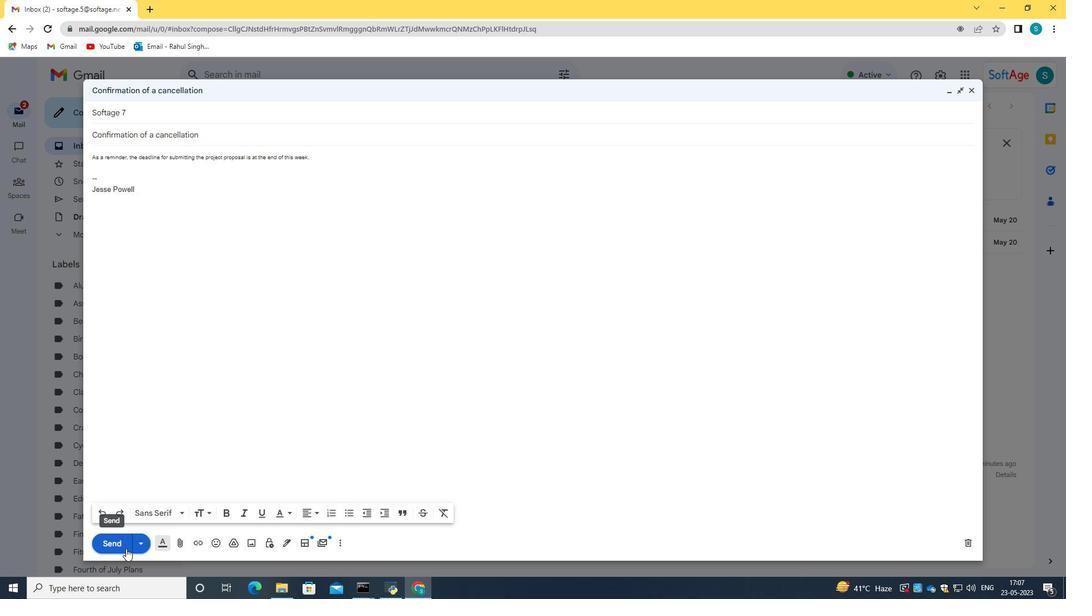 
Action: Mouse moved to (95, 202)
Screenshot: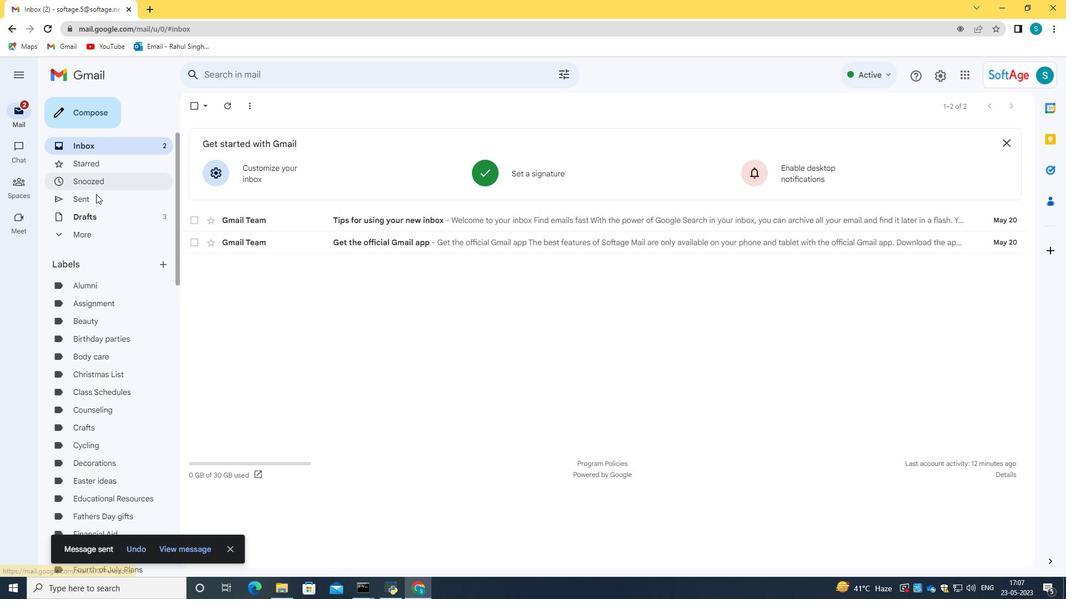 
Action: Mouse pressed left at (95, 202)
Screenshot: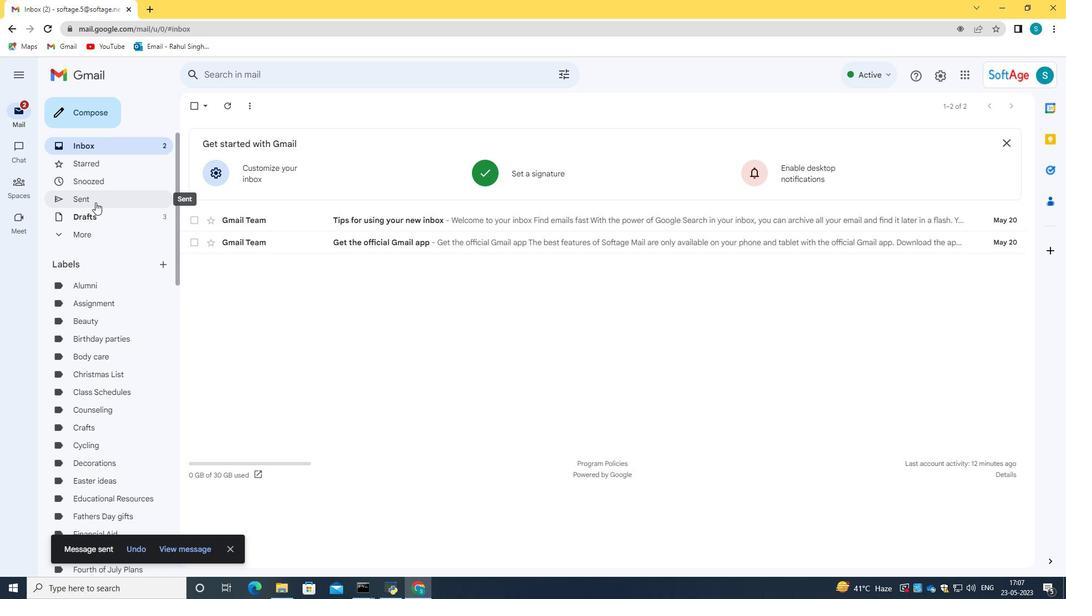 
Action: Mouse moved to (192, 157)
Screenshot: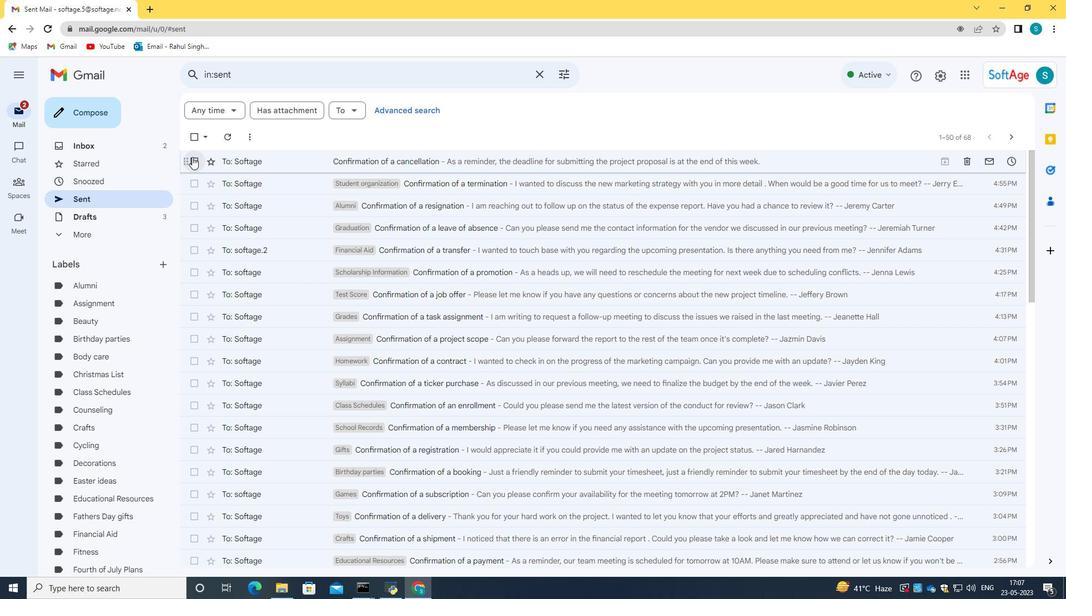 
Action: Mouse pressed left at (192, 157)
Screenshot: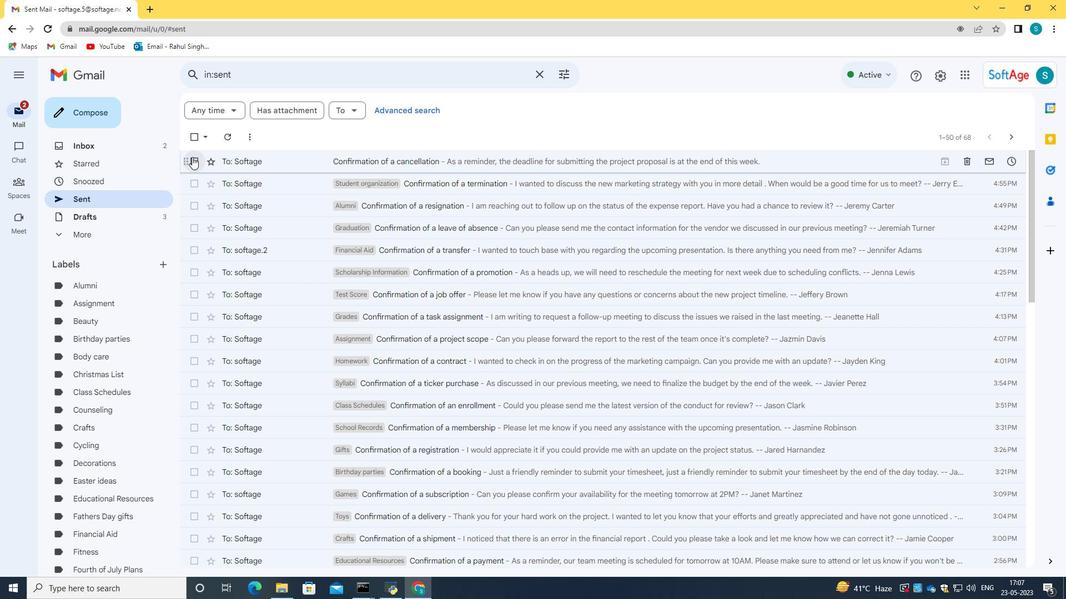 
Action: Mouse moved to (267, 159)
Screenshot: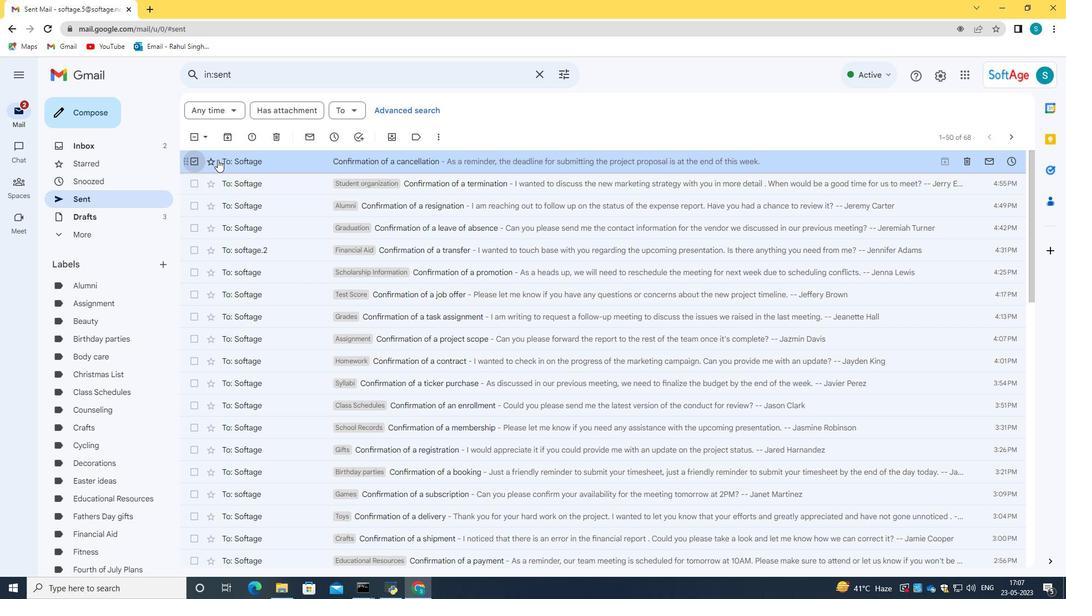 
Action: Mouse pressed right at (267, 159)
Screenshot: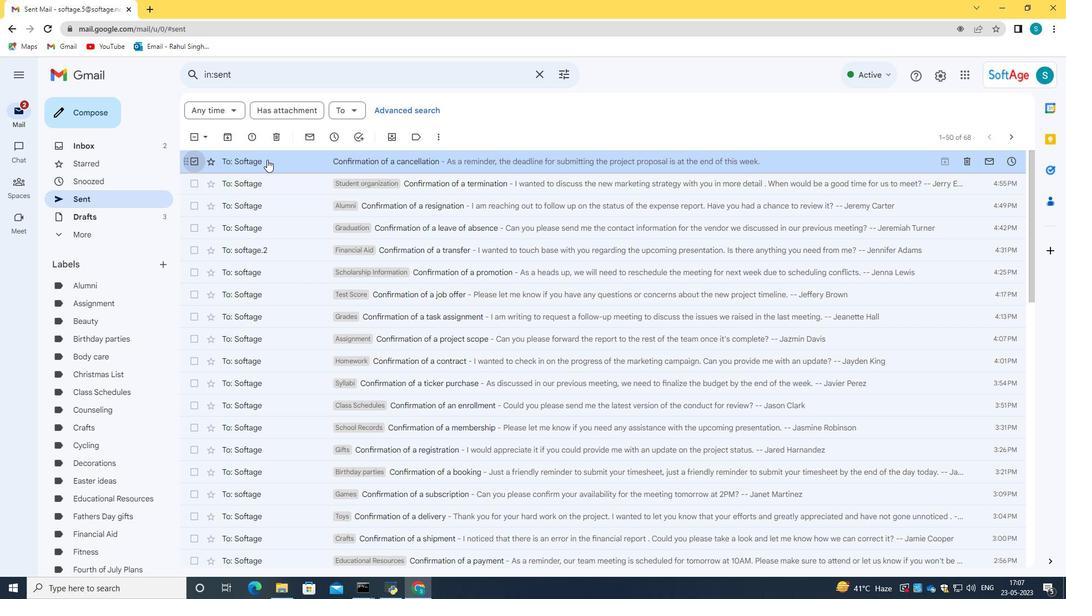 
Action: Mouse moved to (429, 330)
Screenshot: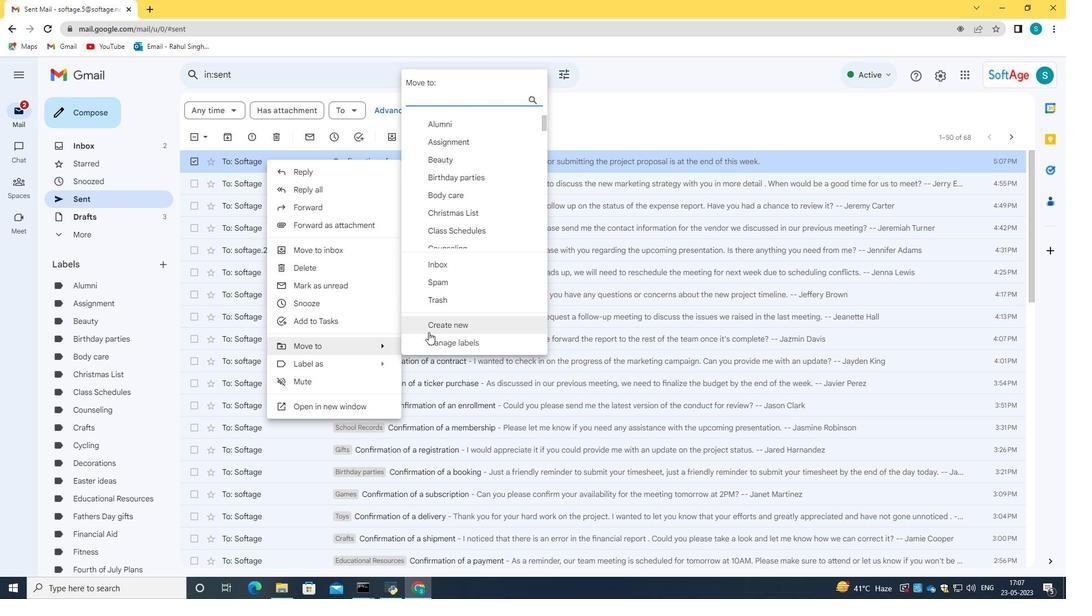 
Action: Mouse pressed left at (429, 330)
Screenshot: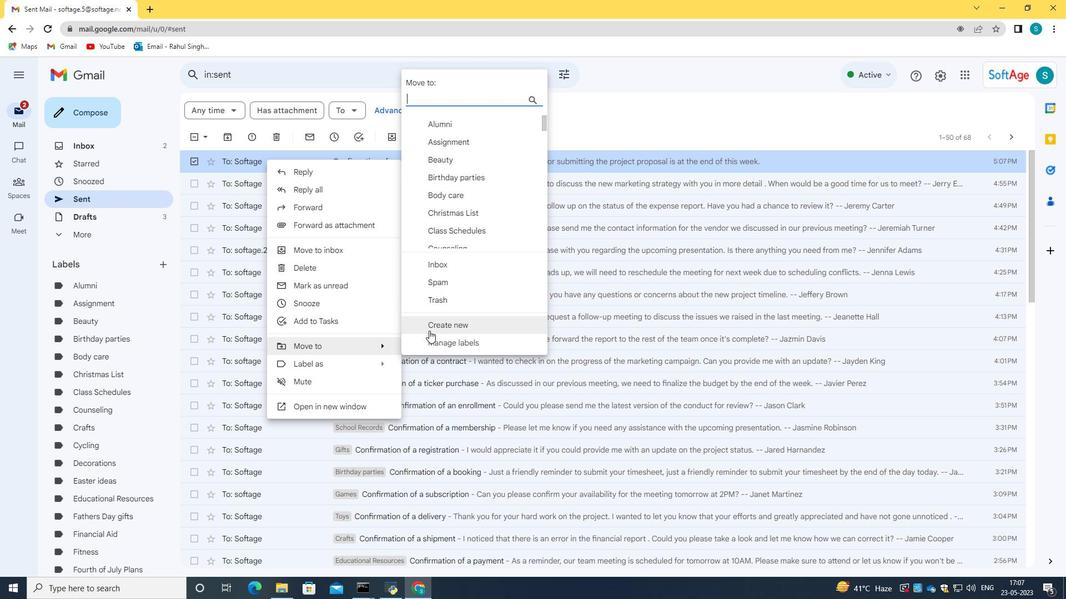 
Action: Mouse moved to (482, 314)
Screenshot: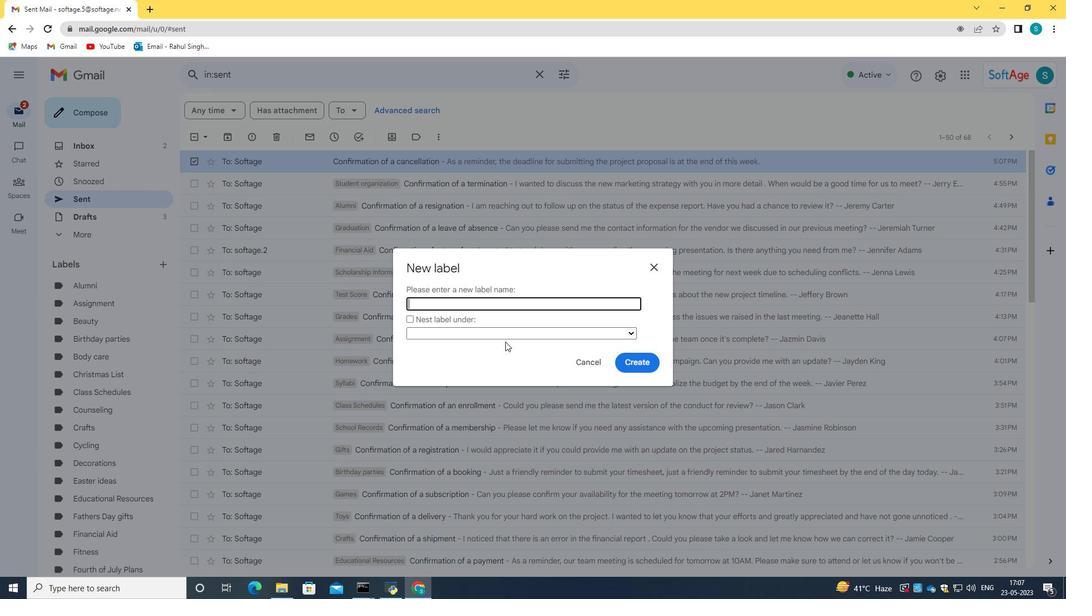 
Action: Key pressed <Key.caps_lock>V<Key.caps_lock>olunteer<Key.space>work
Screenshot: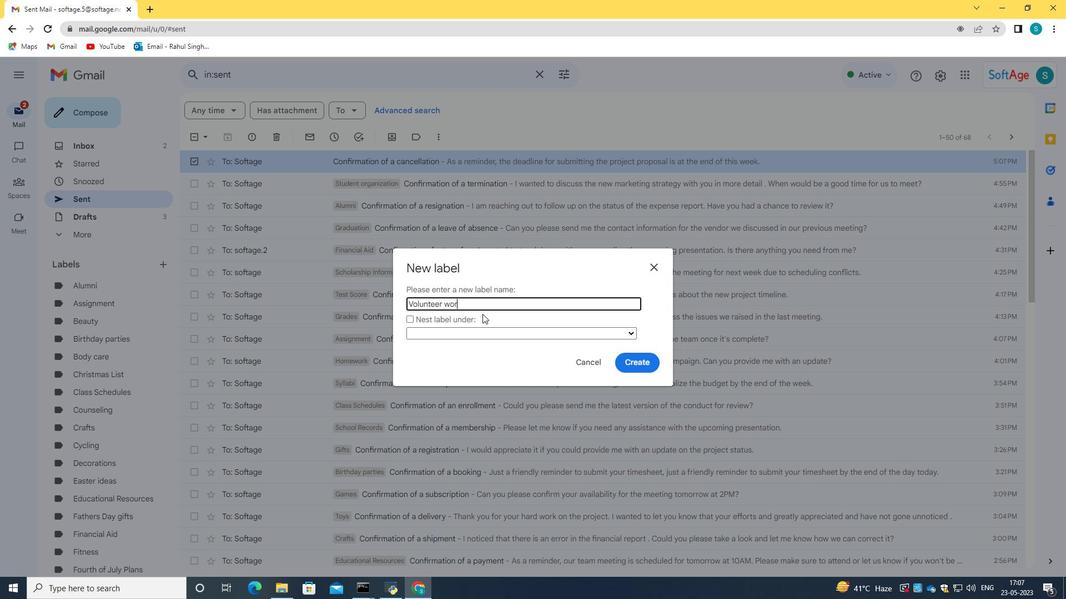 
Action: Mouse moved to (629, 366)
Screenshot: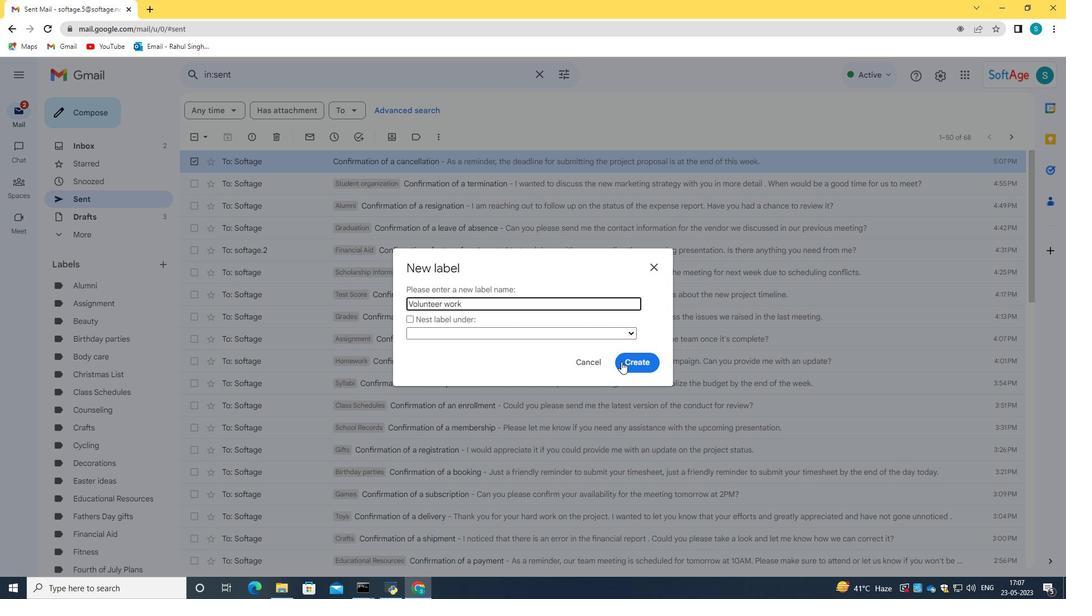
Action: Mouse pressed left at (629, 366)
Screenshot: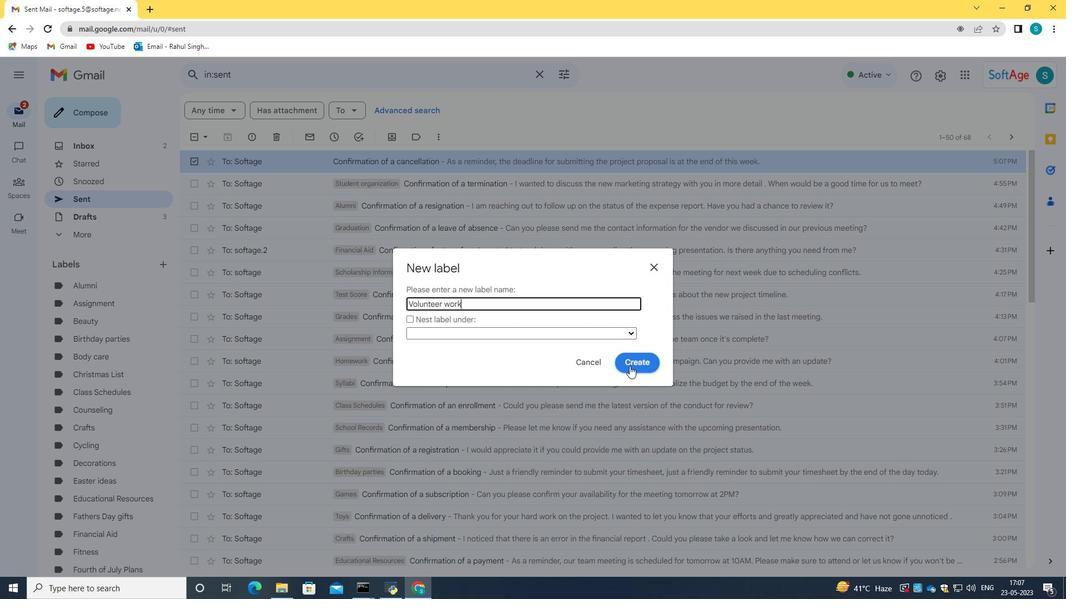 
Action: Mouse moved to (419, 307)
Screenshot: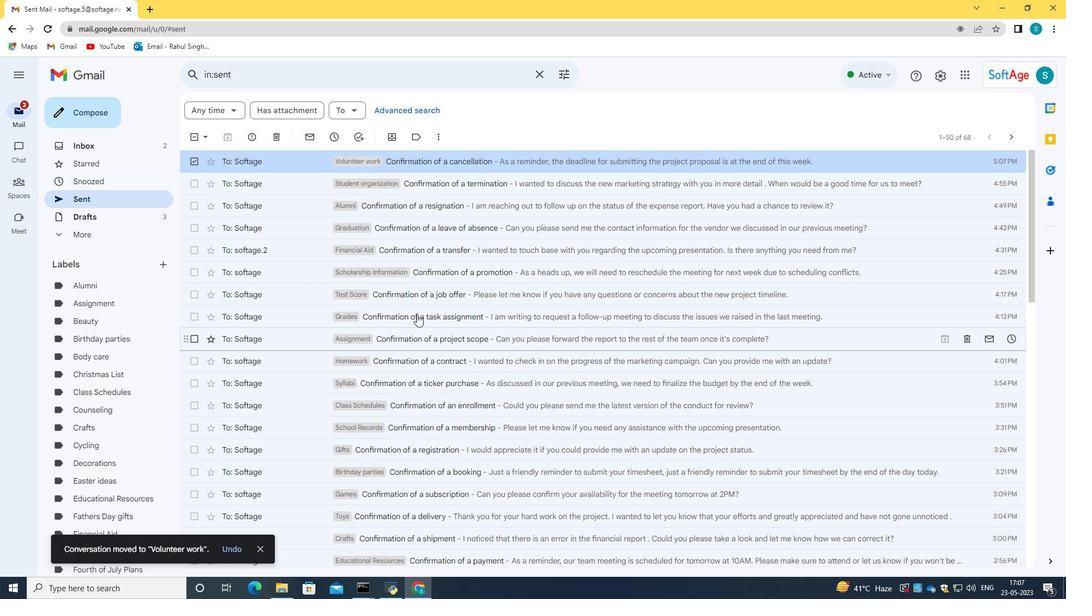 
Action: Mouse scrolled (419, 308) with delta (0, 0)
Screenshot: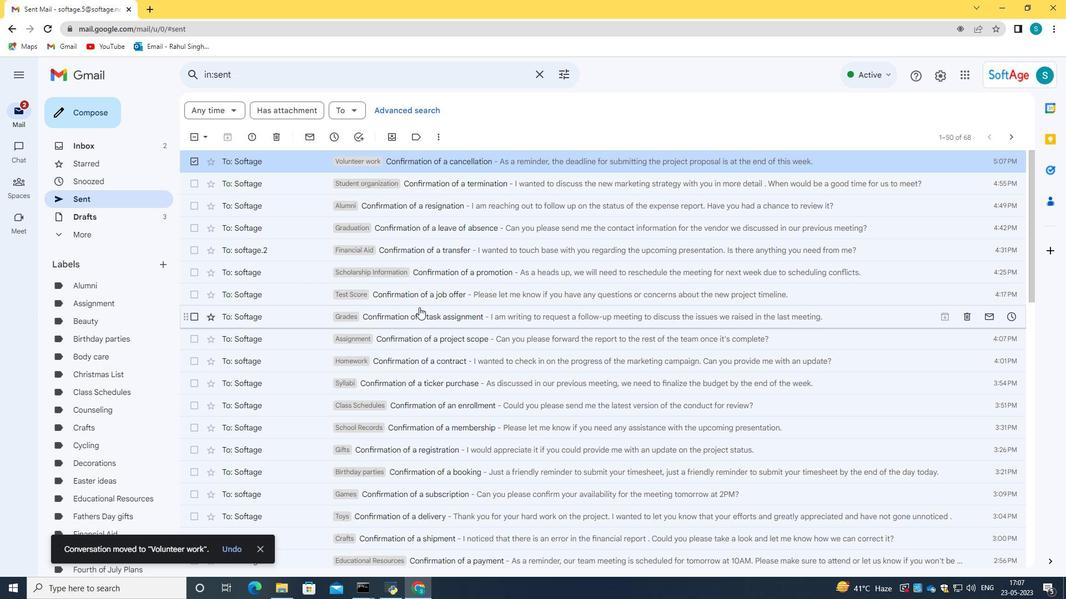 
Action: Mouse scrolled (419, 308) with delta (0, 0)
Screenshot: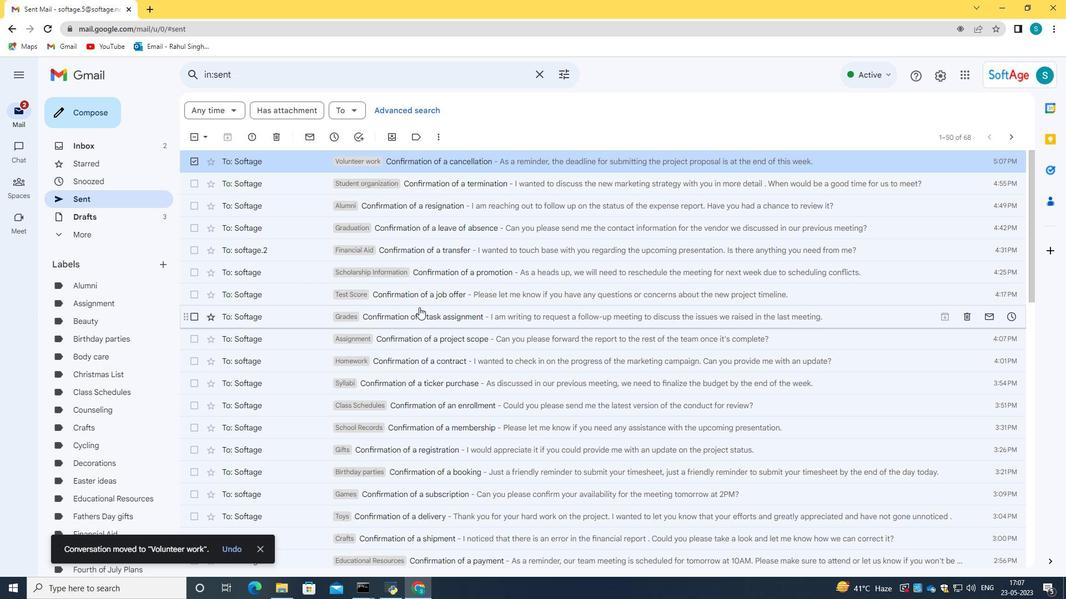 
Action: Mouse scrolled (419, 308) with delta (0, 0)
Screenshot: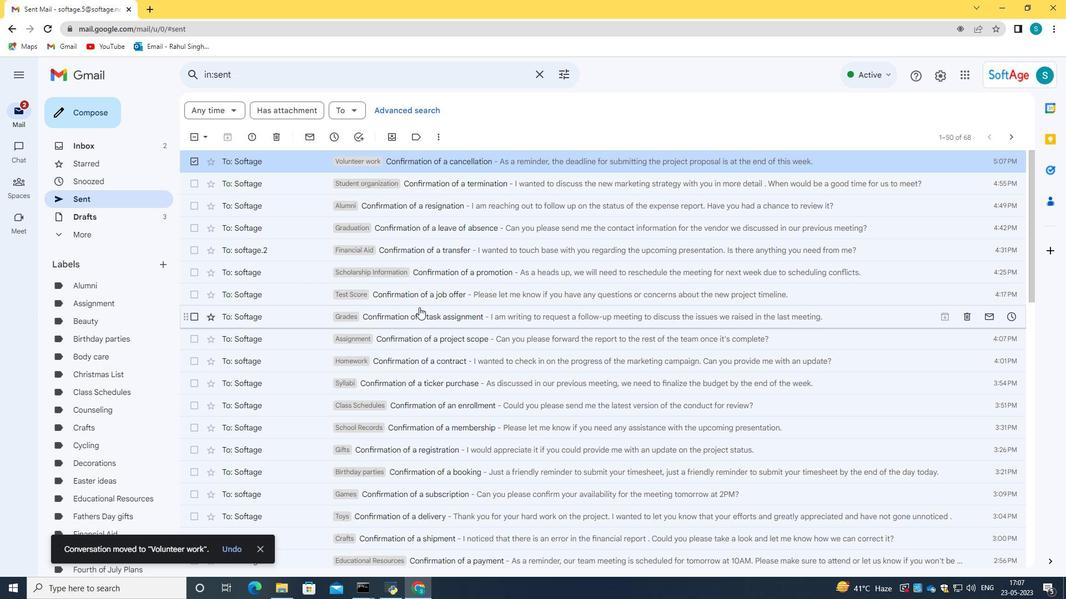 
